 Task: Look for space in Kingstown, Saint Vincent and the Grenadines from 8th August, 2023 to 15th August, 2023 for 9 adults in price range Rs.10000 to Rs.14000. Place can be shared room with 5 bedrooms having 9 beds and 5 bathrooms. Property type can be house, flat, guest house. Amenities needed are: wifi, TV, free parkinig on premises, gym, breakfast. Booking option can be shelf check-in. Required host language is English.
Action: Mouse moved to (589, 151)
Screenshot: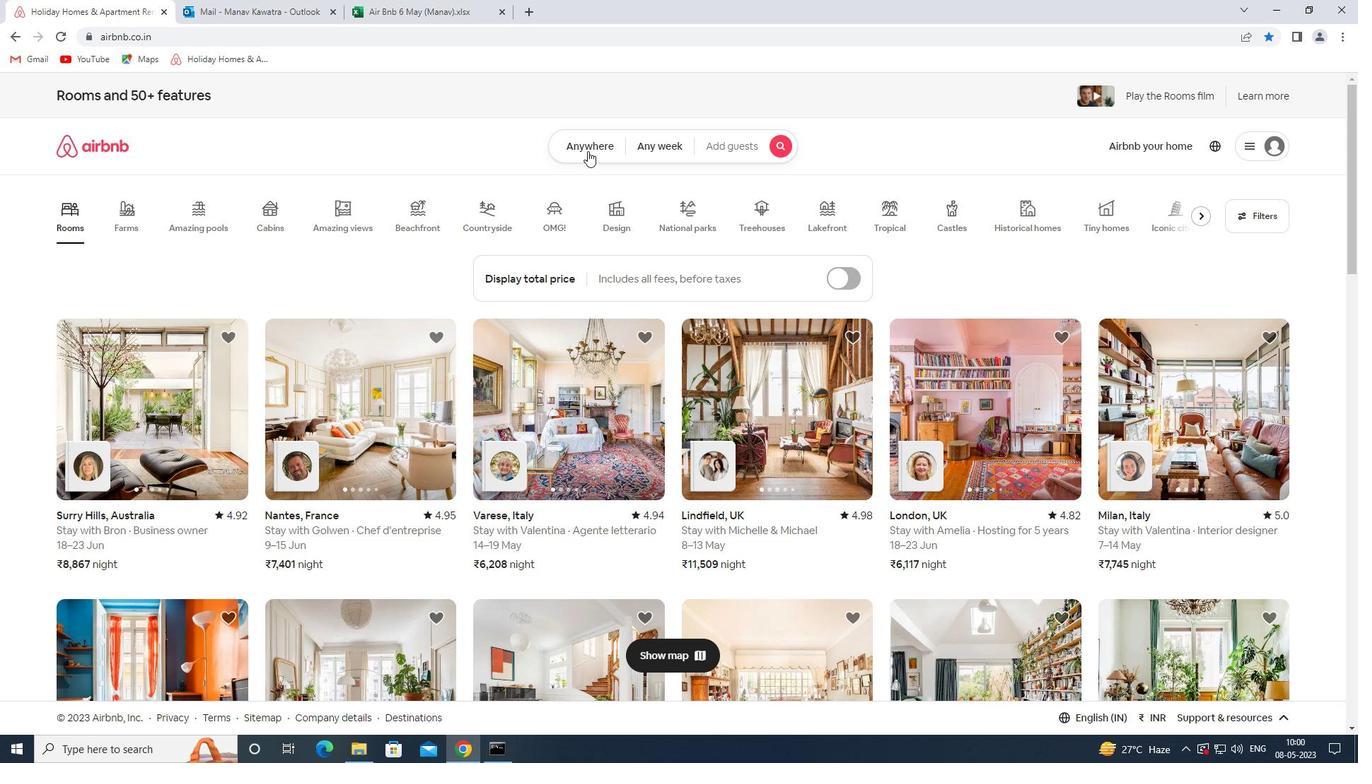 
Action: Mouse pressed left at (589, 151)
Screenshot: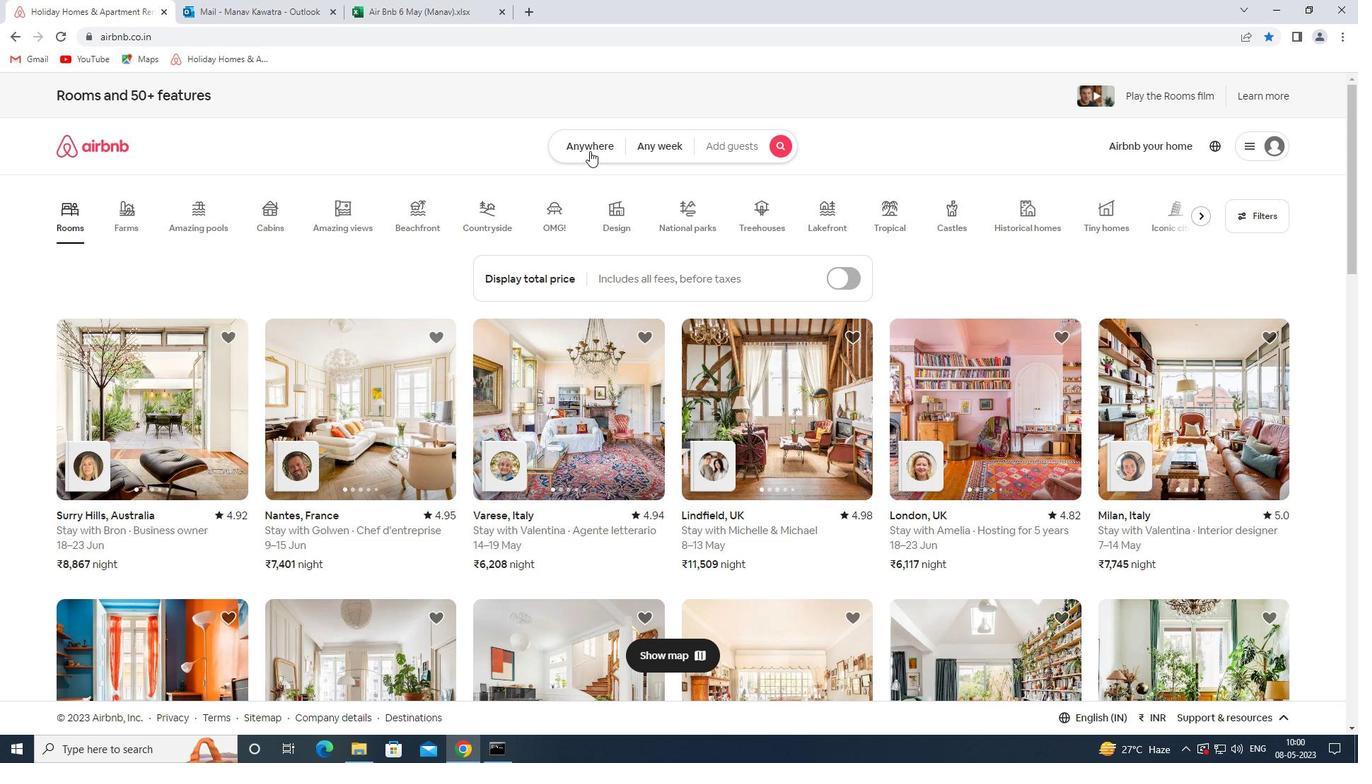 
Action: Mouse moved to (490, 203)
Screenshot: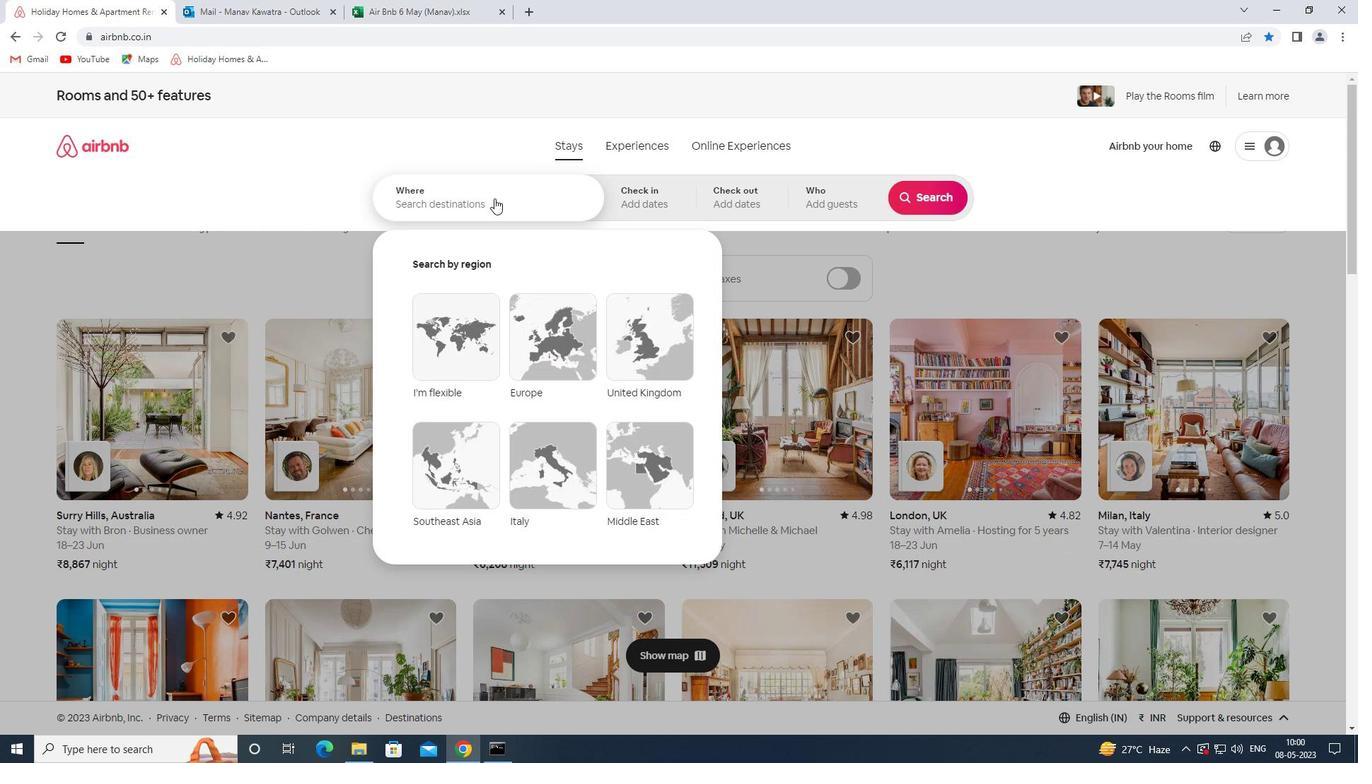 
Action: Mouse pressed left at (490, 203)
Screenshot: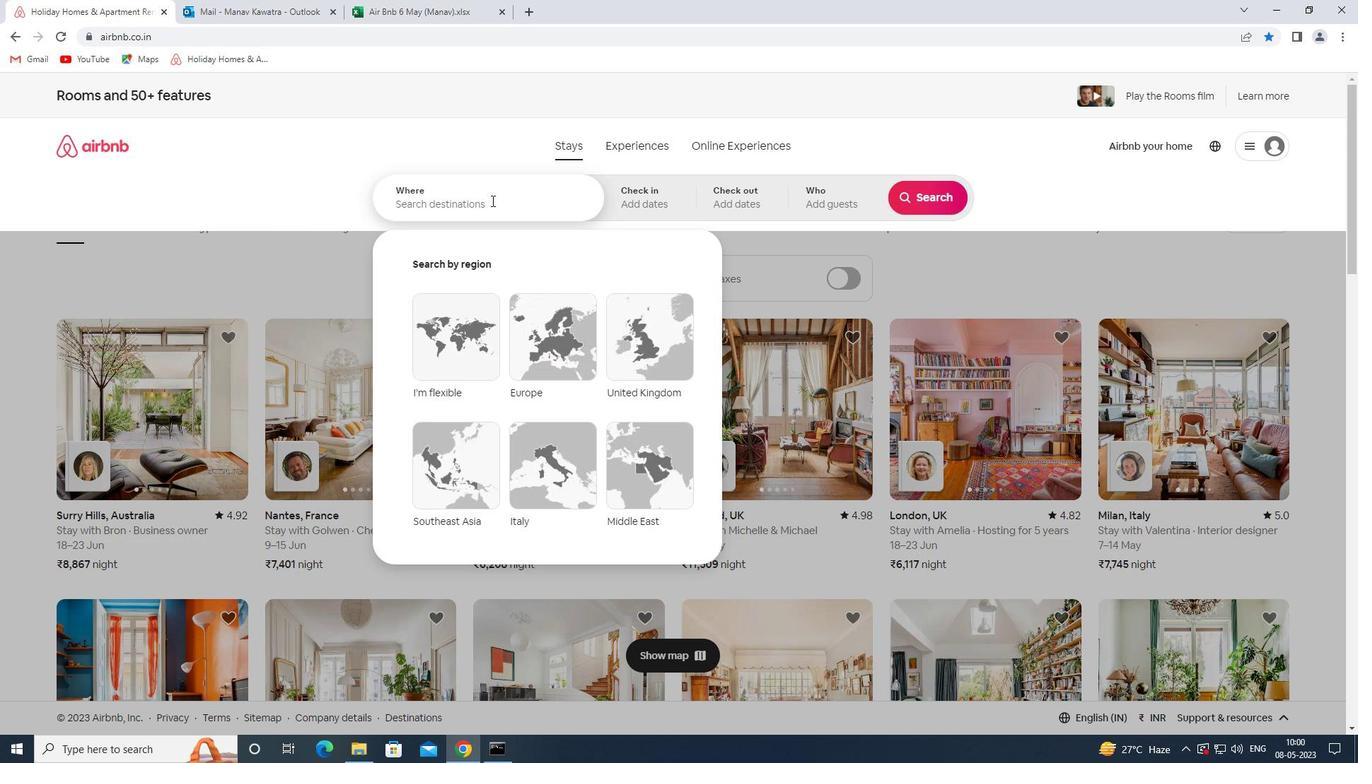 
Action: Key pressed kingstown<Key.space>saint<Key.space>vi
Screenshot: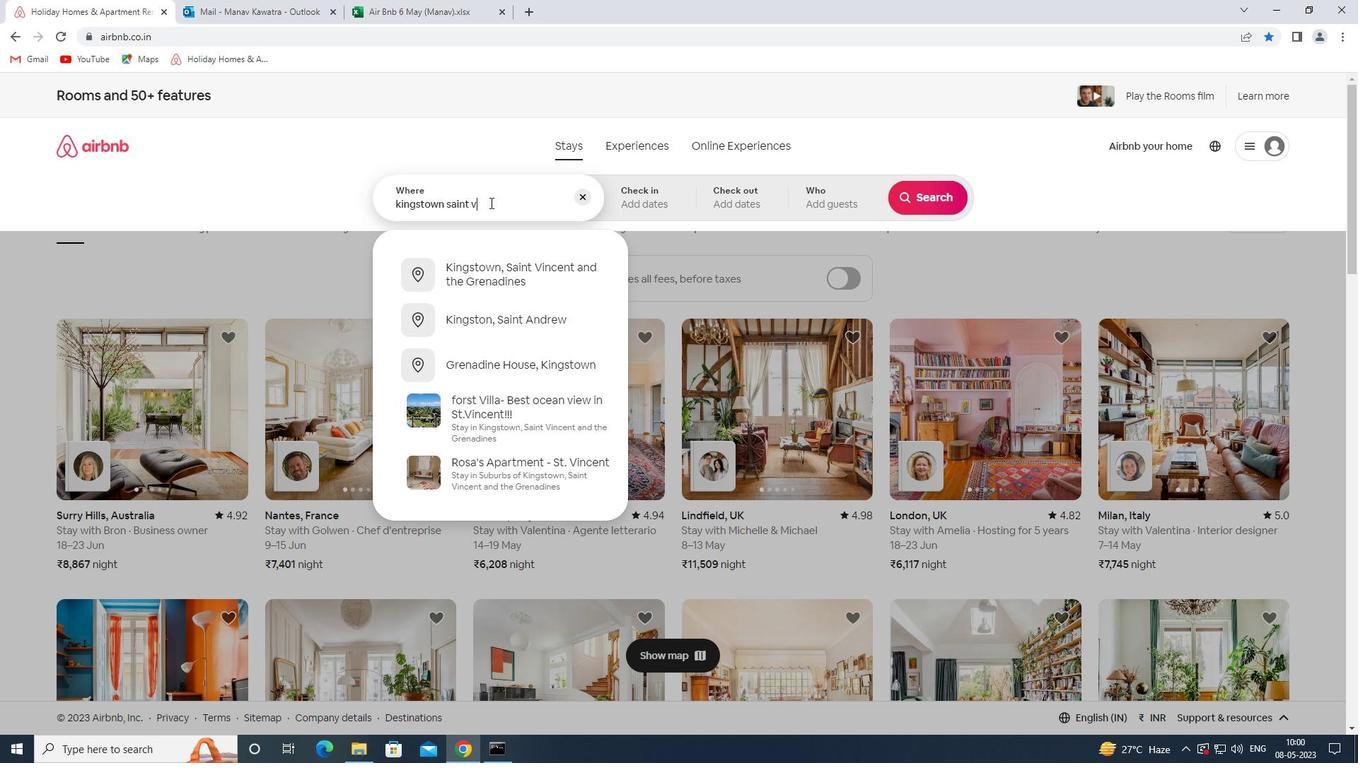 
Action: Mouse moved to (578, 263)
Screenshot: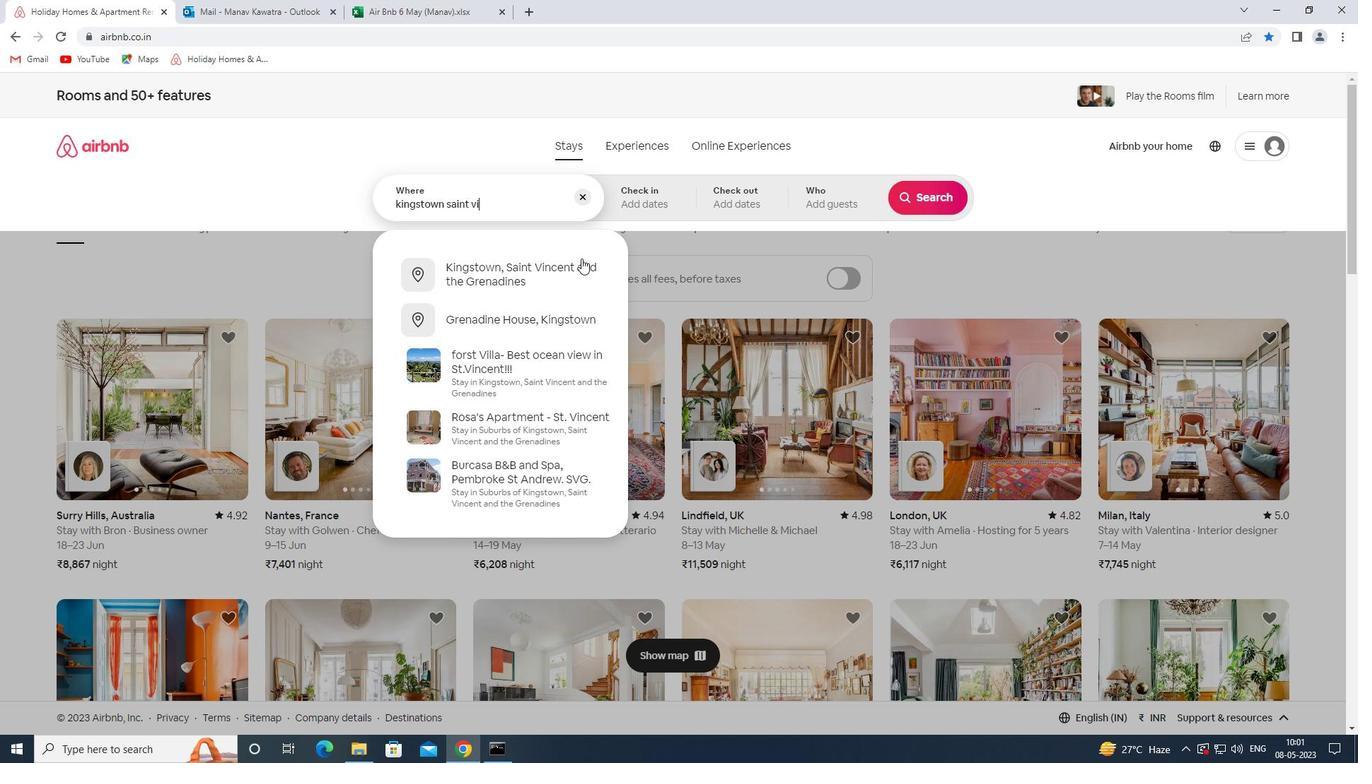 
Action: Mouse pressed left at (578, 263)
Screenshot: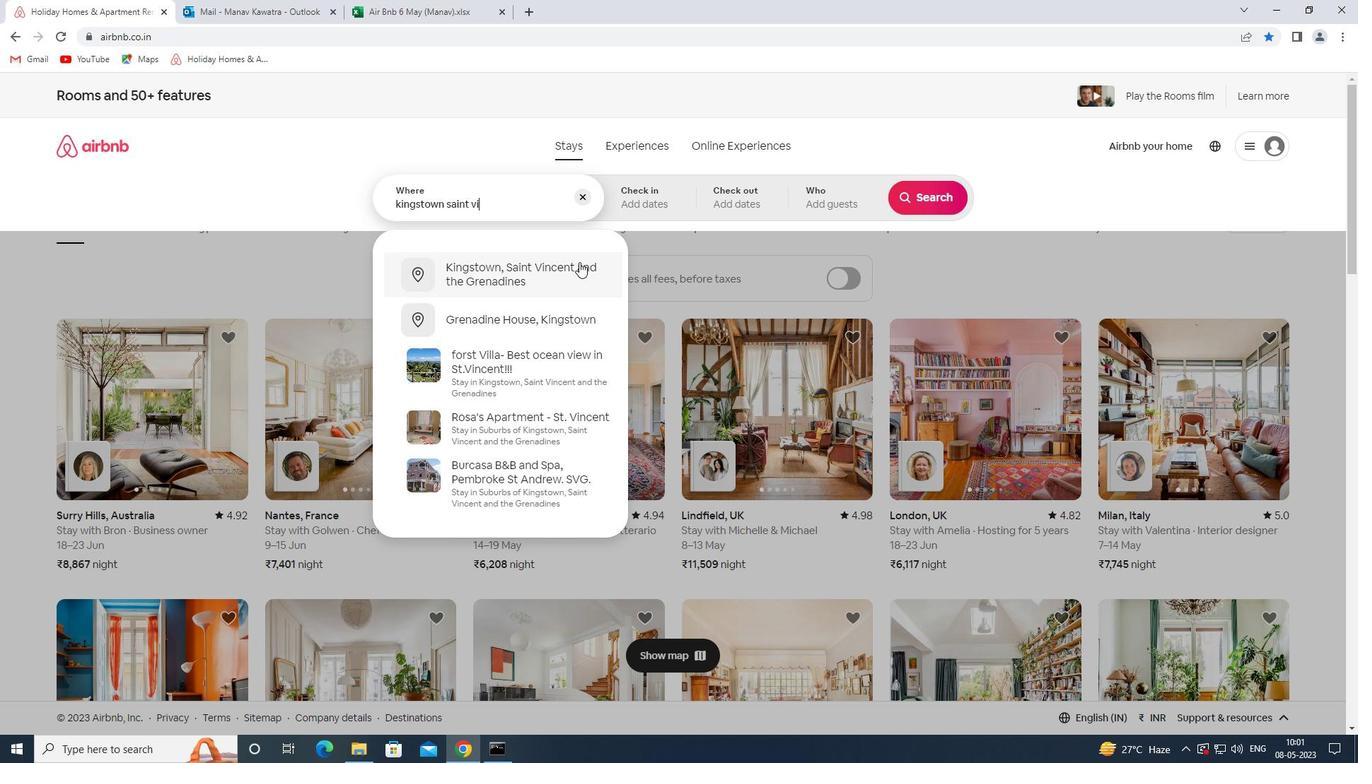 
Action: Mouse moved to (925, 317)
Screenshot: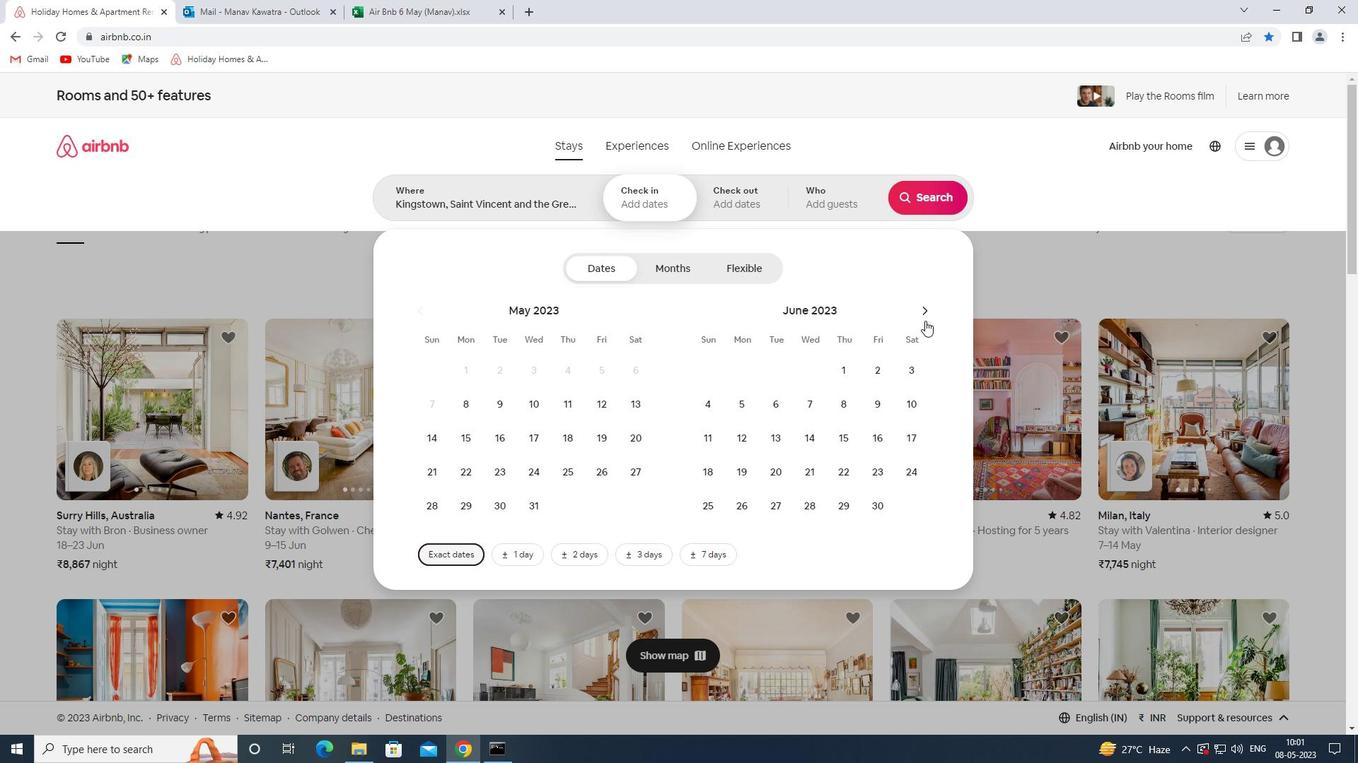 
Action: Mouse pressed left at (925, 317)
Screenshot: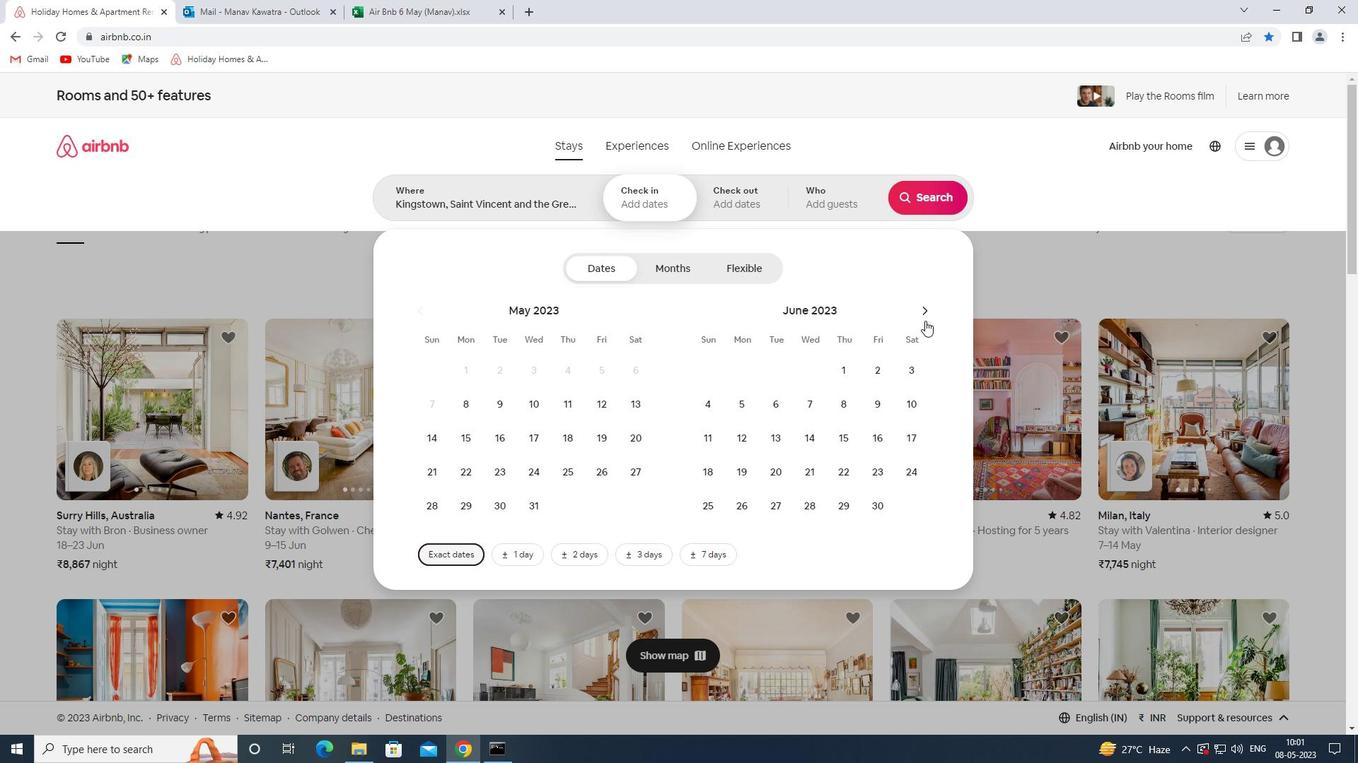 
Action: Mouse pressed left at (925, 317)
Screenshot: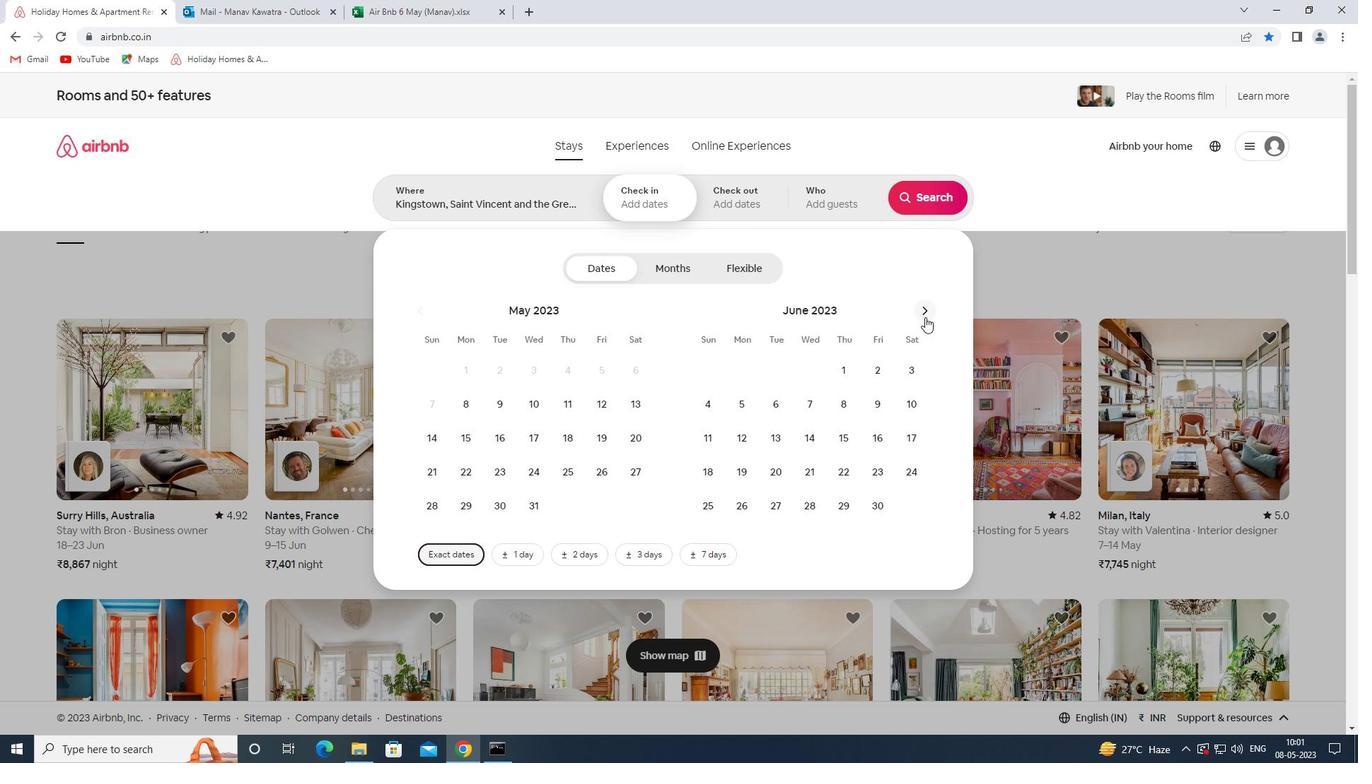
Action: Mouse pressed left at (925, 317)
Screenshot: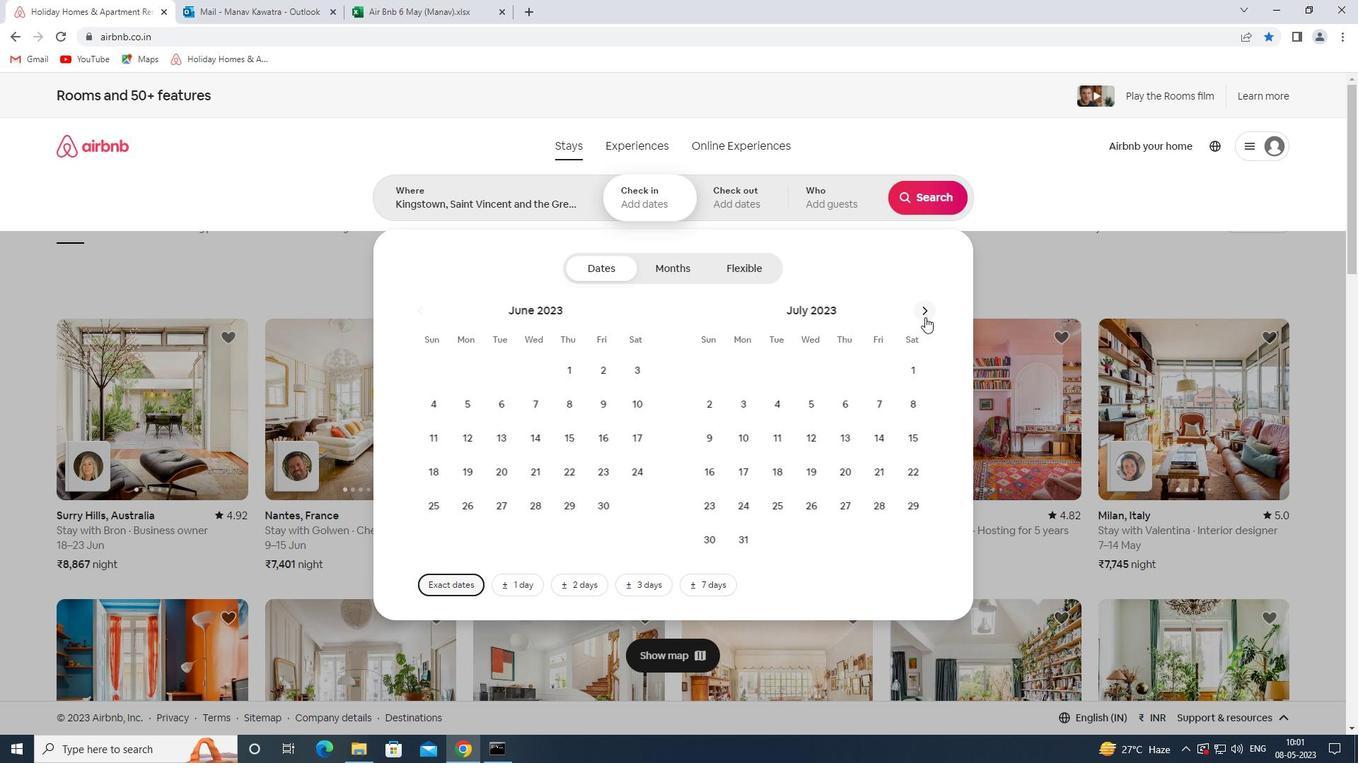
Action: Mouse moved to (773, 406)
Screenshot: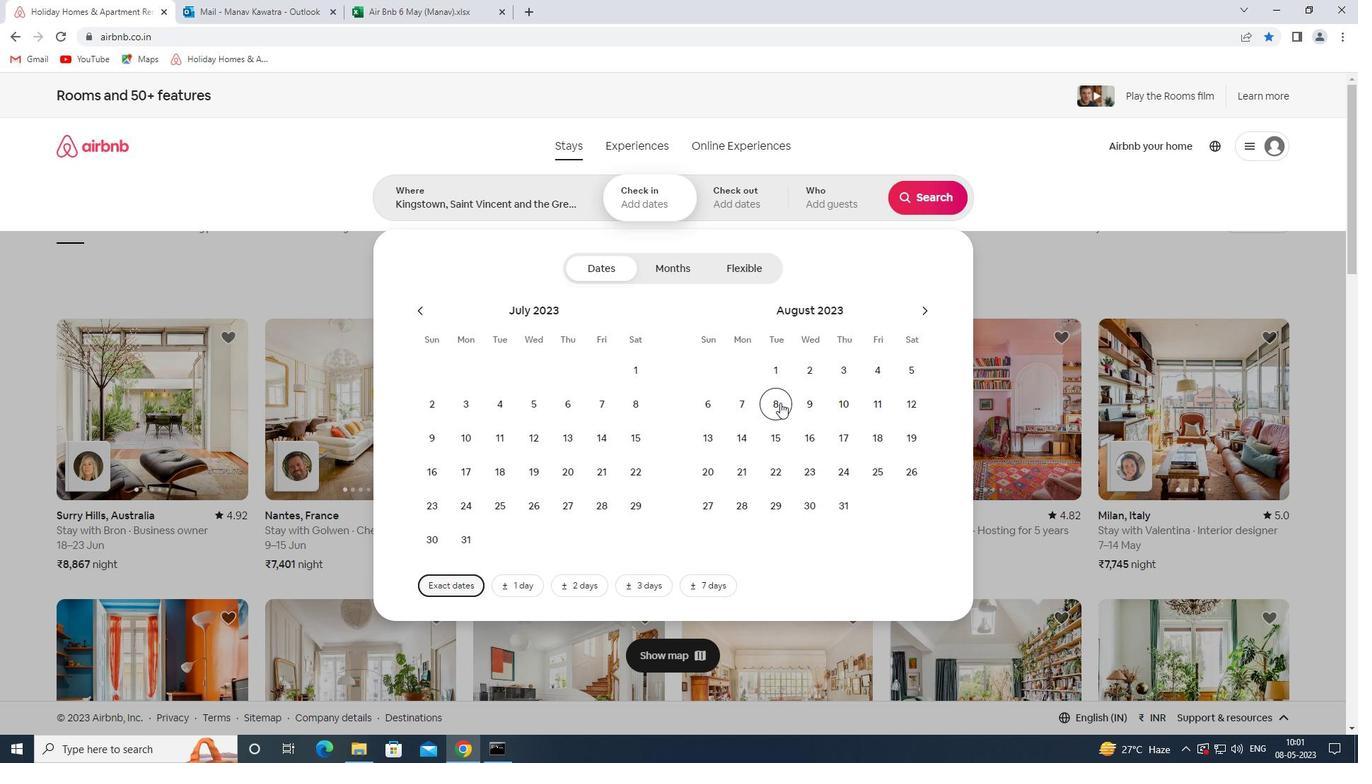 
Action: Mouse pressed left at (773, 406)
Screenshot: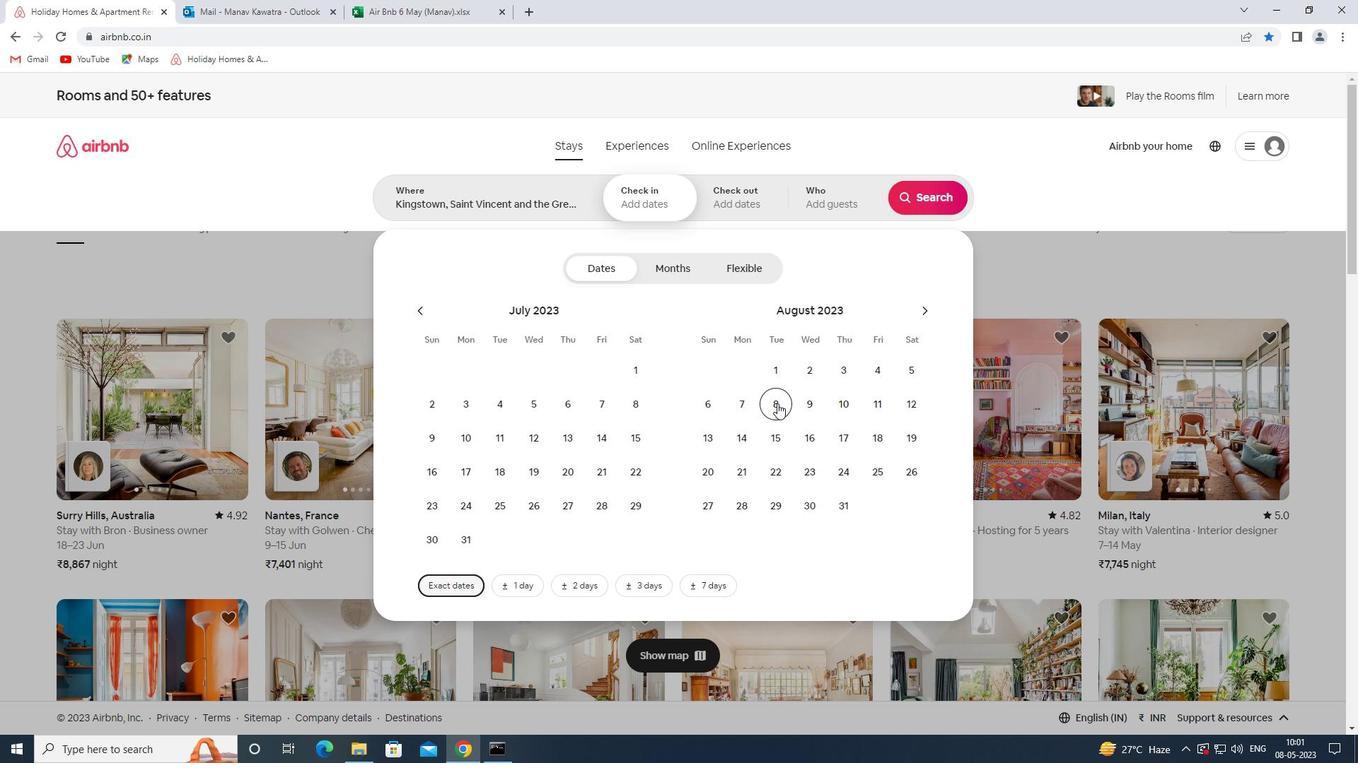 
Action: Mouse moved to (776, 445)
Screenshot: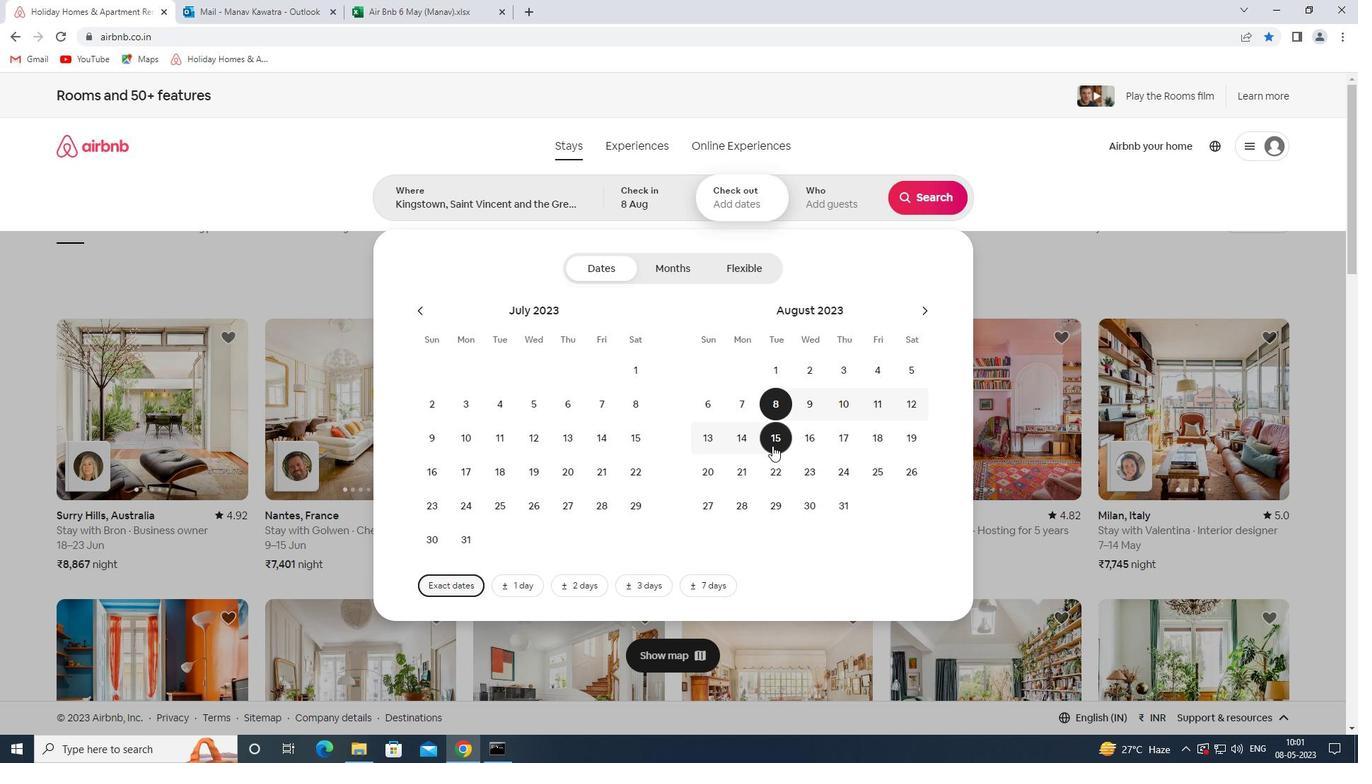 
Action: Mouse pressed left at (776, 445)
Screenshot: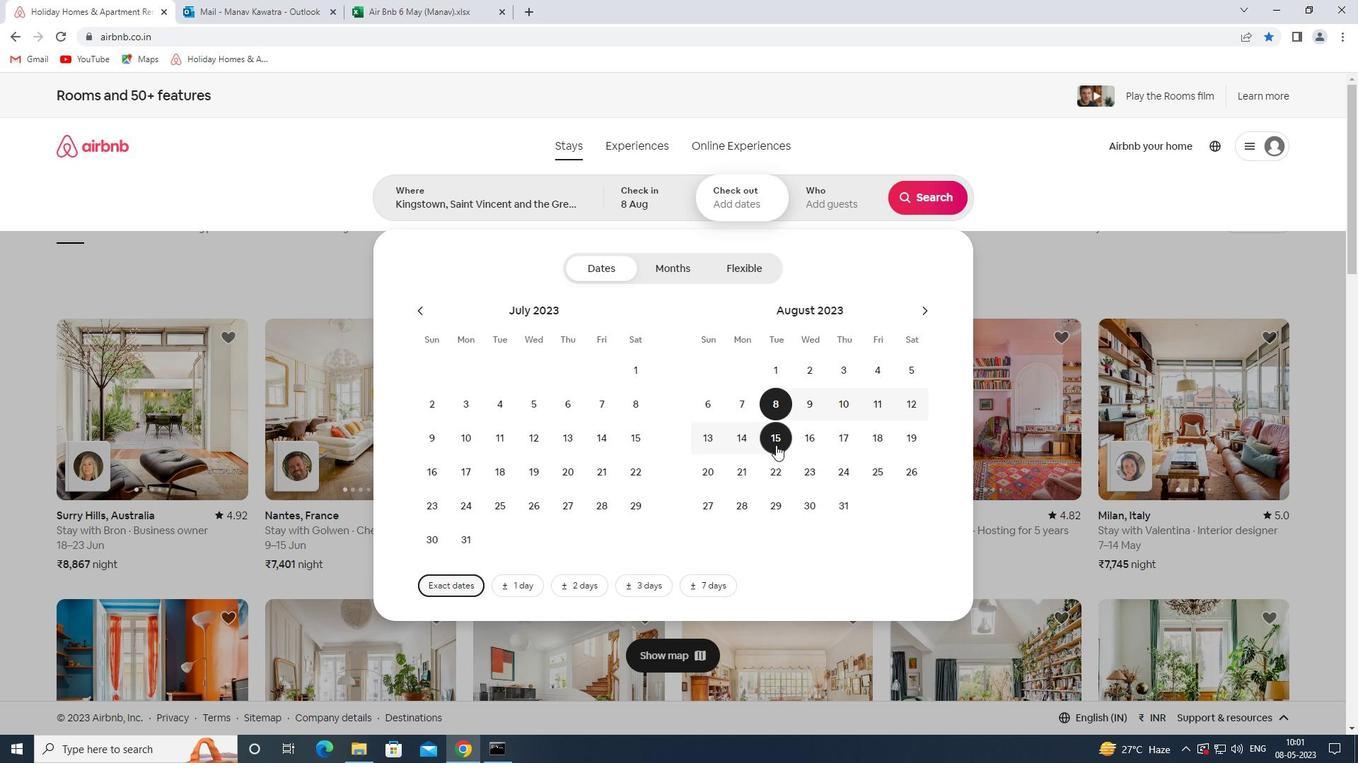 
Action: Mouse moved to (834, 207)
Screenshot: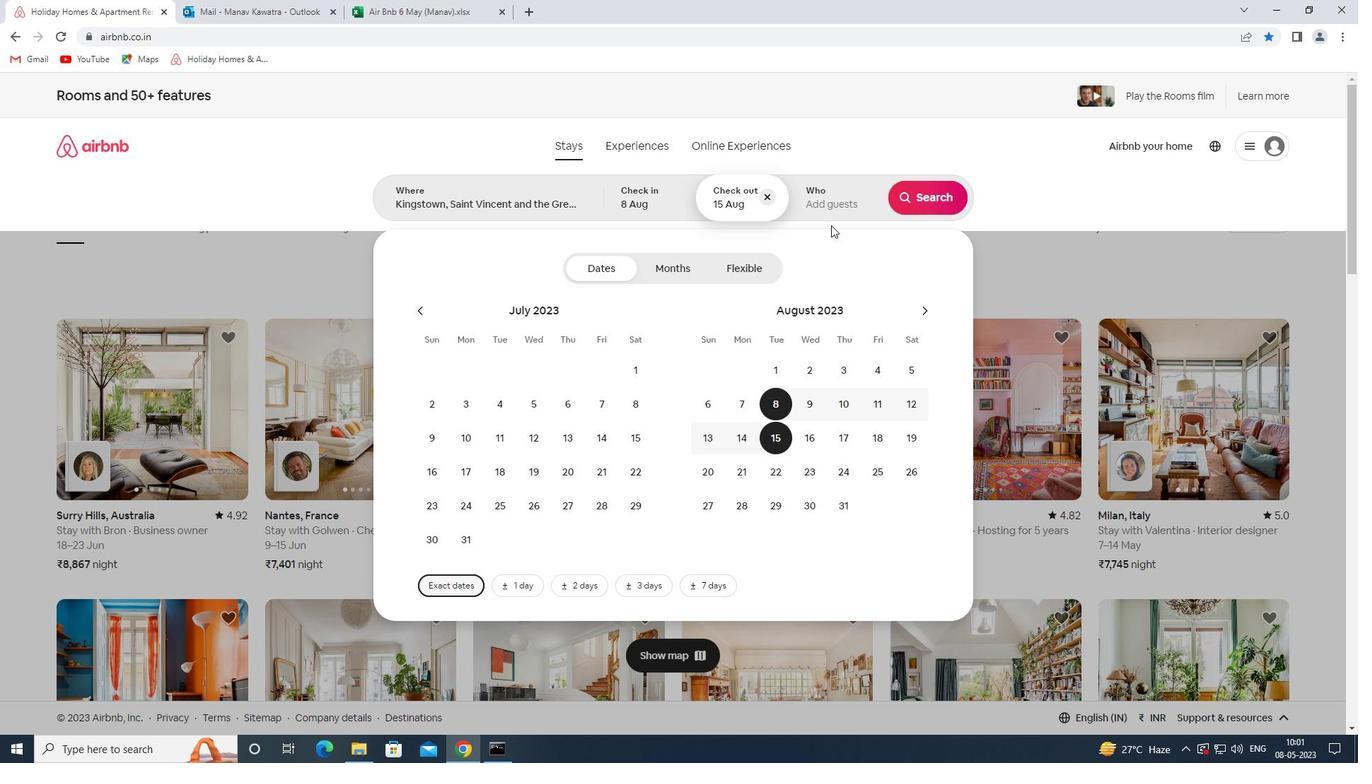 
Action: Mouse pressed left at (834, 207)
Screenshot: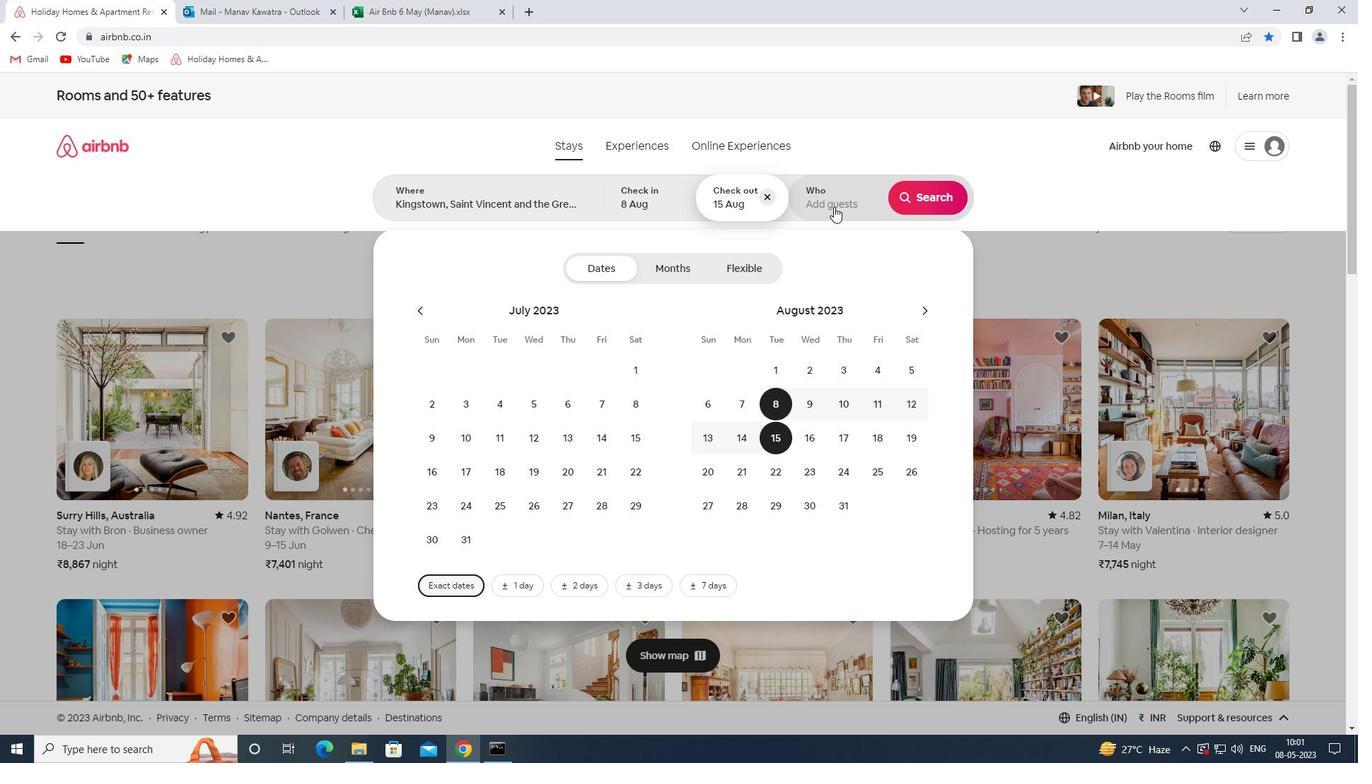 
Action: Mouse moved to (933, 280)
Screenshot: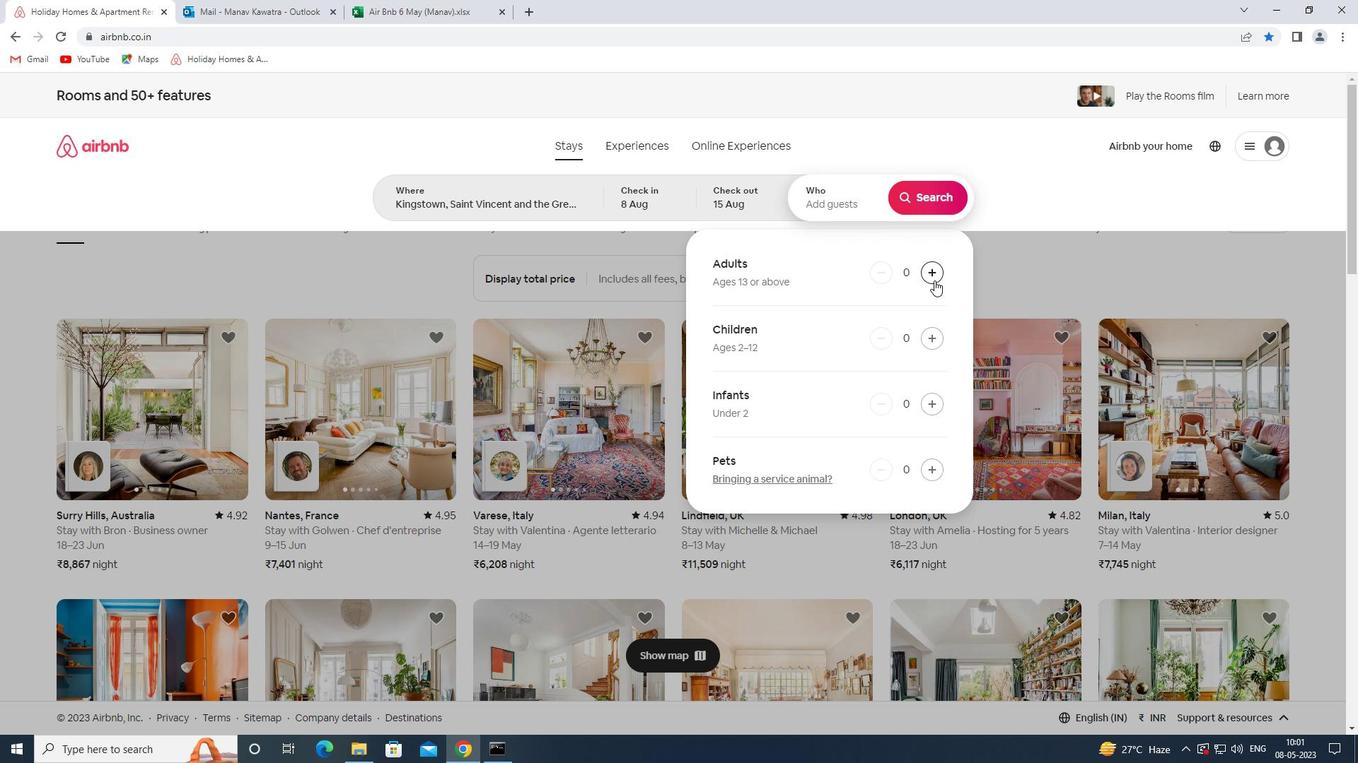 
Action: Mouse pressed left at (933, 280)
Screenshot: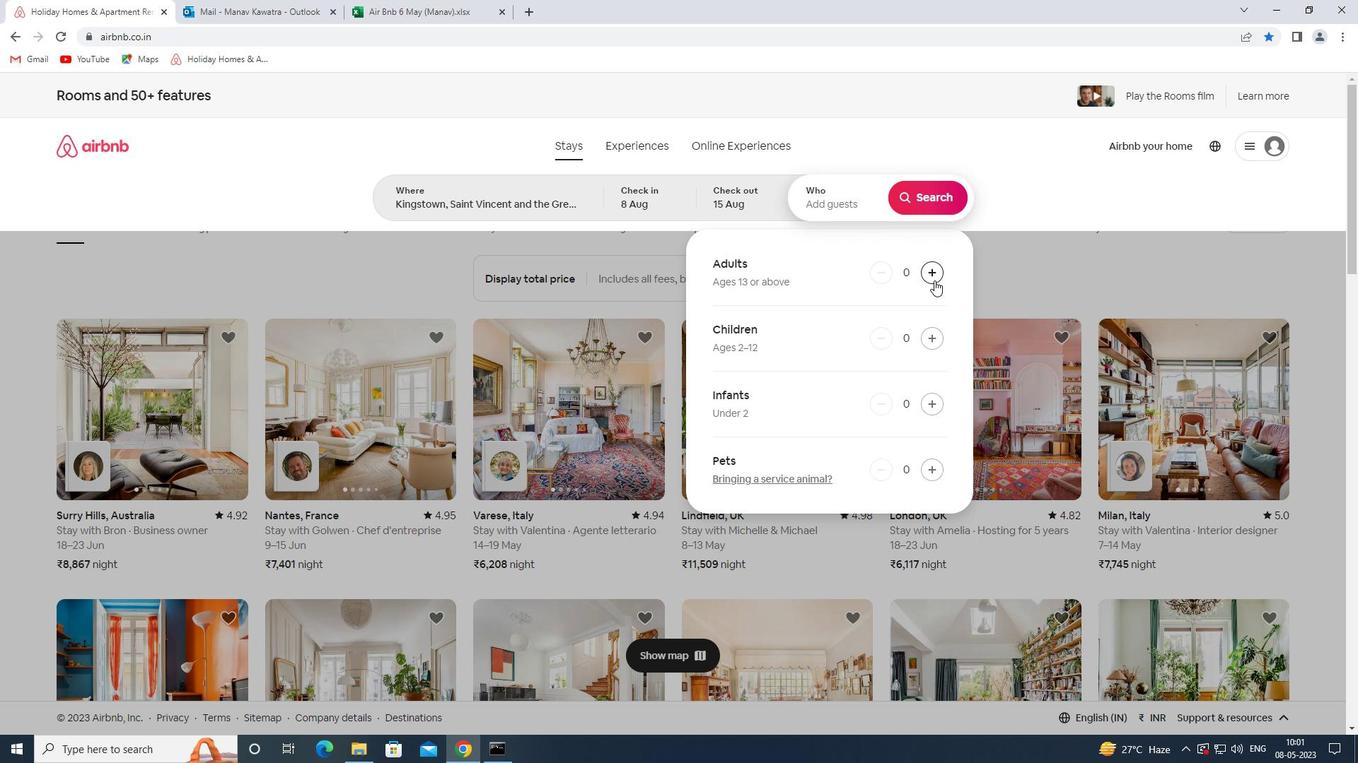 
Action: Mouse pressed left at (933, 280)
Screenshot: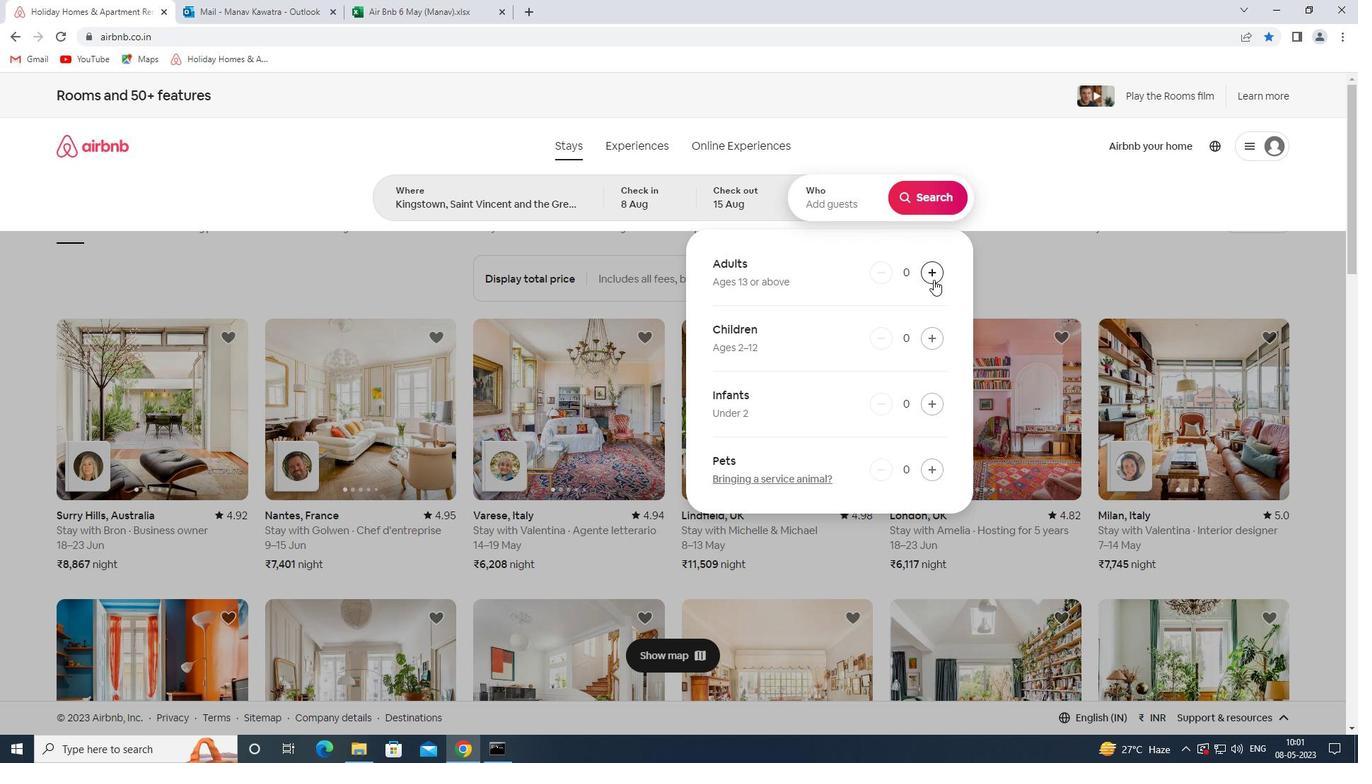 
Action: Mouse pressed left at (933, 280)
Screenshot: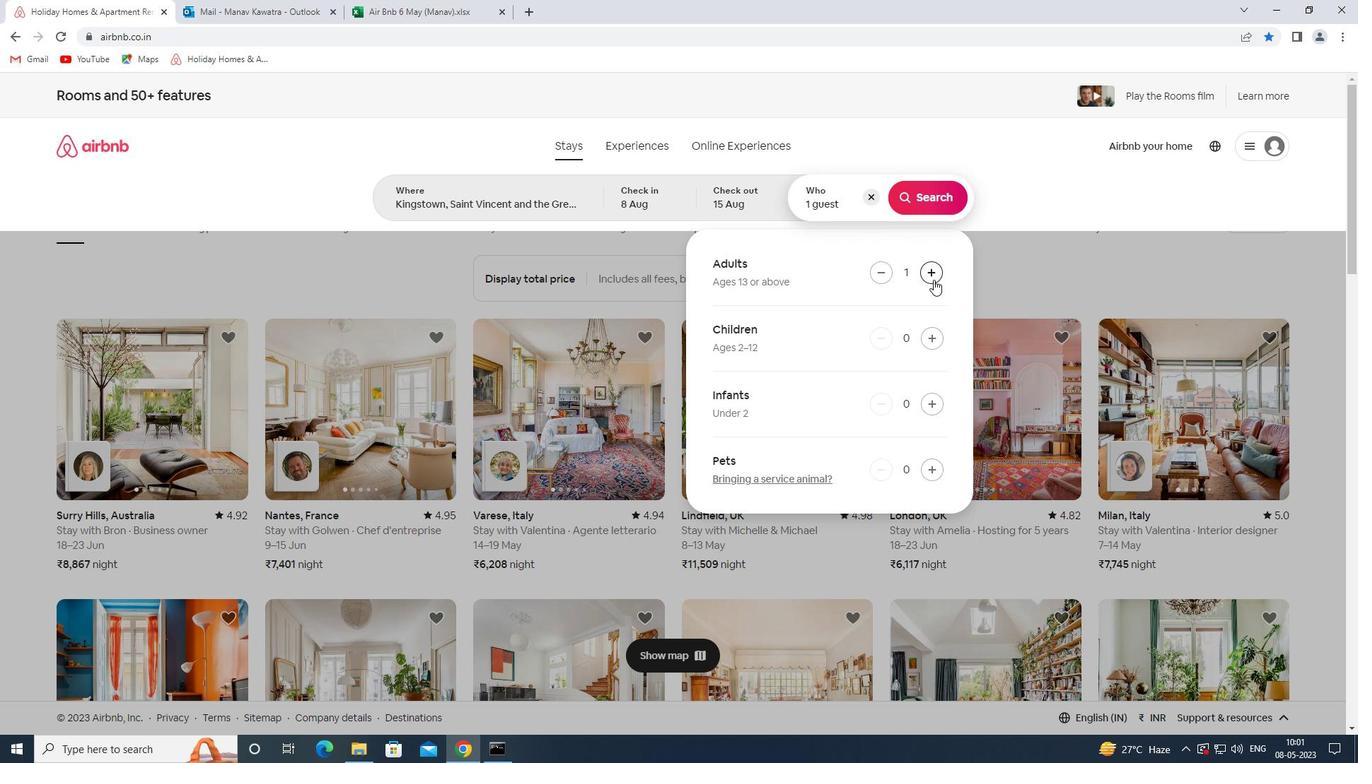 
Action: Mouse pressed left at (933, 280)
Screenshot: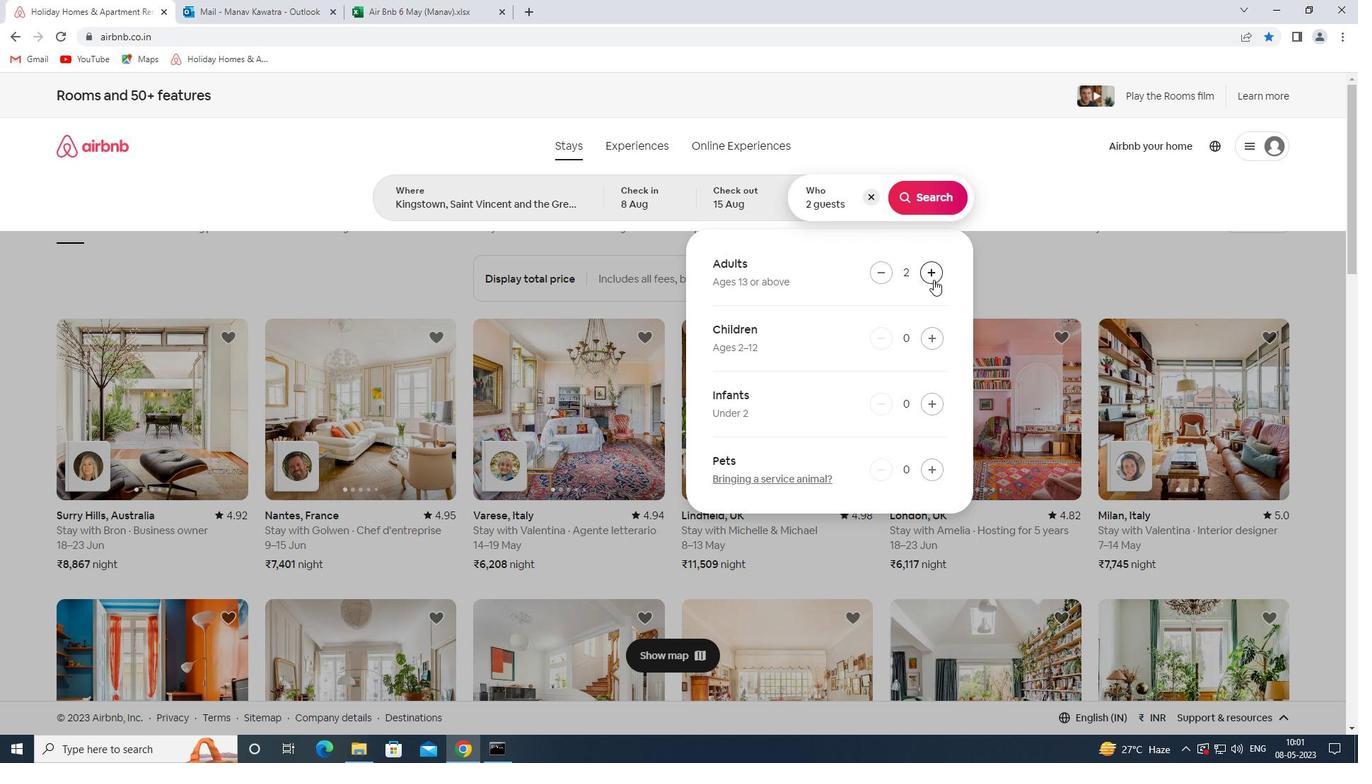
Action: Mouse pressed left at (933, 280)
Screenshot: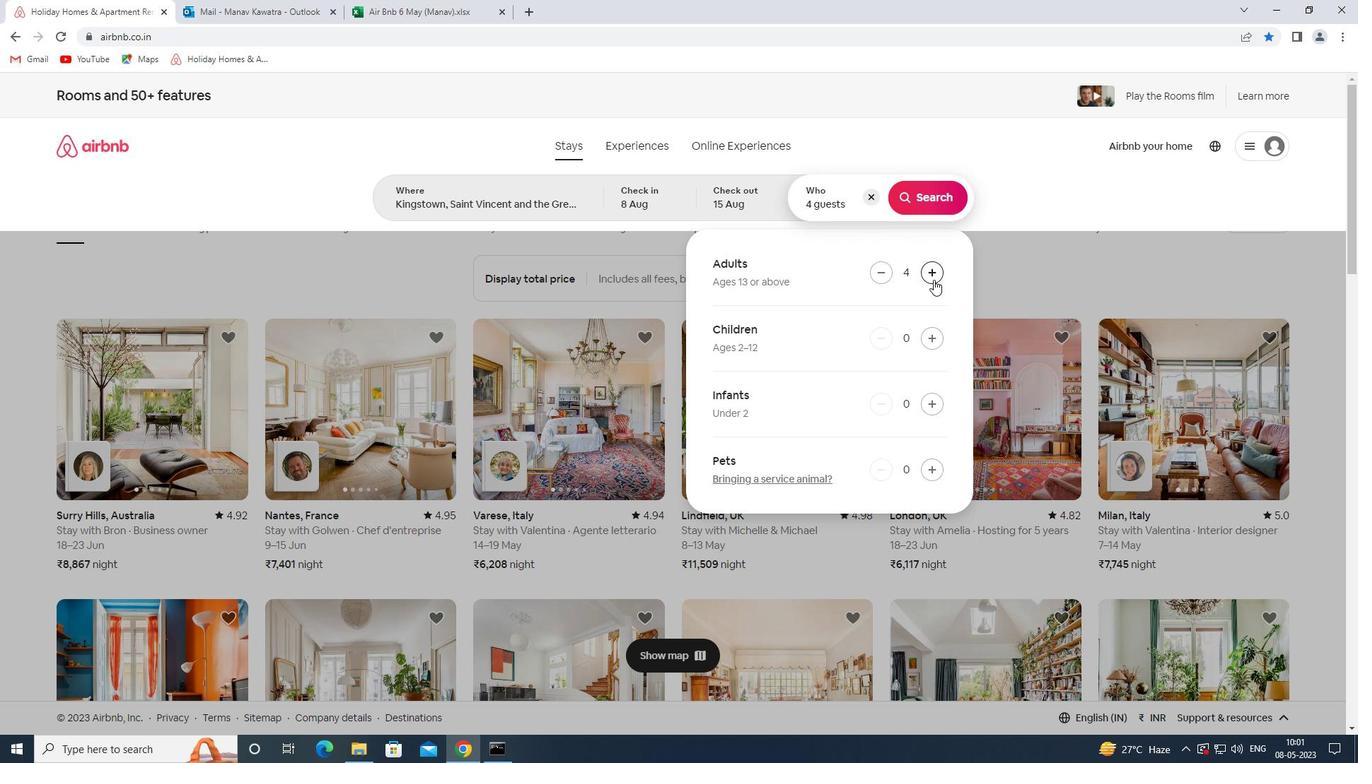 
Action: Mouse pressed left at (933, 280)
Screenshot: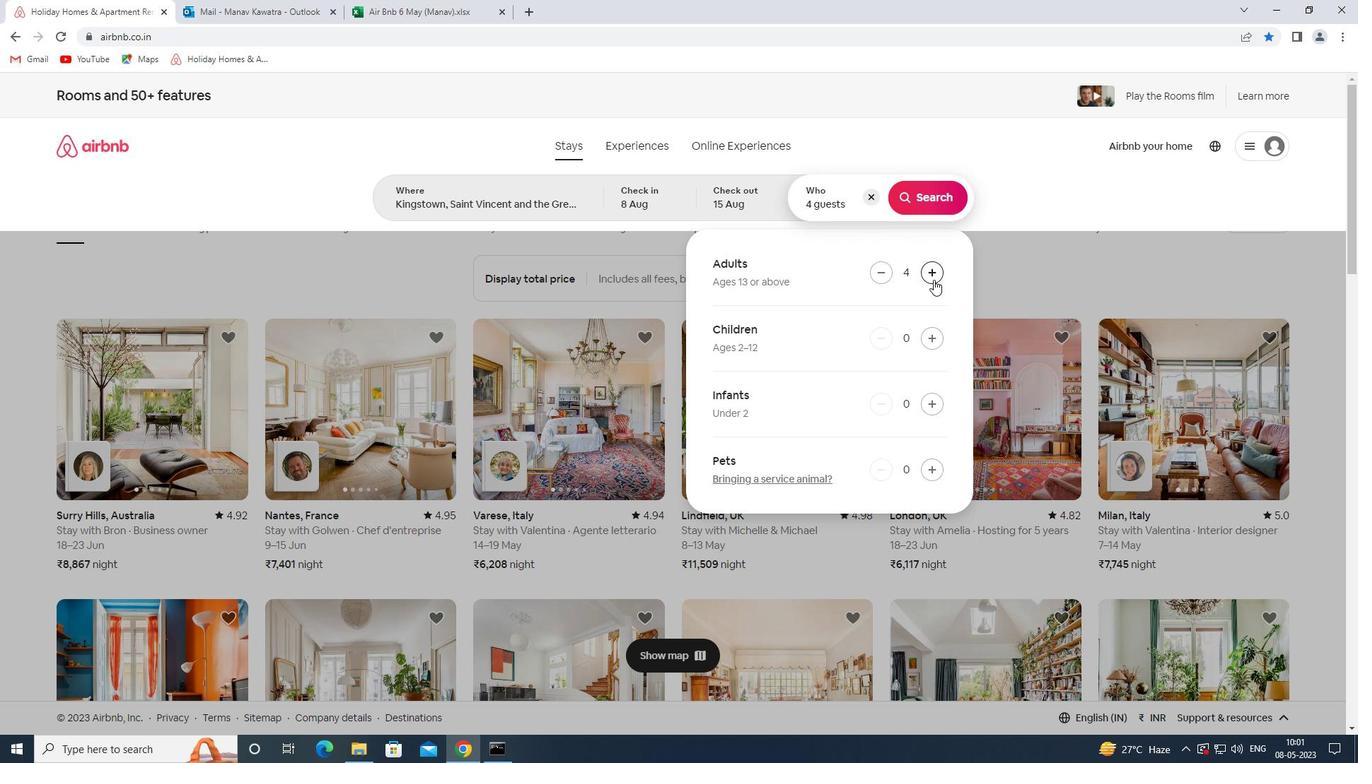 
Action: Mouse pressed left at (933, 280)
Screenshot: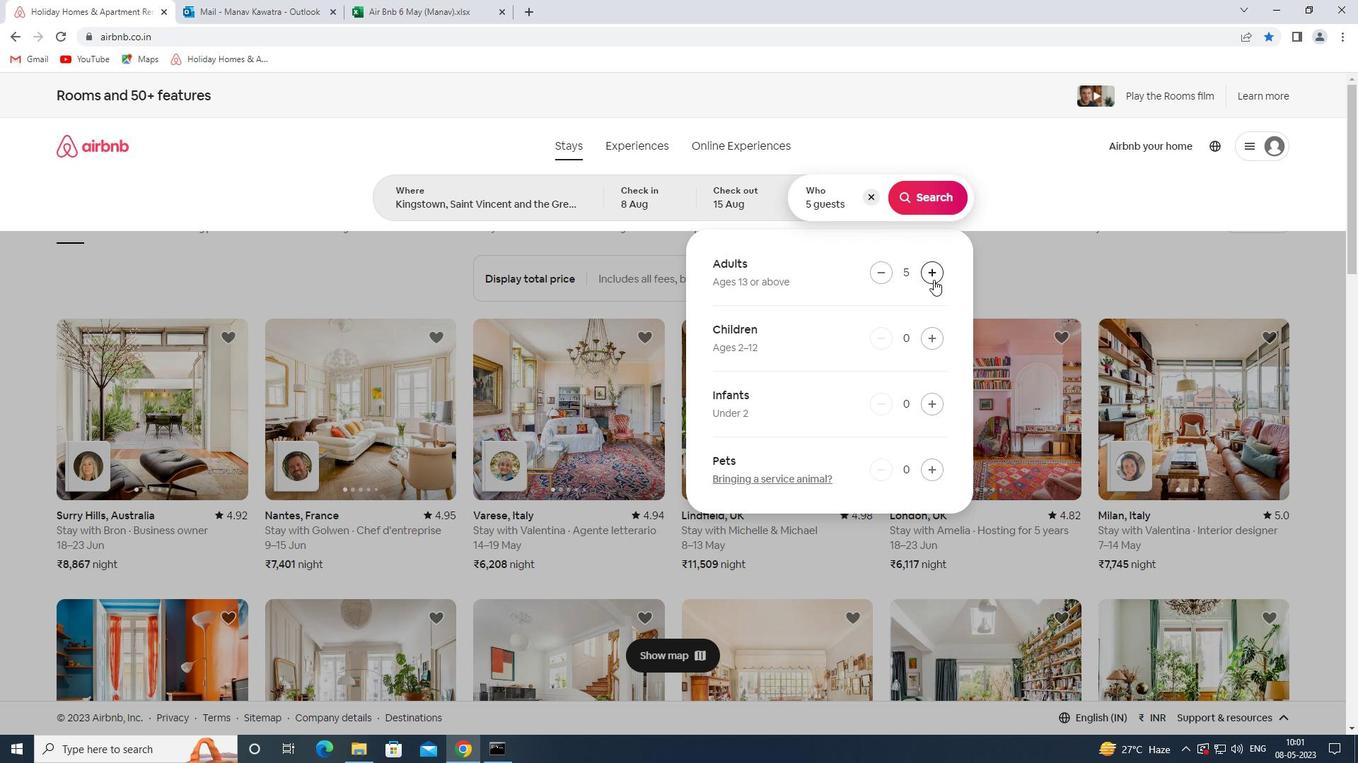 
Action: Mouse pressed left at (933, 280)
Screenshot: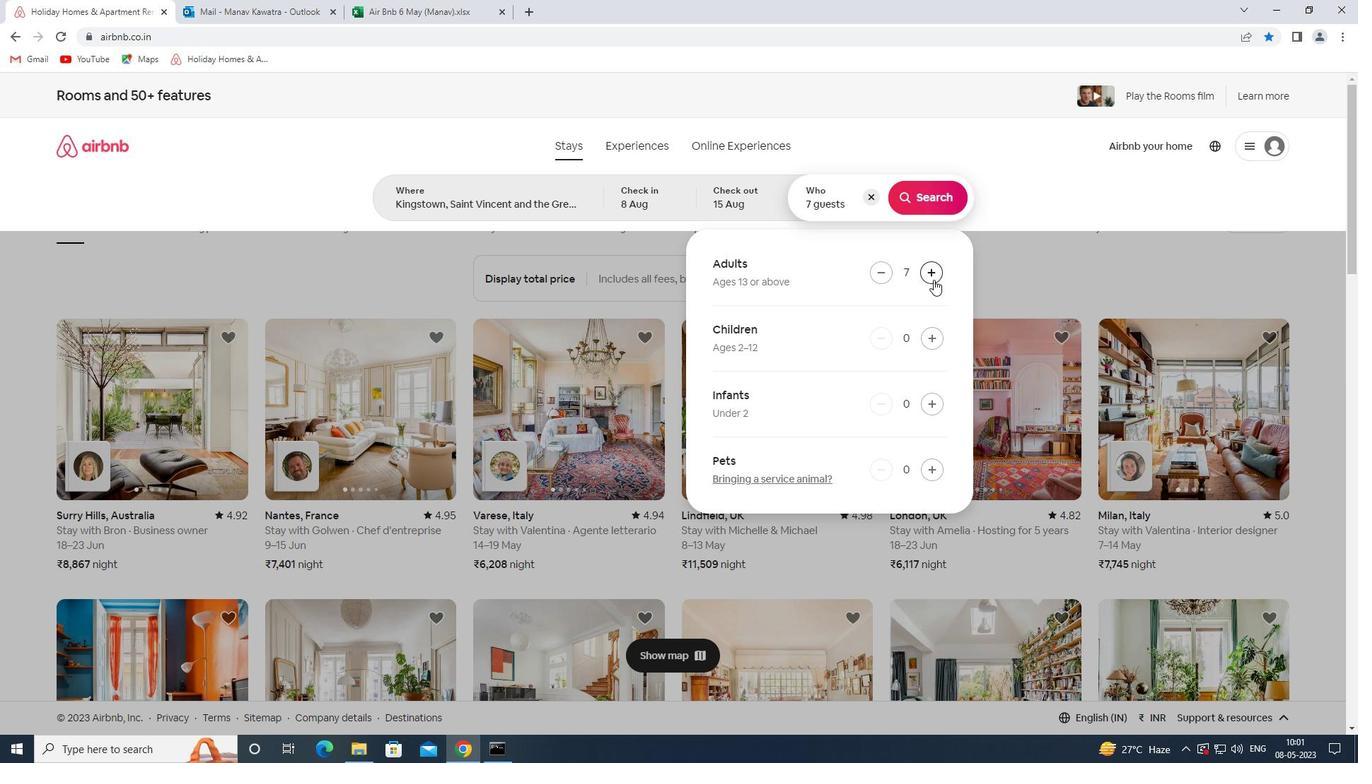 
Action: Mouse pressed left at (933, 280)
Screenshot: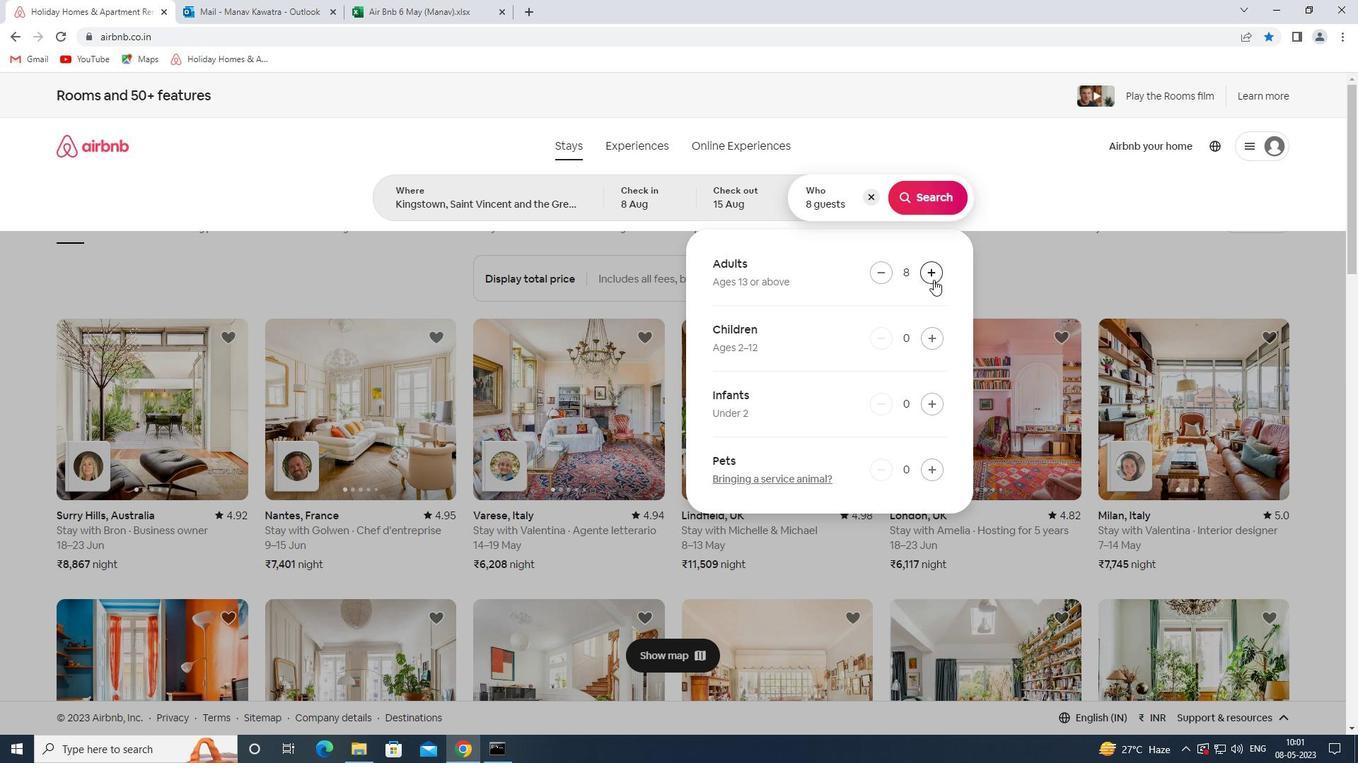
Action: Mouse moved to (915, 196)
Screenshot: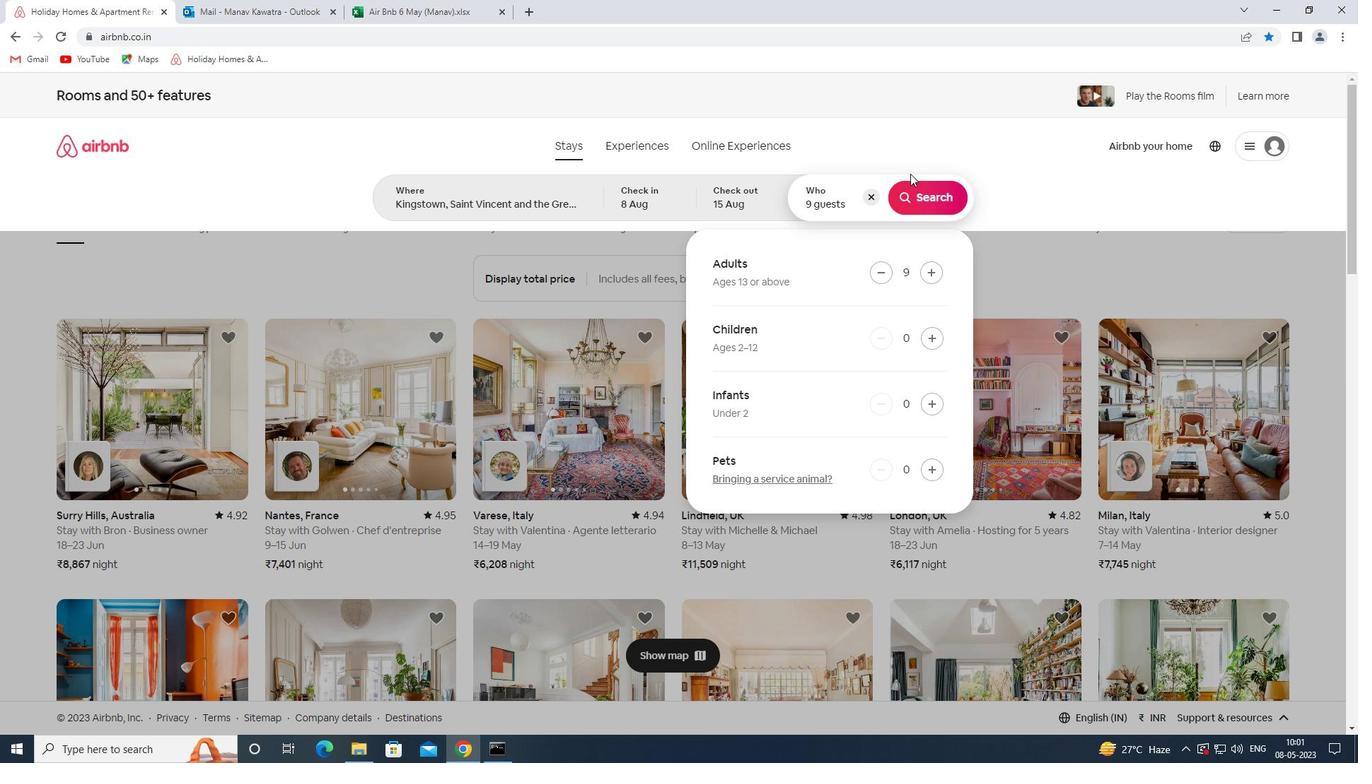 
Action: Mouse pressed left at (915, 196)
Screenshot: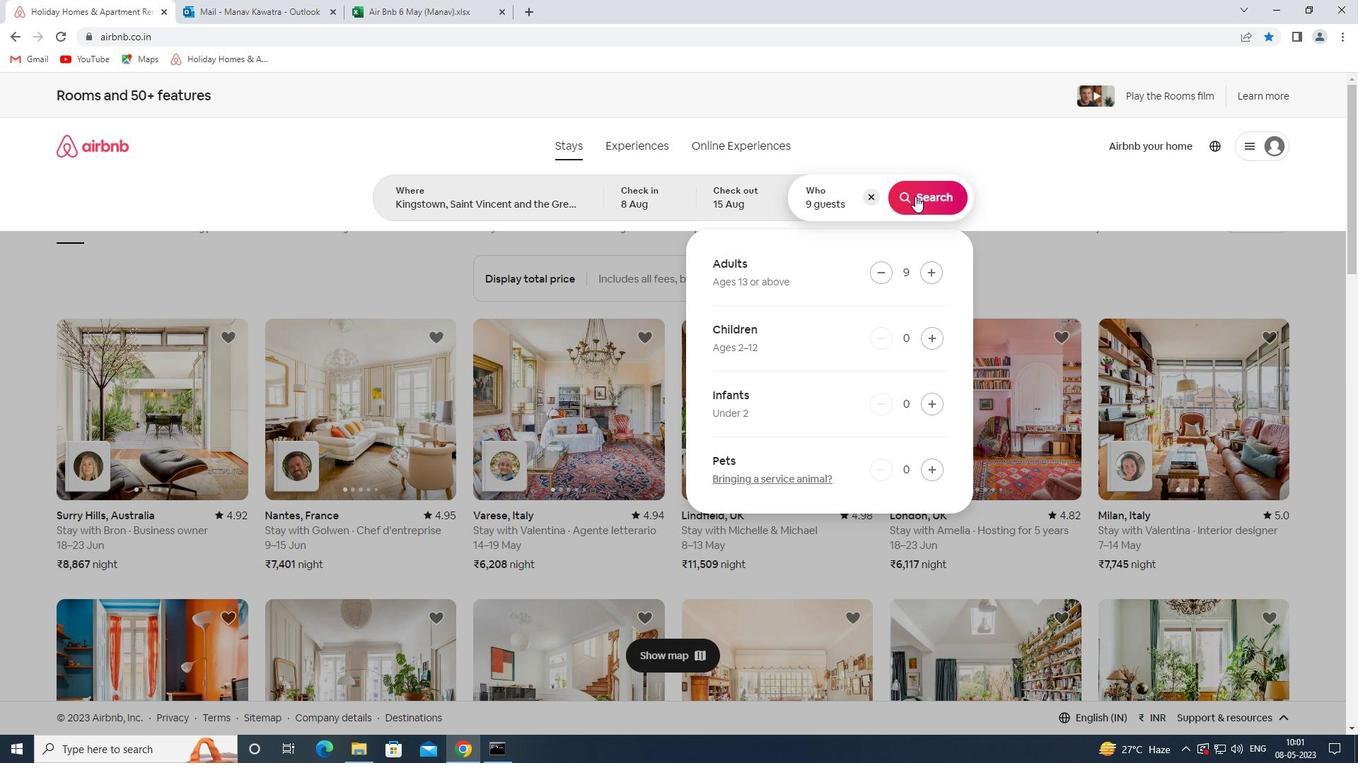 
Action: Mouse moved to (1294, 163)
Screenshot: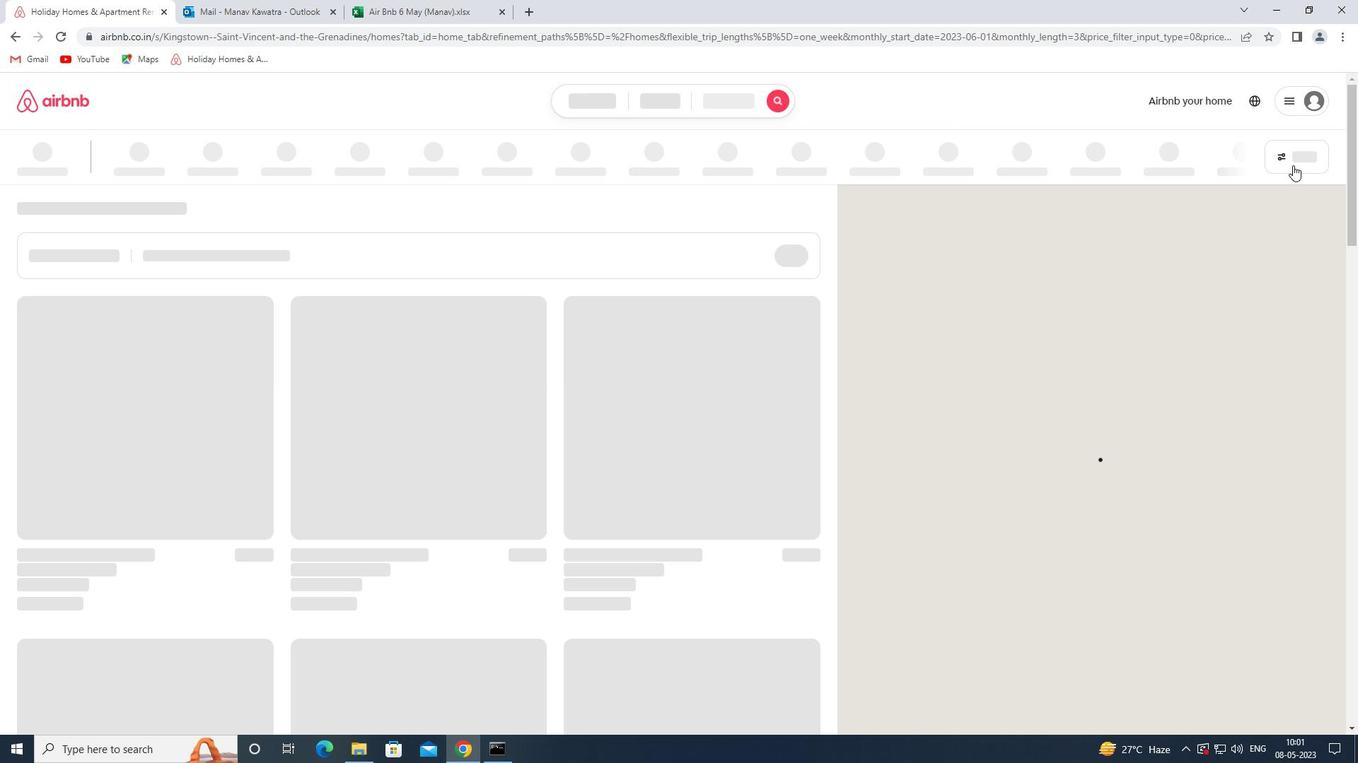 
Action: Mouse pressed left at (1294, 163)
Screenshot: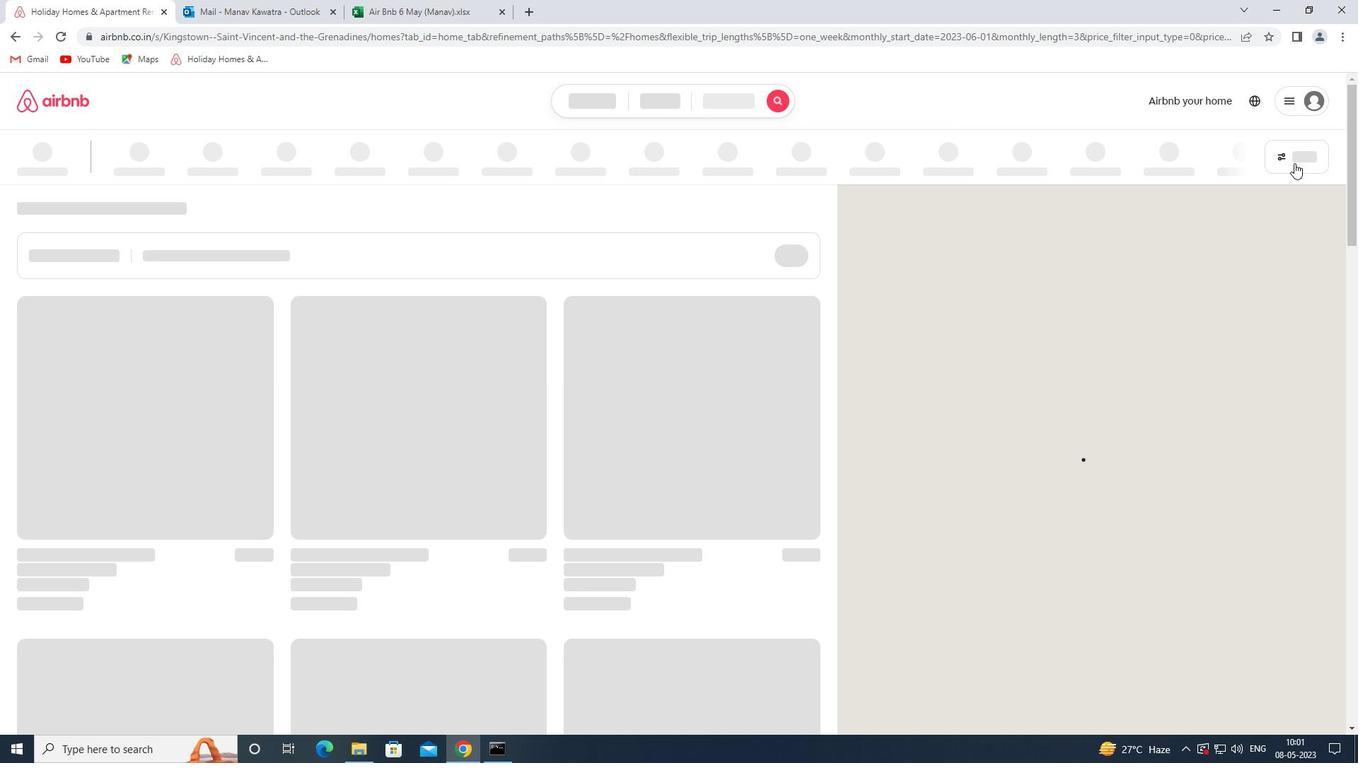 
Action: Mouse moved to (500, 503)
Screenshot: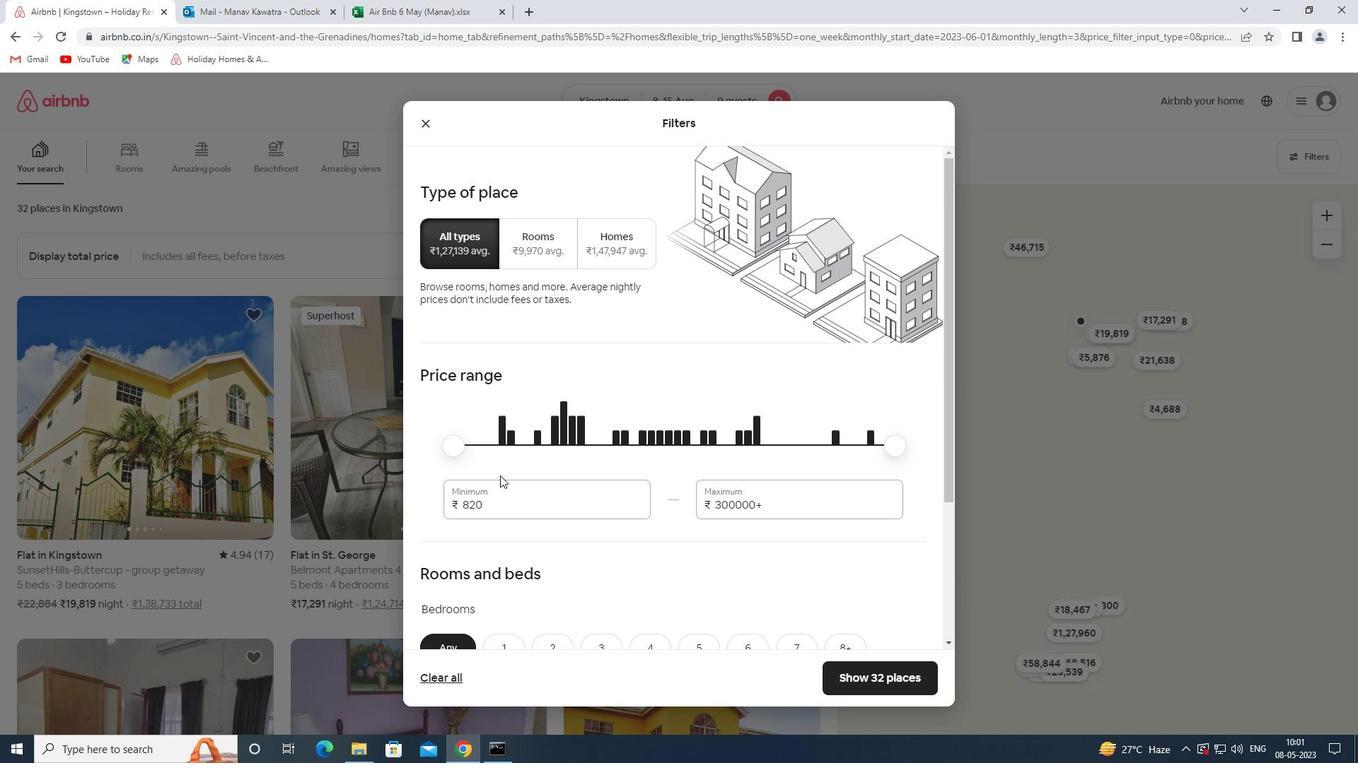 
Action: Mouse pressed left at (500, 503)
Screenshot: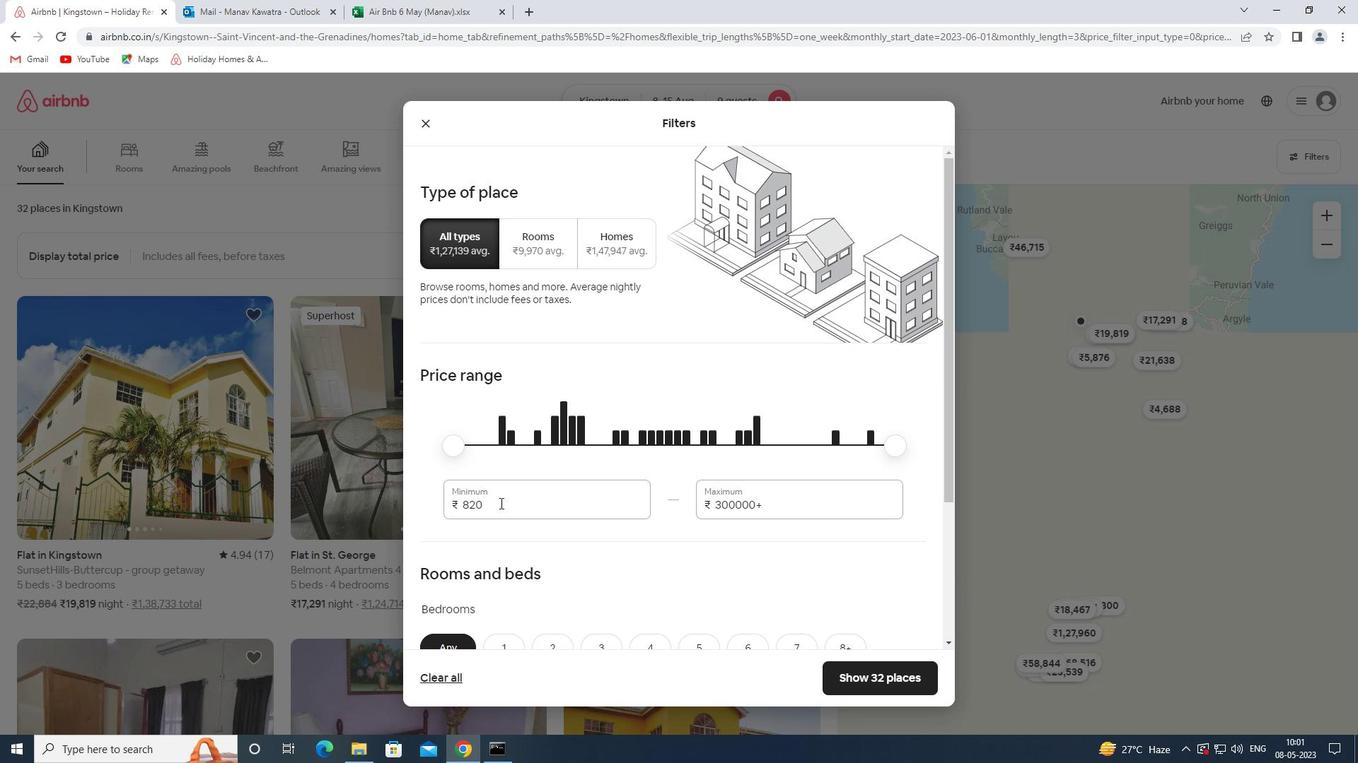 
Action: Mouse pressed left at (500, 503)
Screenshot: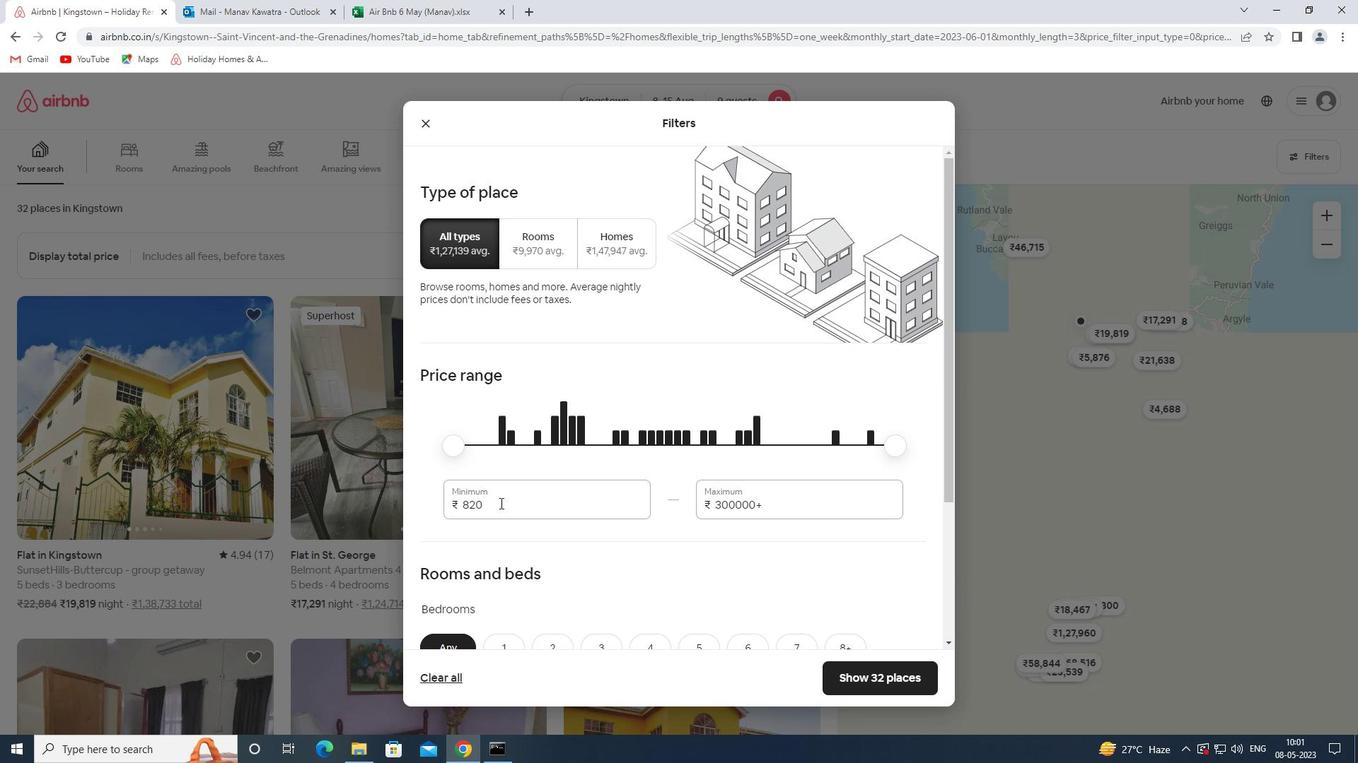 
Action: Key pressed 10000<Key.tab>14000
Screenshot: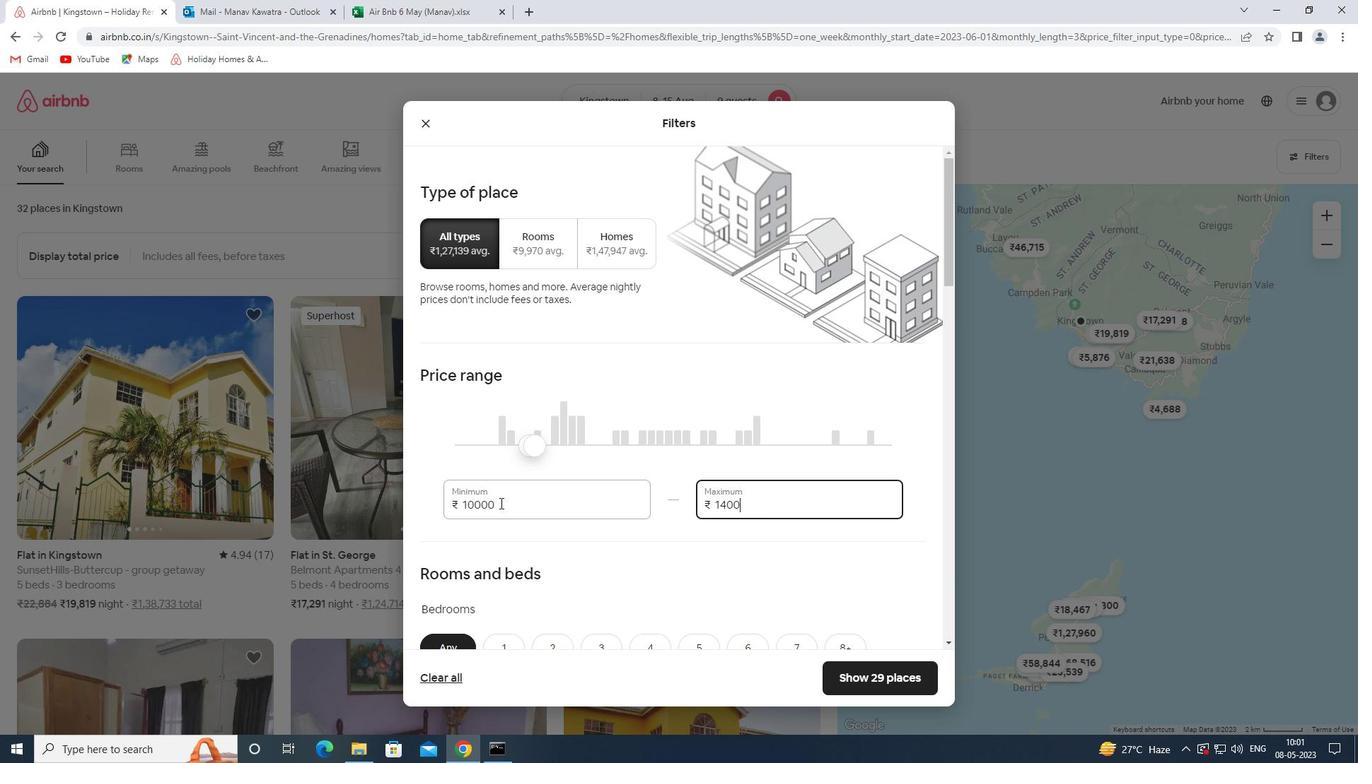 
Action: Mouse moved to (538, 533)
Screenshot: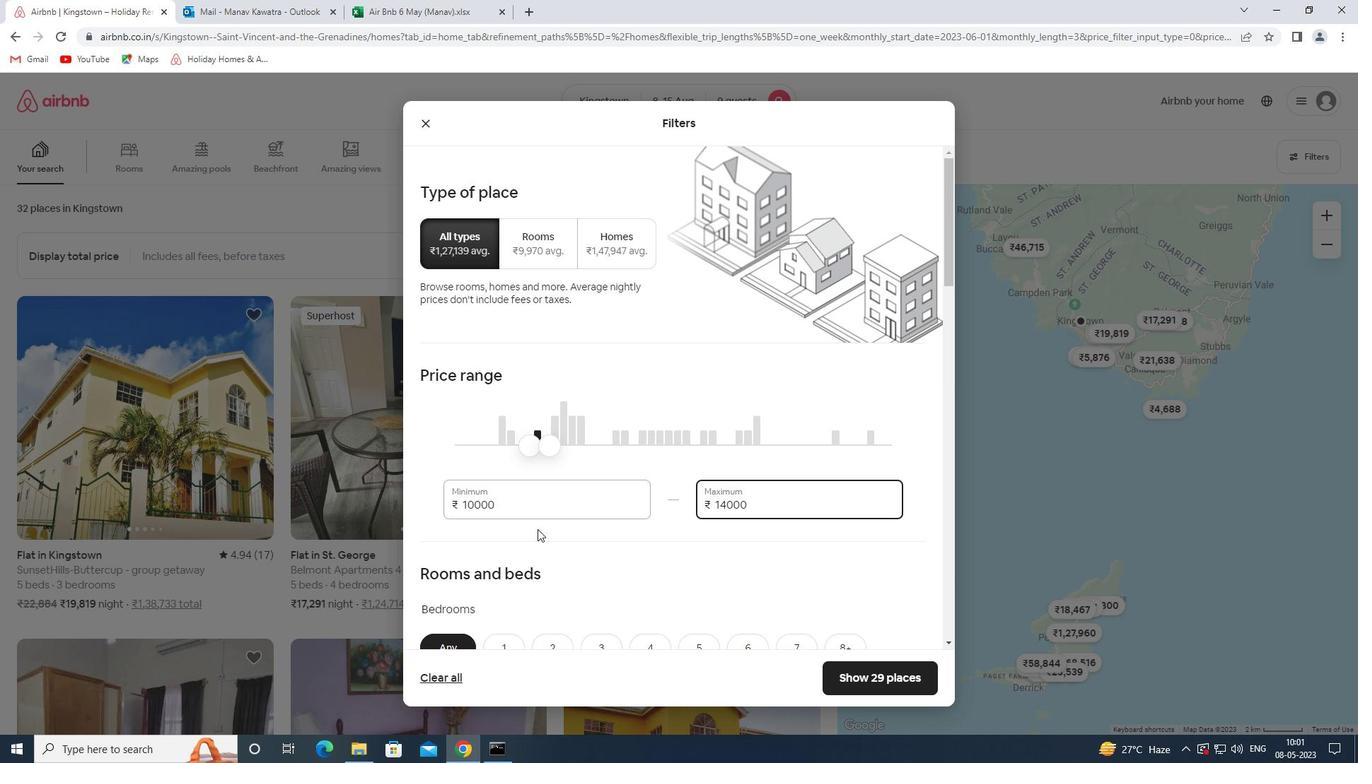
Action: Mouse scrolled (538, 532) with delta (0, 0)
Screenshot: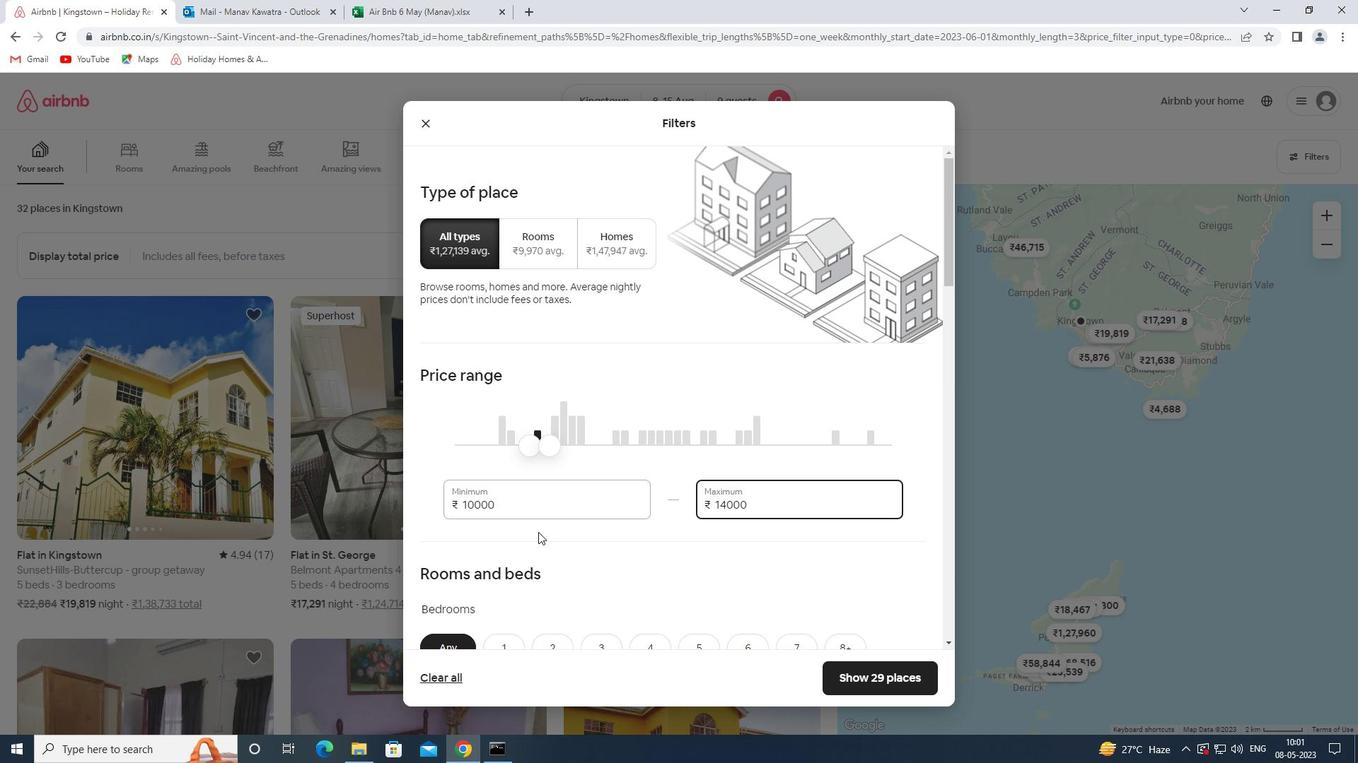 
Action: Mouse scrolled (538, 532) with delta (0, 0)
Screenshot: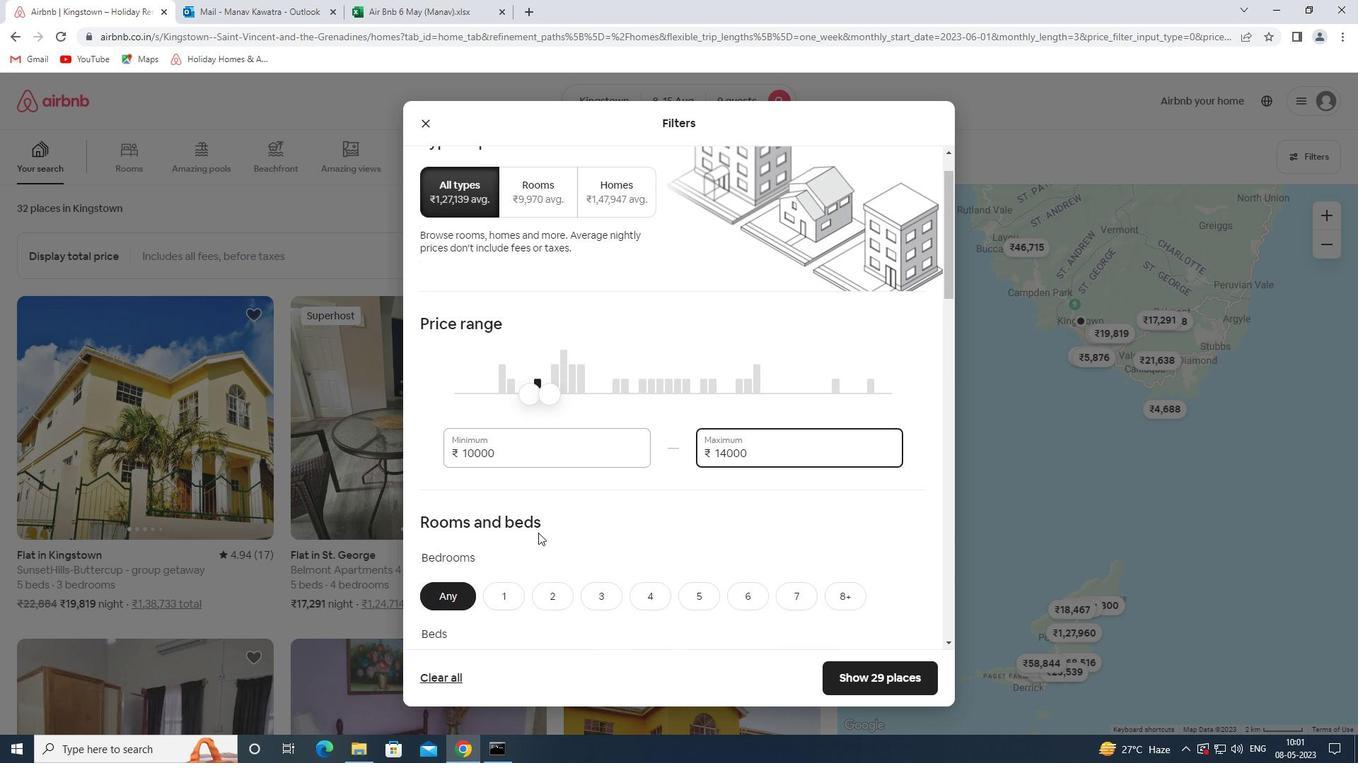 
Action: Mouse moved to (538, 534)
Screenshot: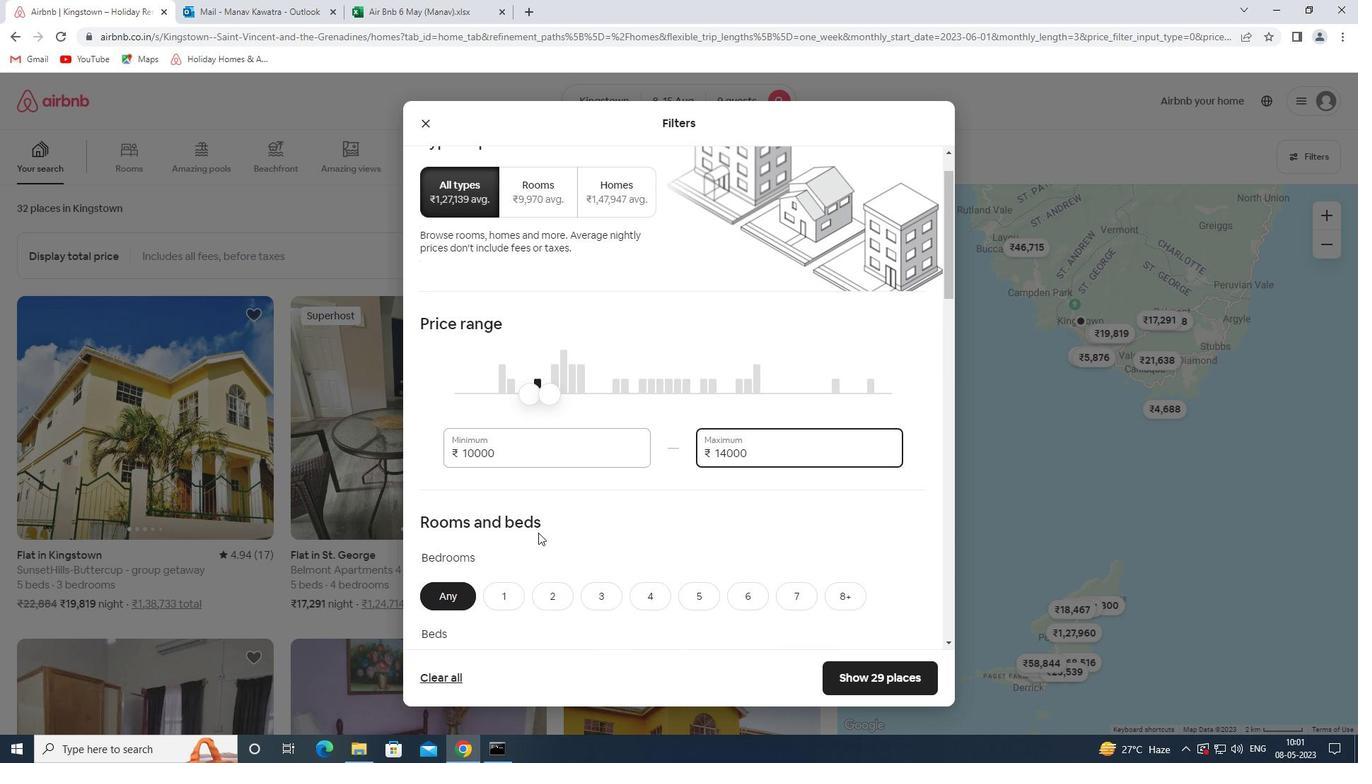 
Action: Mouse scrolled (538, 533) with delta (0, 0)
Screenshot: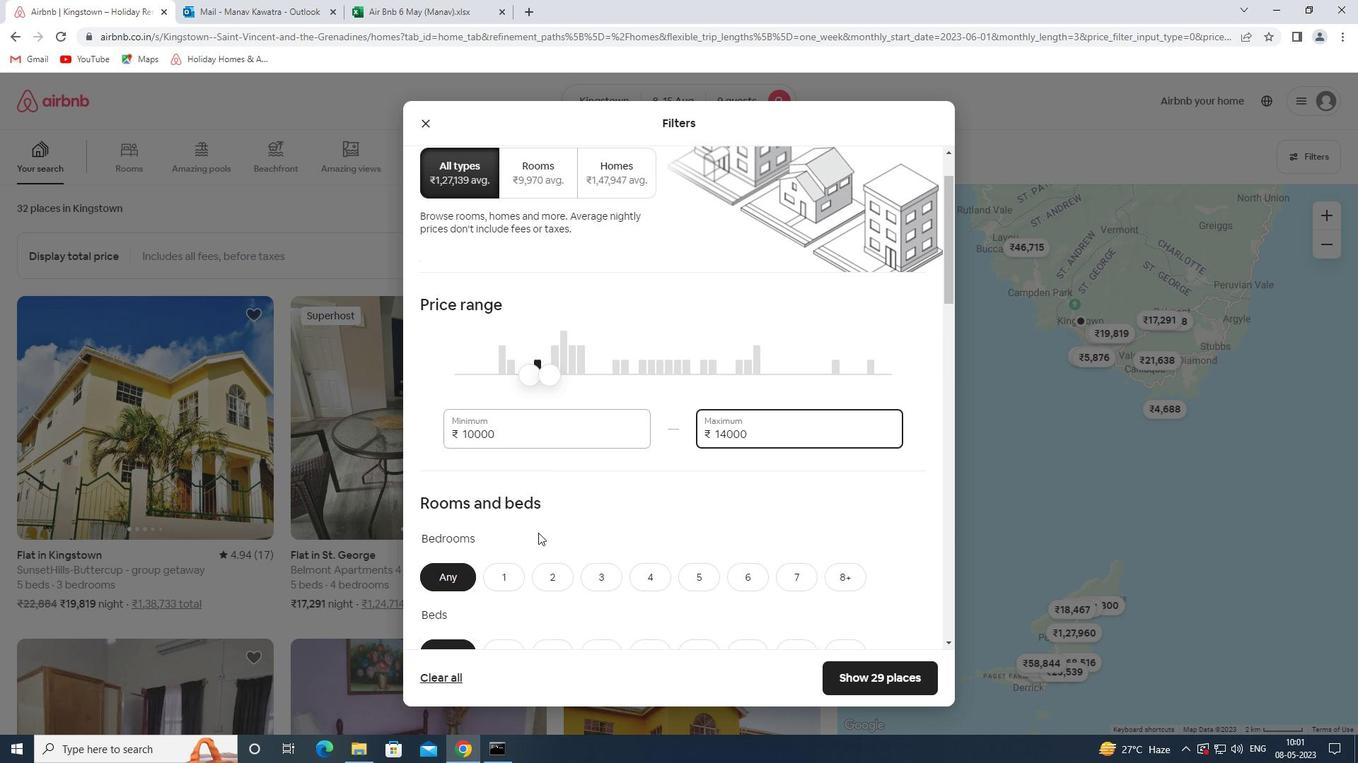 
Action: Mouse moved to (708, 435)
Screenshot: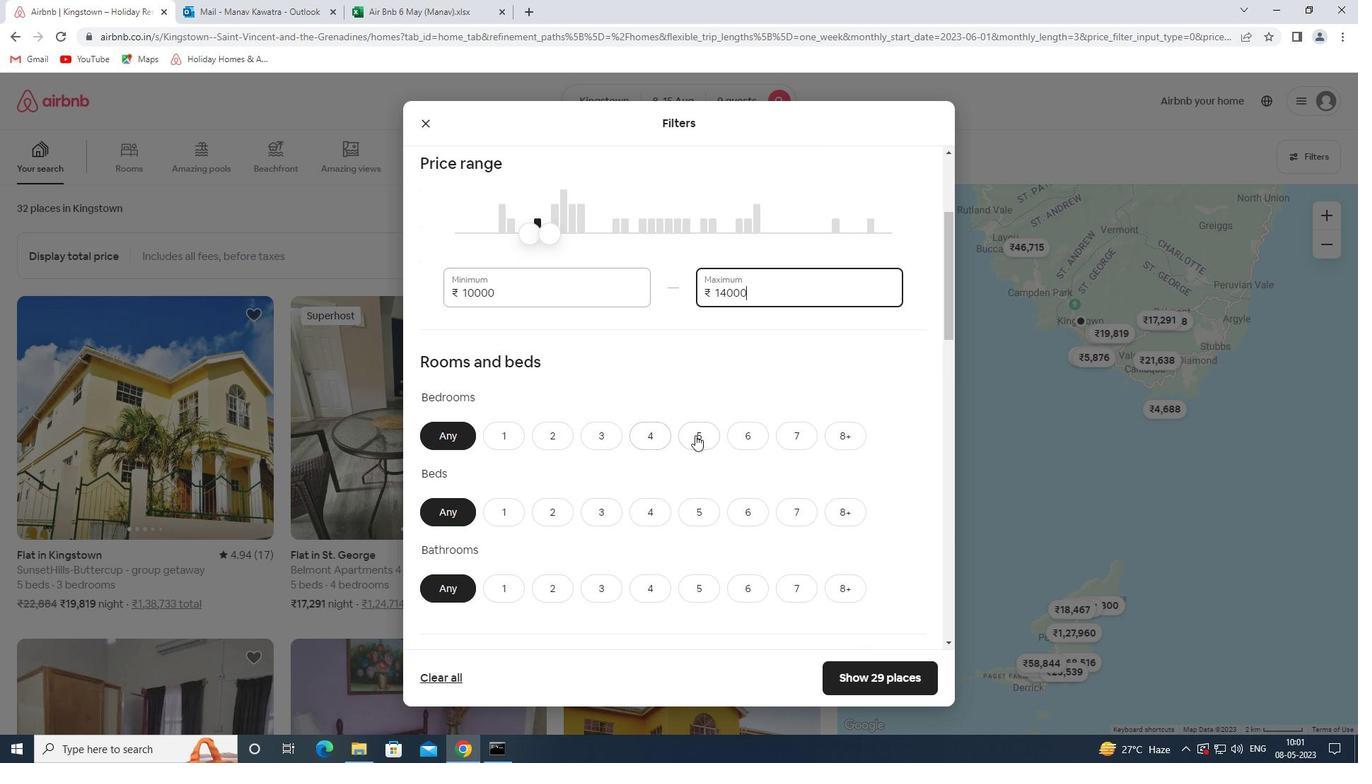 
Action: Mouse pressed left at (708, 435)
Screenshot: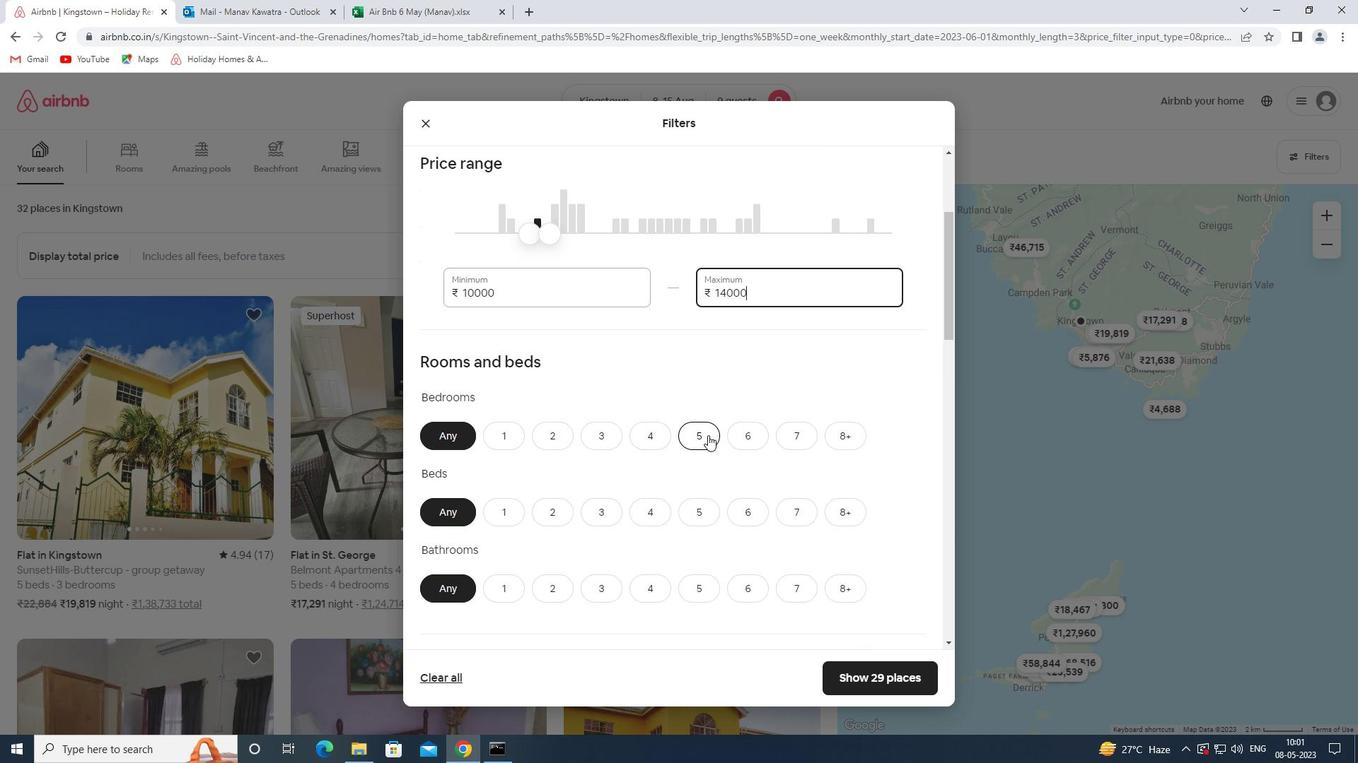 
Action: Mouse moved to (855, 512)
Screenshot: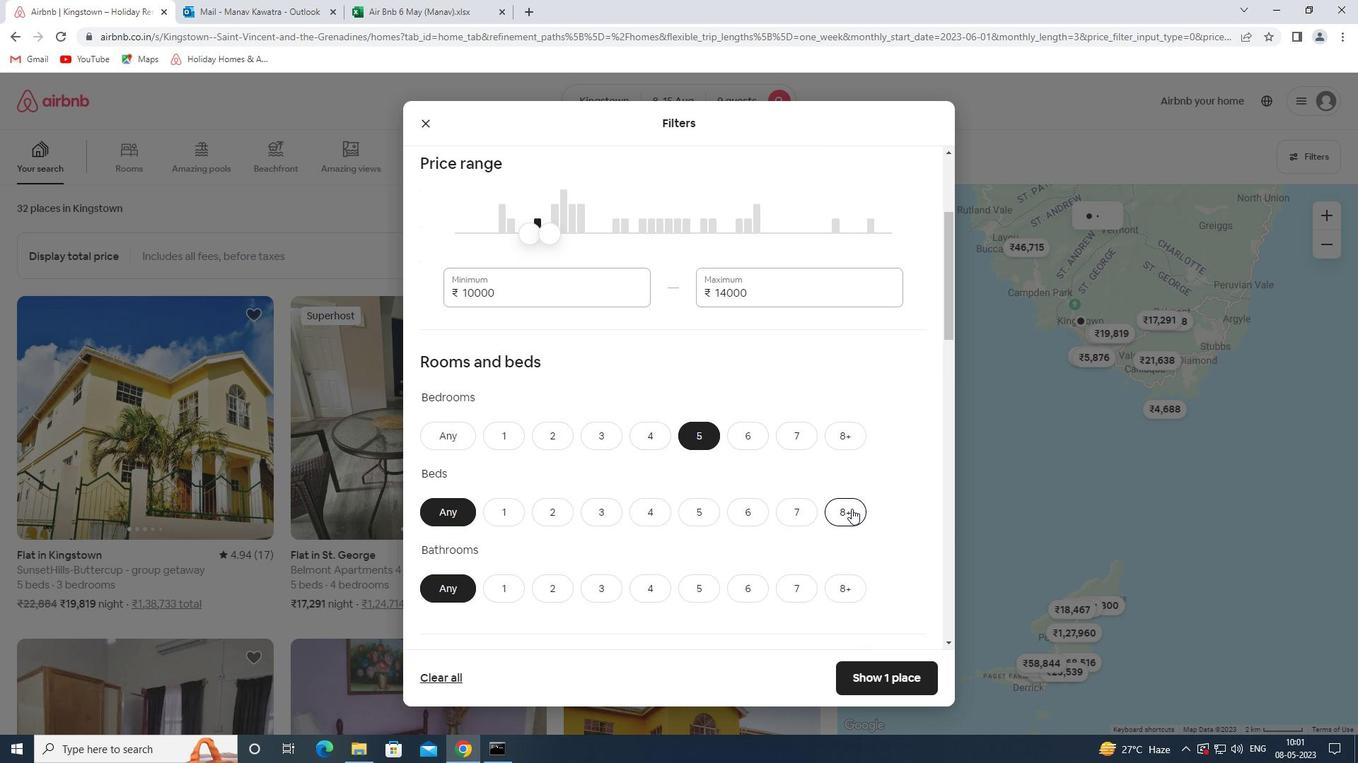 
Action: Mouse pressed left at (855, 512)
Screenshot: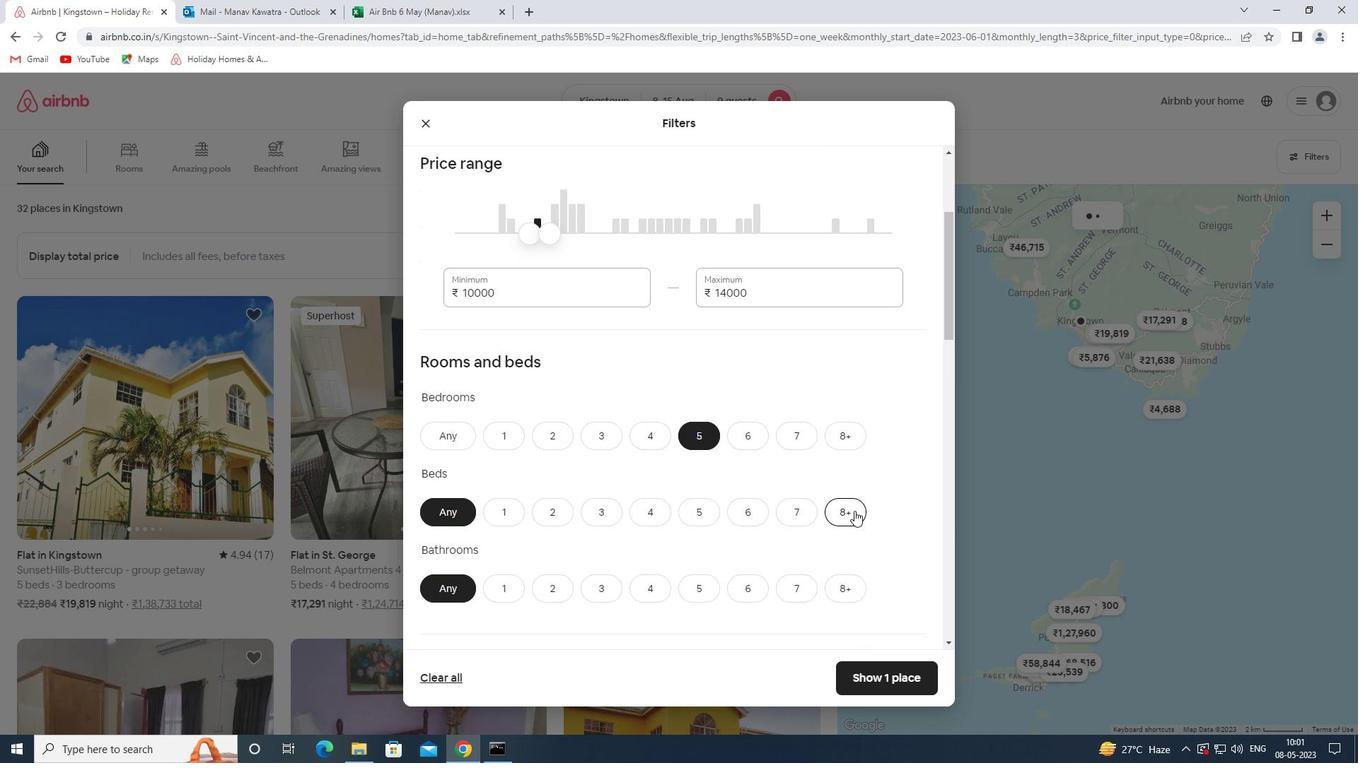 
Action: Mouse moved to (707, 589)
Screenshot: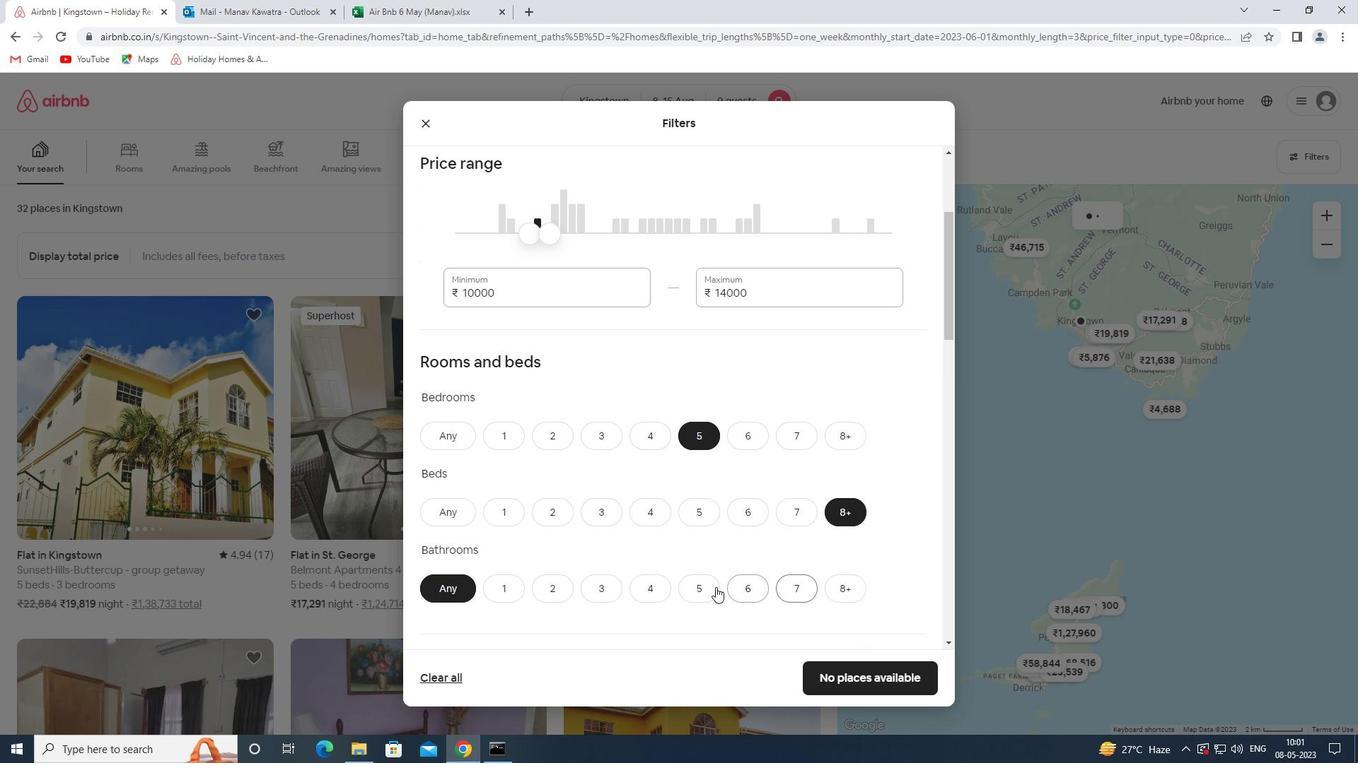 
Action: Mouse pressed left at (707, 589)
Screenshot: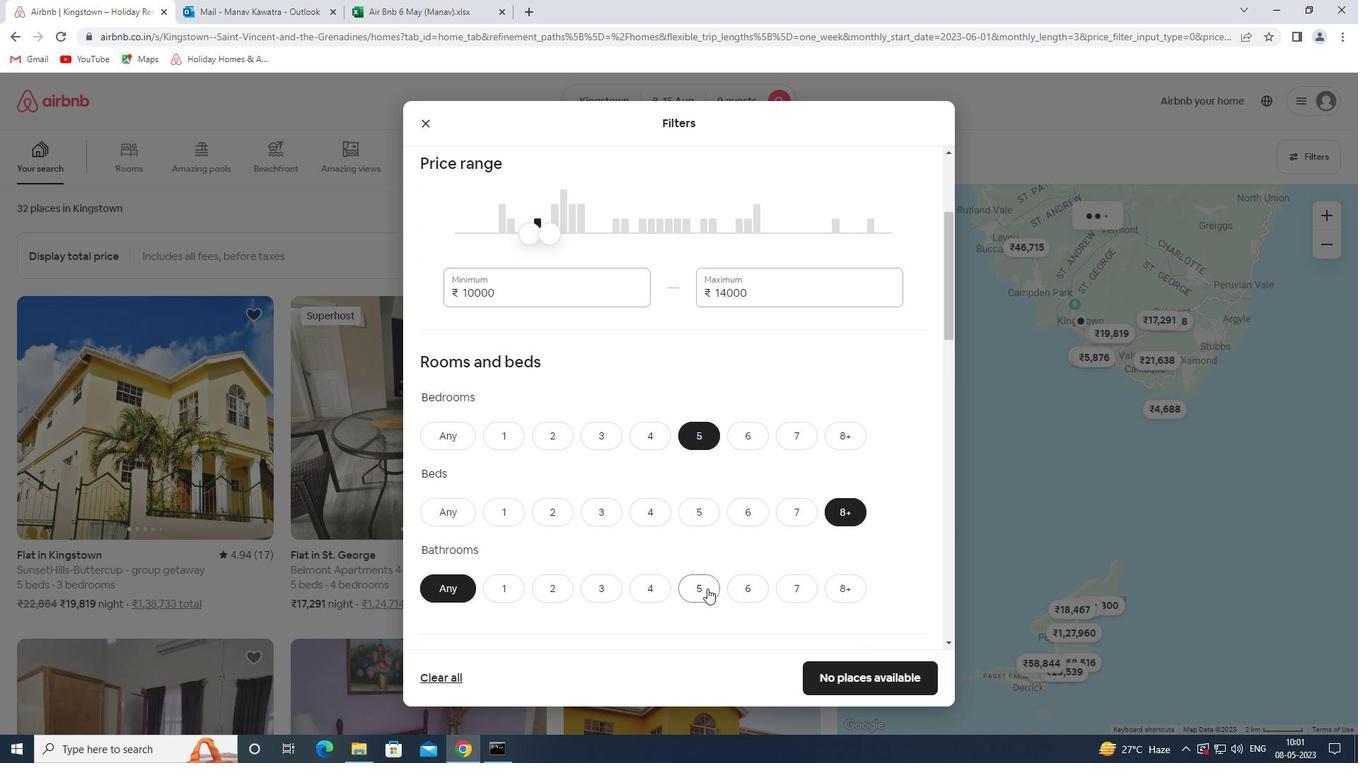 
Action: Mouse moved to (727, 532)
Screenshot: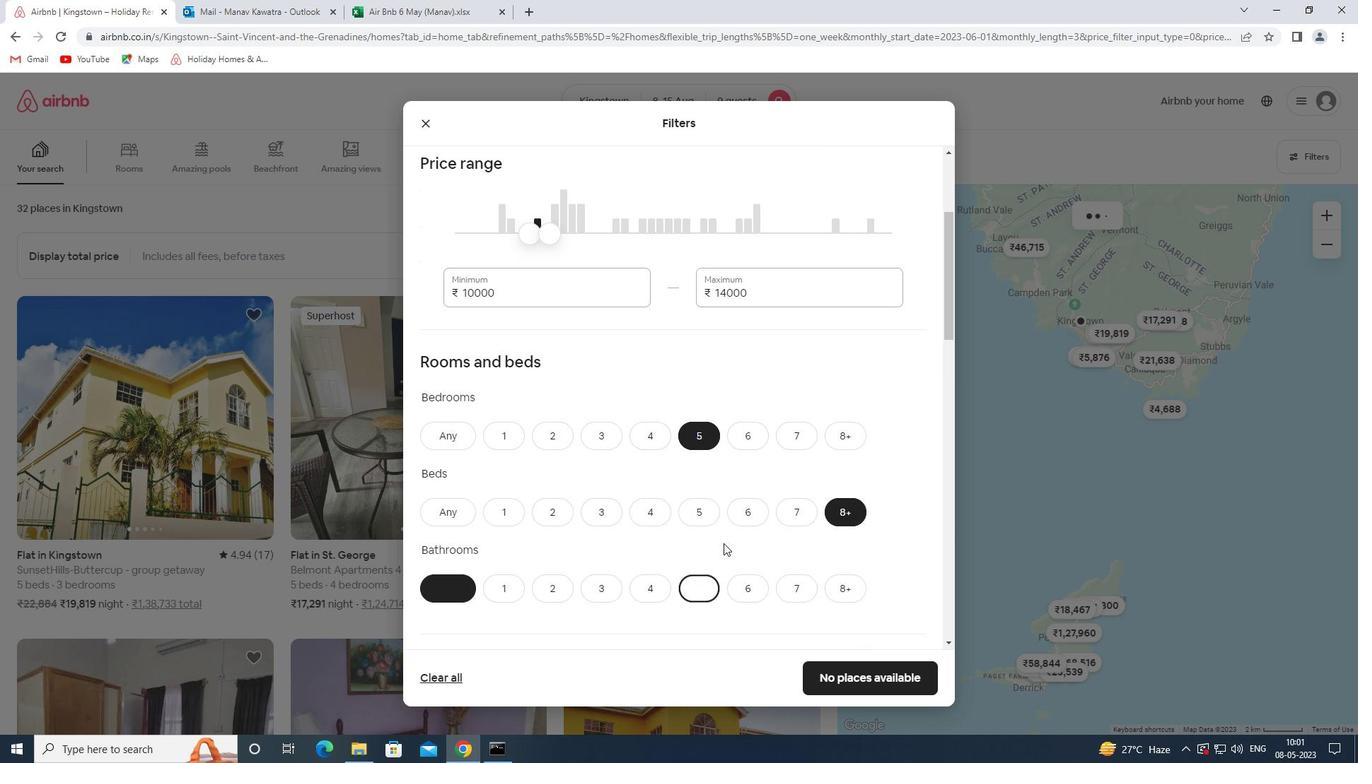 
Action: Mouse scrolled (727, 531) with delta (0, 0)
Screenshot: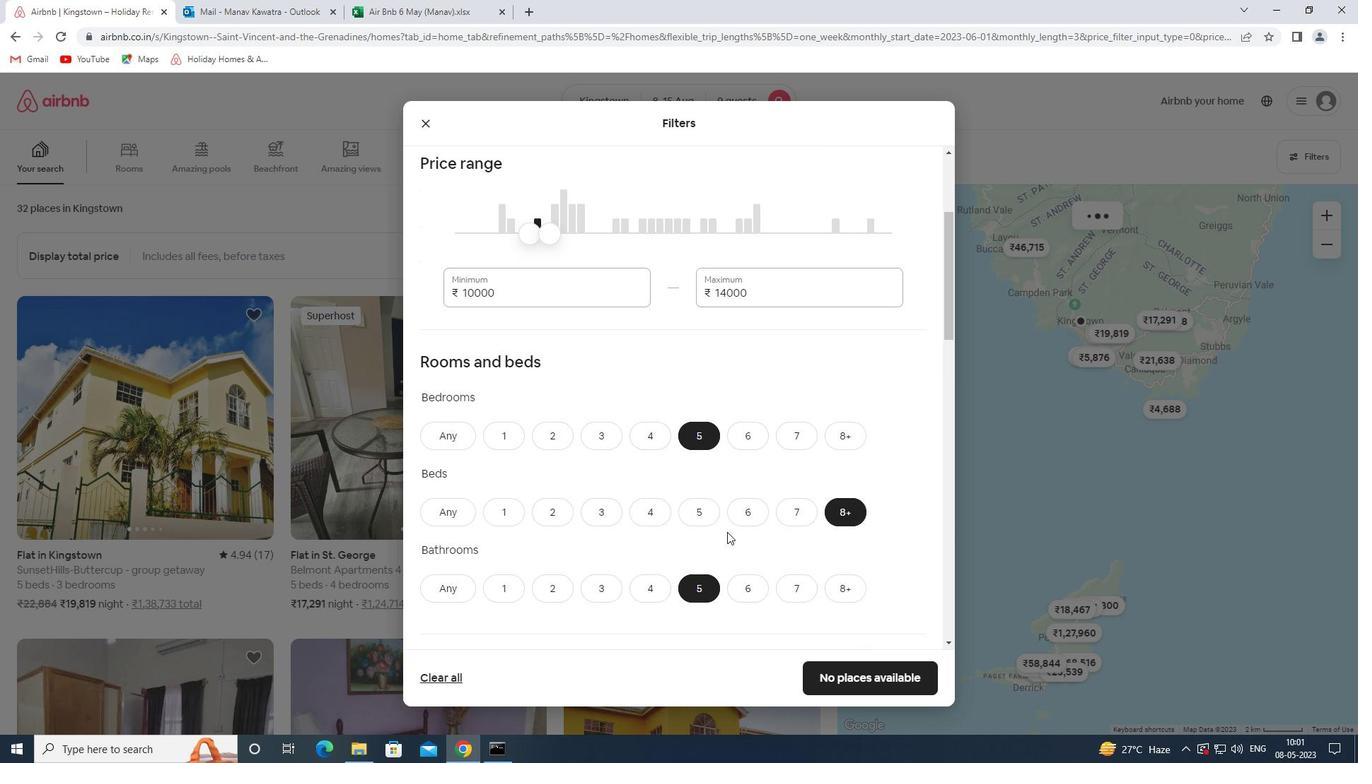 
Action: Mouse scrolled (727, 531) with delta (0, 0)
Screenshot: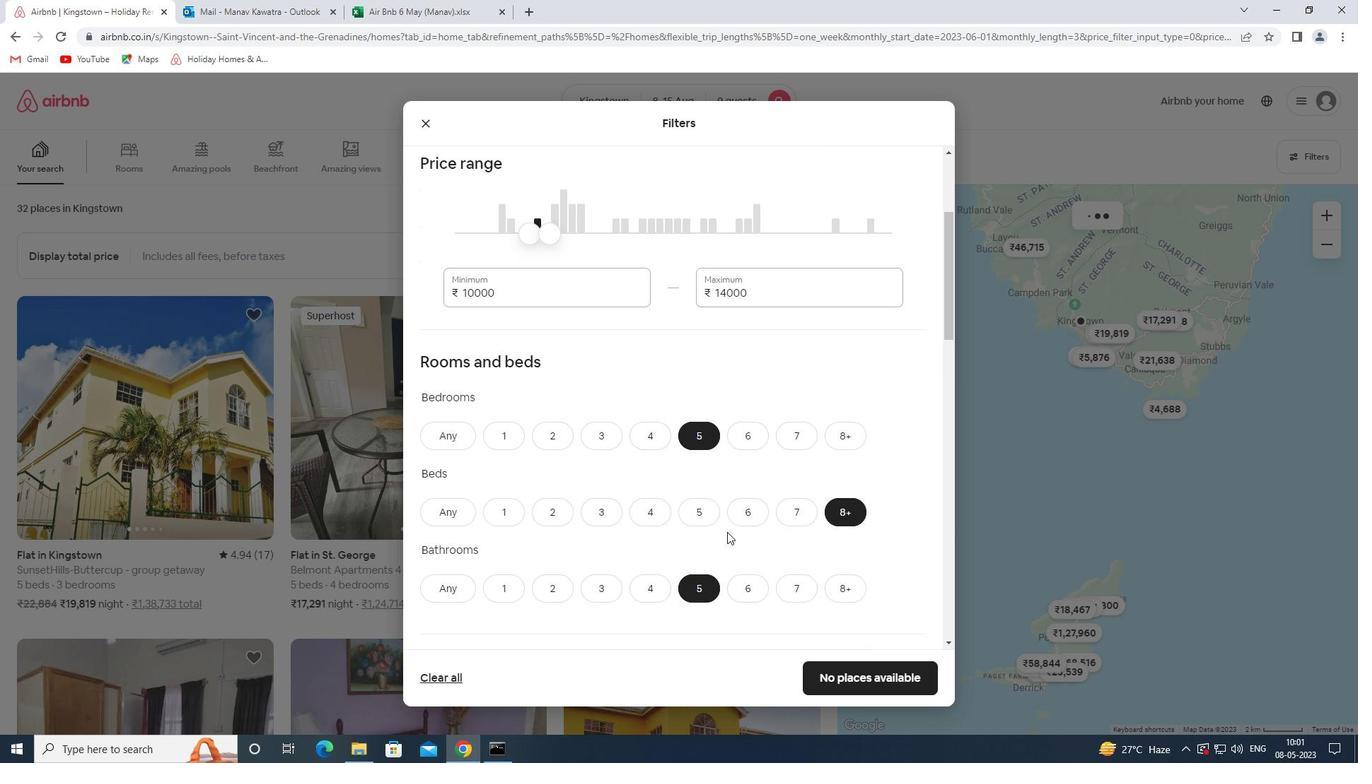
Action: Mouse scrolled (727, 531) with delta (0, 0)
Screenshot: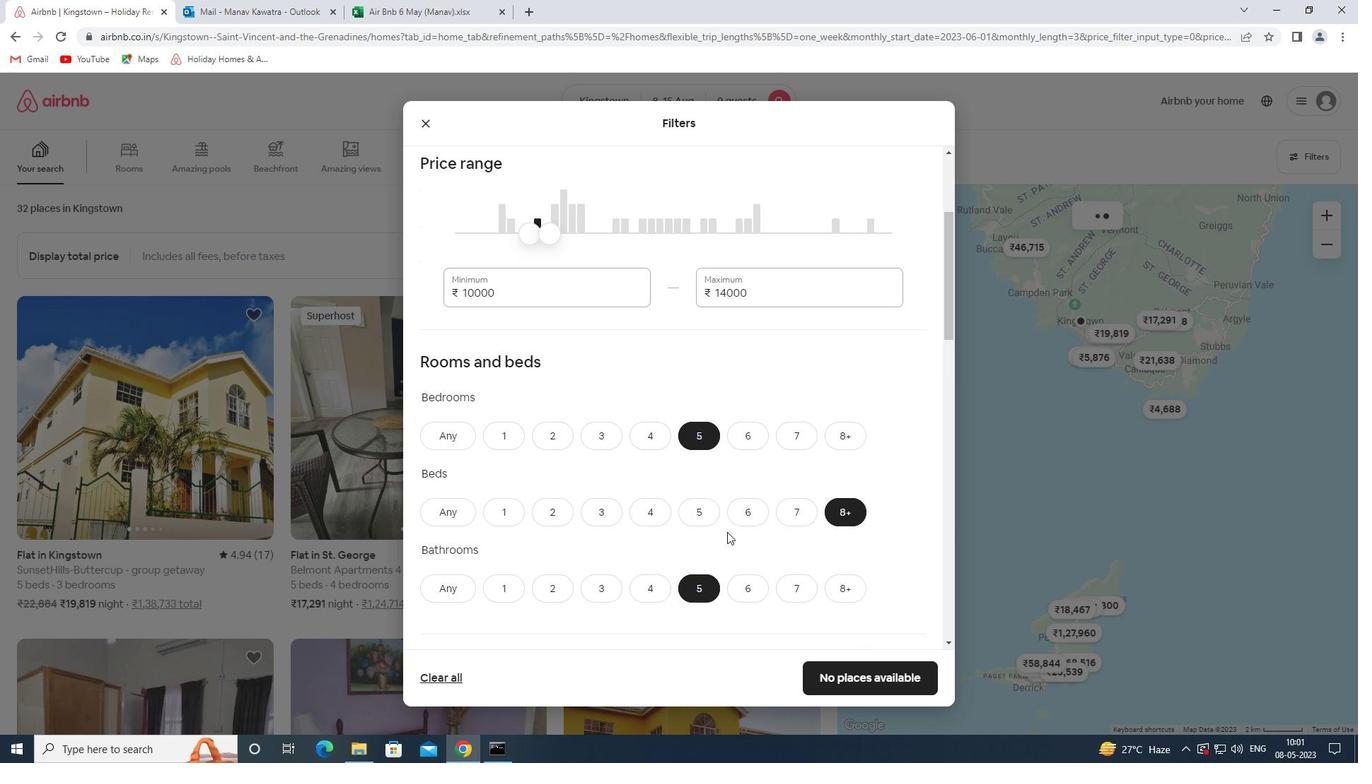 
Action: Mouse scrolled (727, 531) with delta (0, 0)
Screenshot: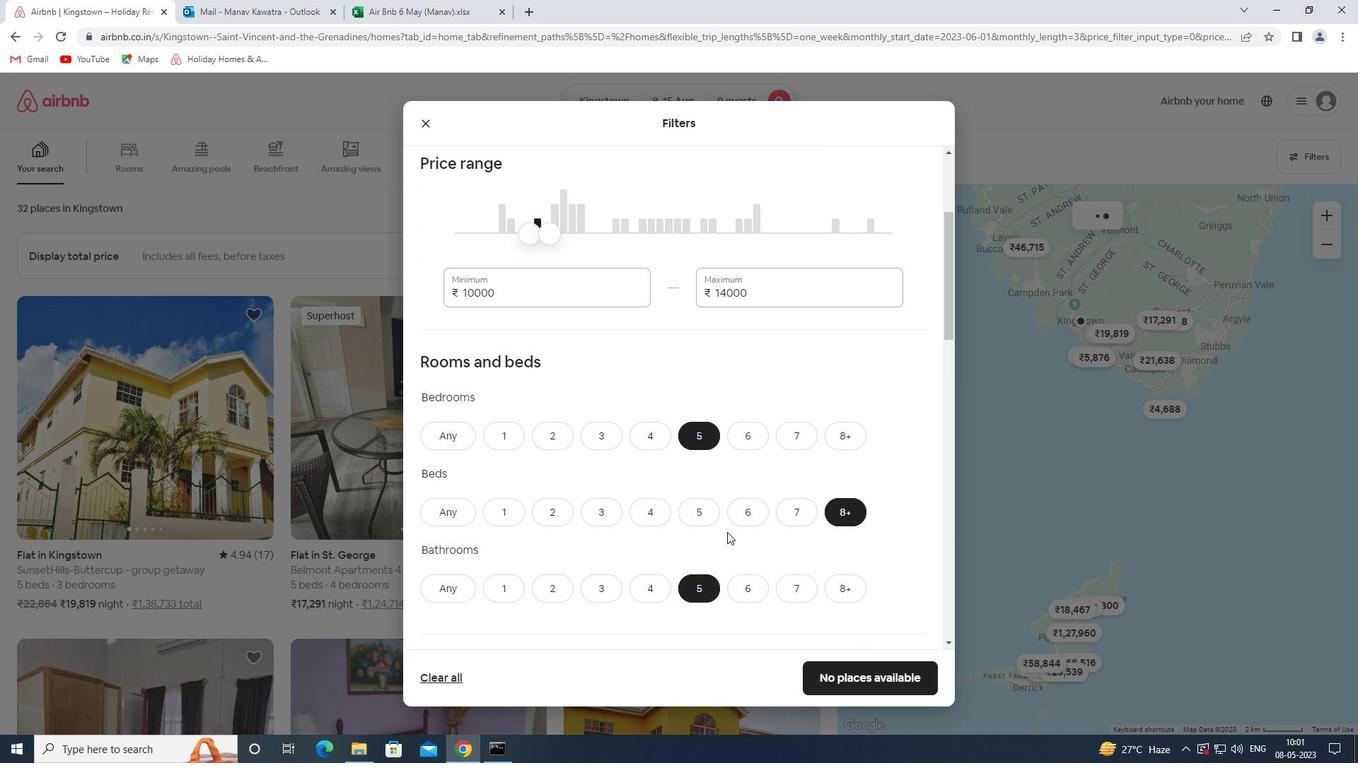 
Action: Mouse moved to (512, 475)
Screenshot: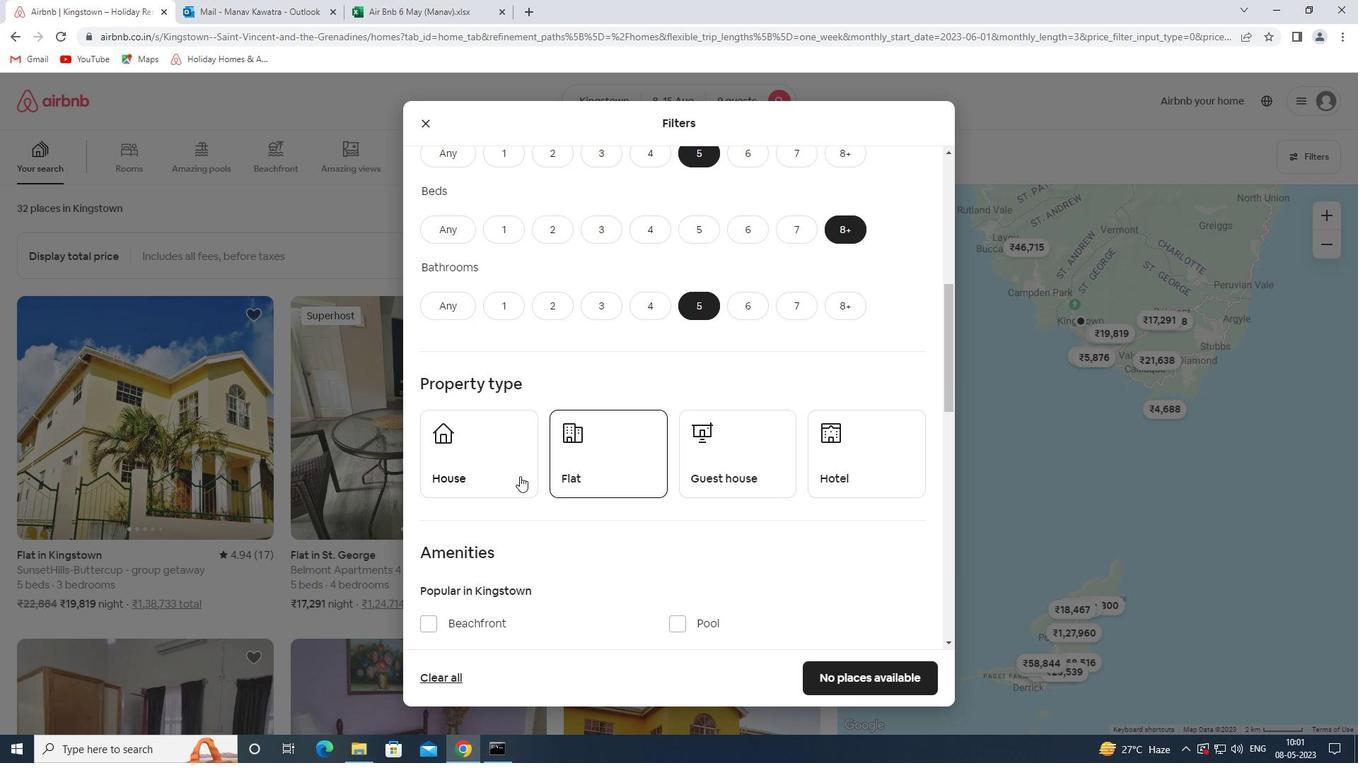 
Action: Mouse pressed left at (512, 475)
Screenshot: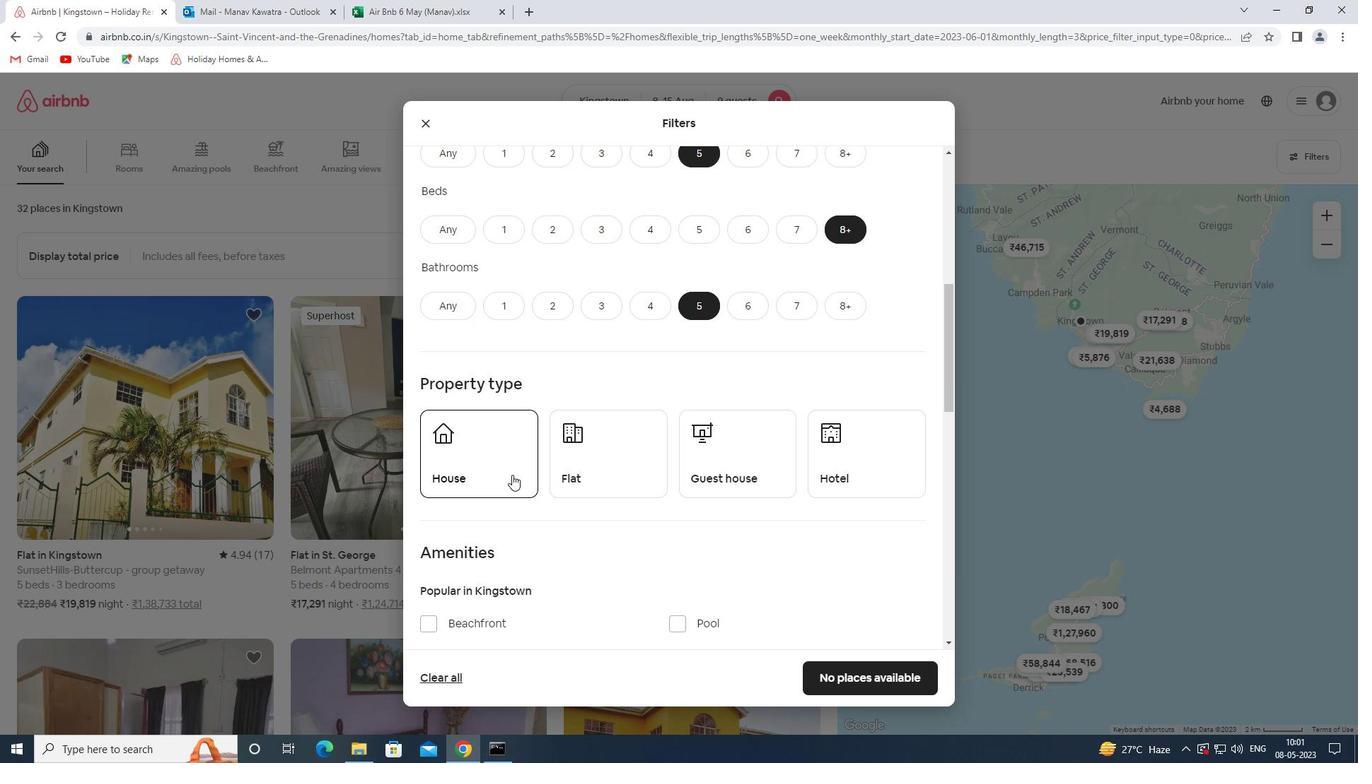 
Action: Mouse moved to (599, 471)
Screenshot: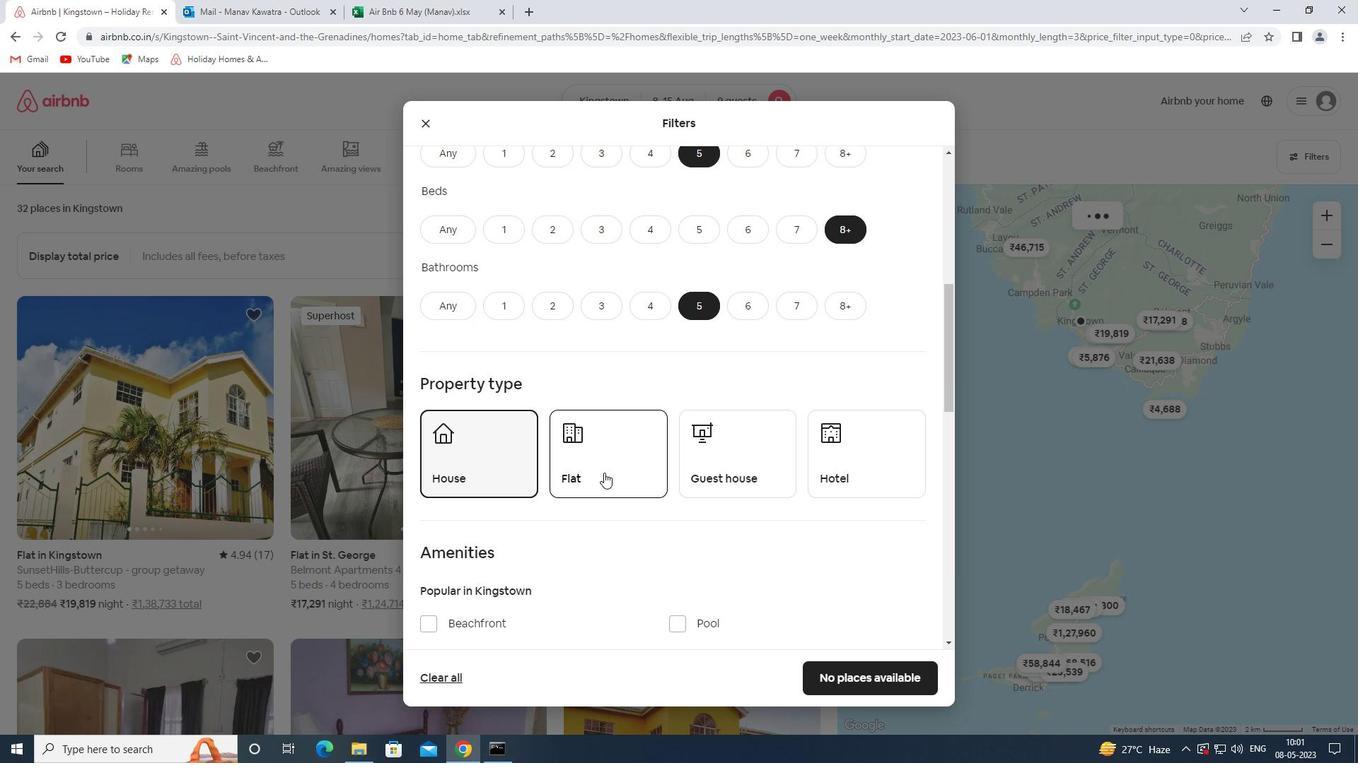 
Action: Mouse pressed left at (599, 471)
Screenshot: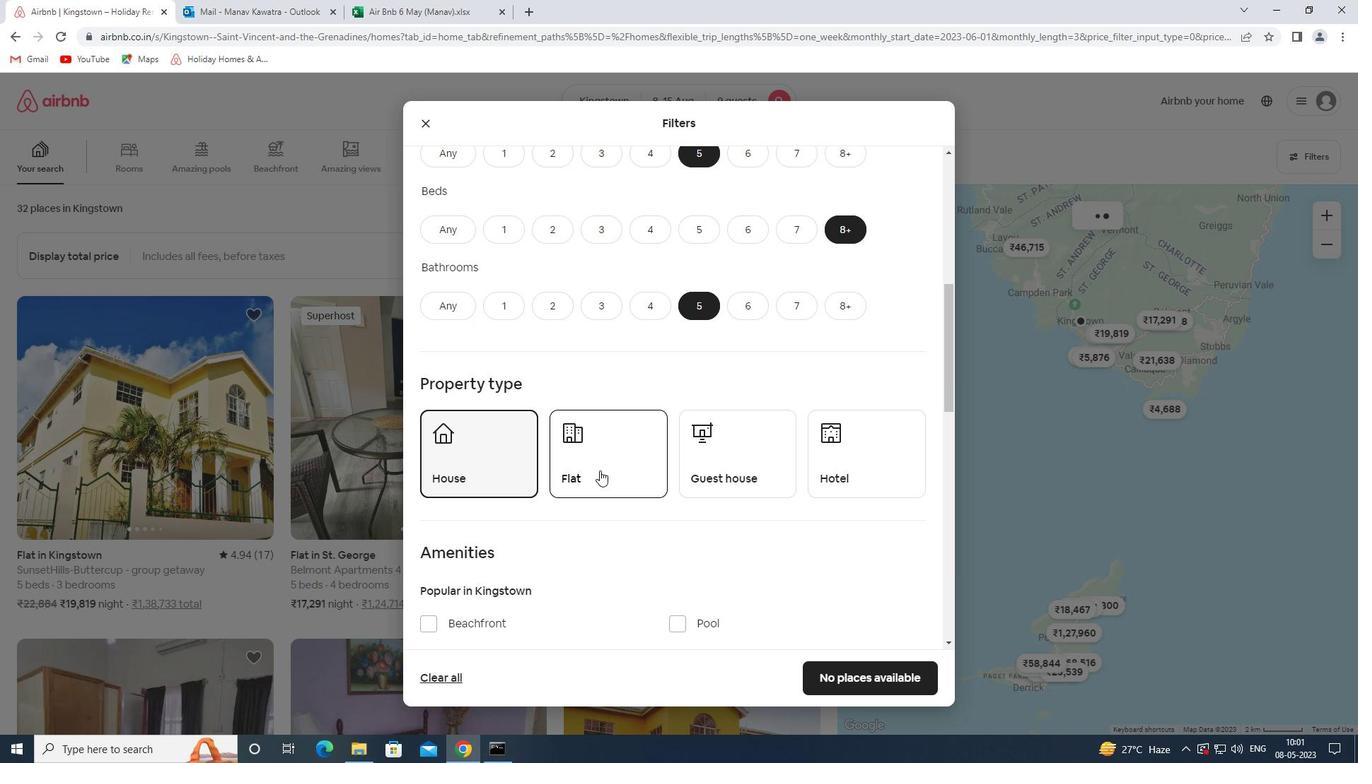 
Action: Mouse moved to (711, 464)
Screenshot: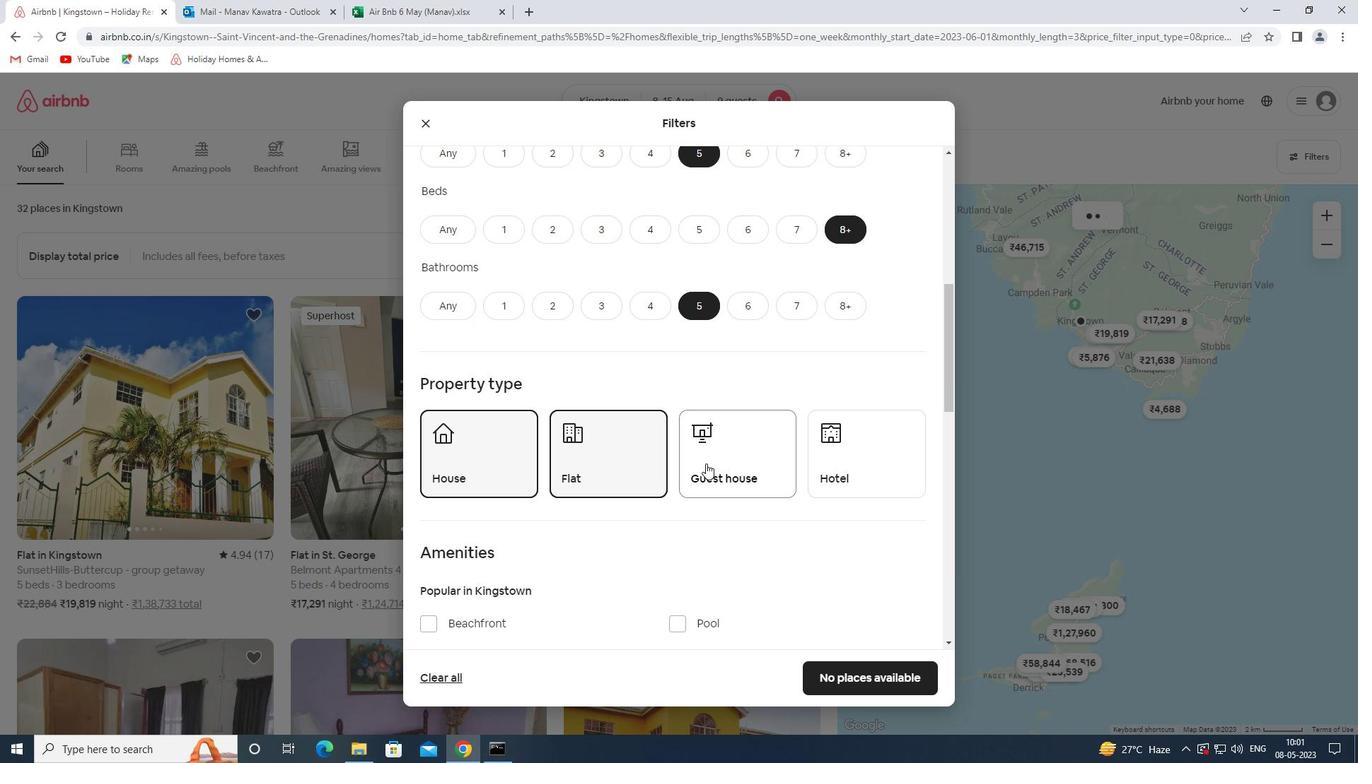 
Action: Mouse pressed left at (711, 464)
Screenshot: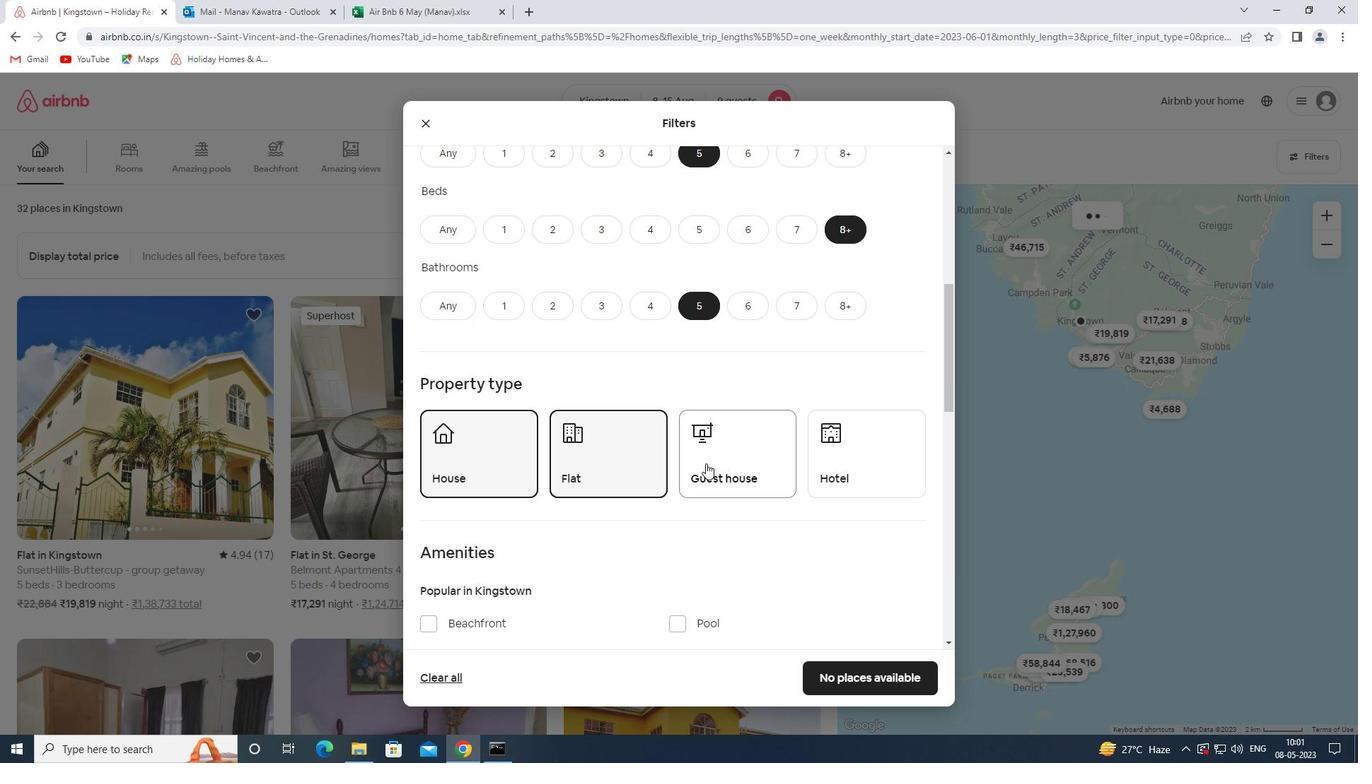 
Action: Mouse moved to (730, 522)
Screenshot: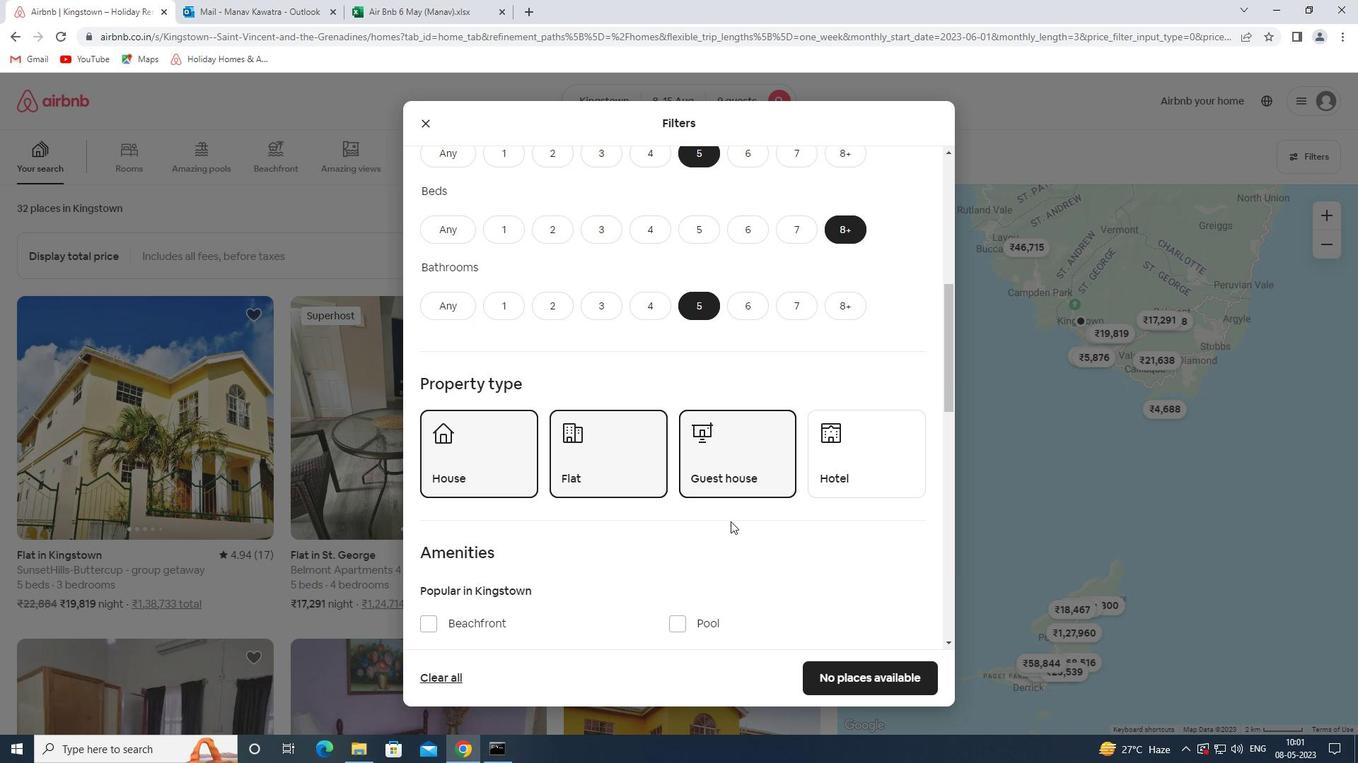 
Action: Mouse scrolled (730, 521) with delta (0, 0)
Screenshot: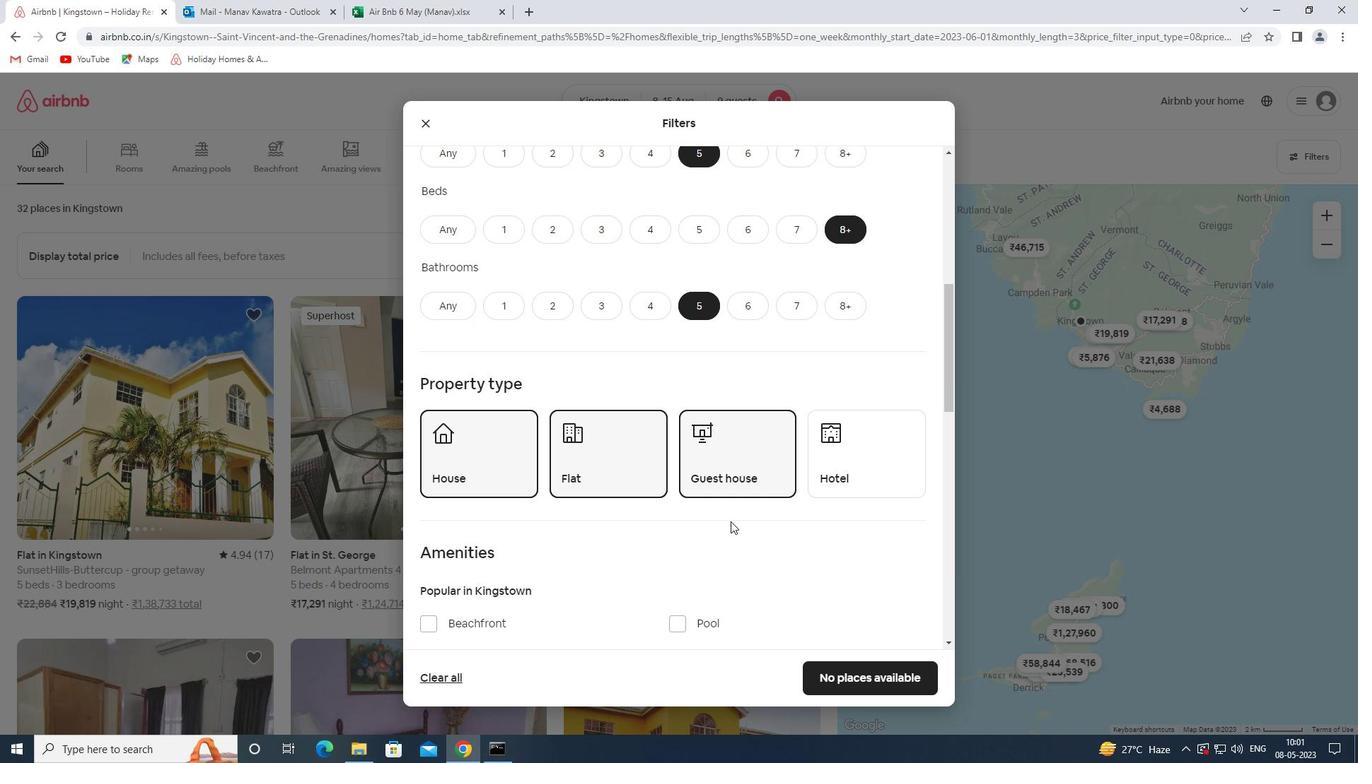 
Action: Mouse scrolled (730, 521) with delta (0, 0)
Screenshot: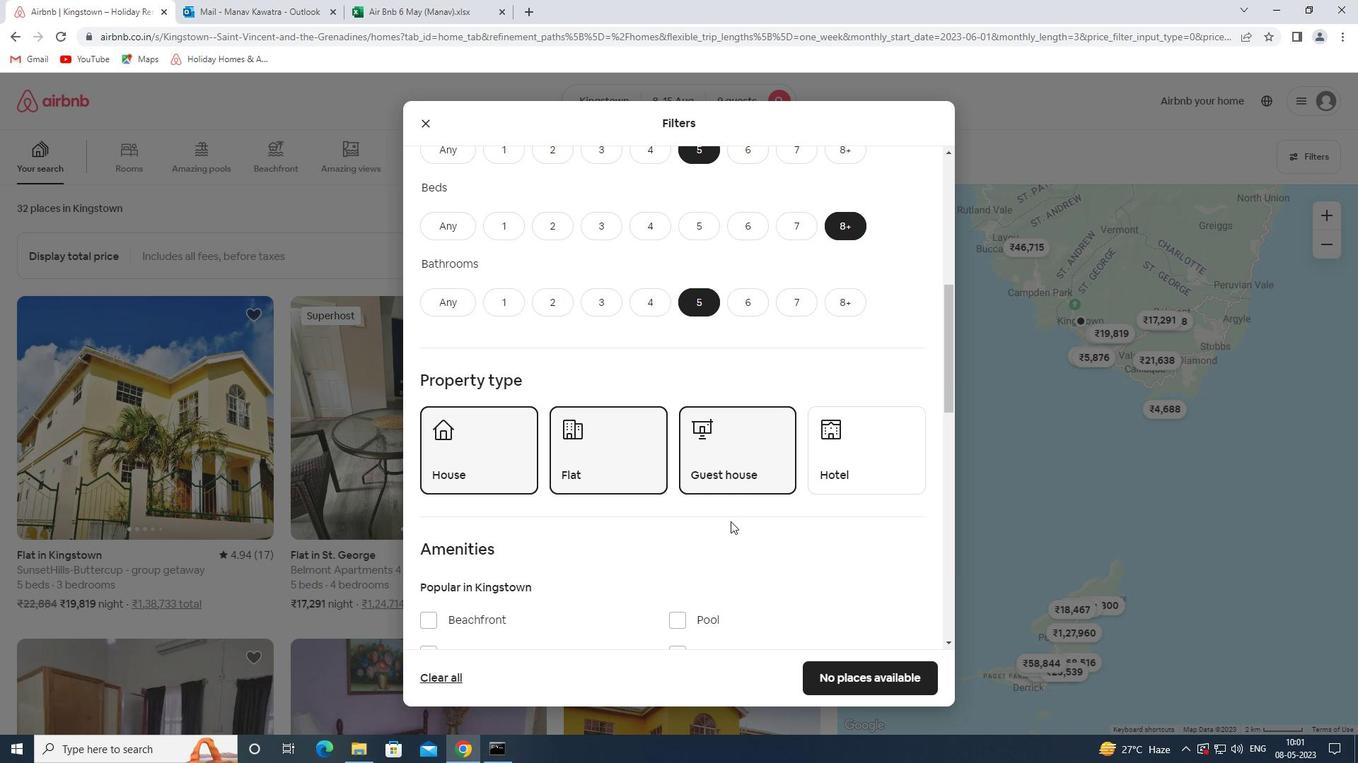 
Action: Mouse moved to (586, 512)
Screenshot: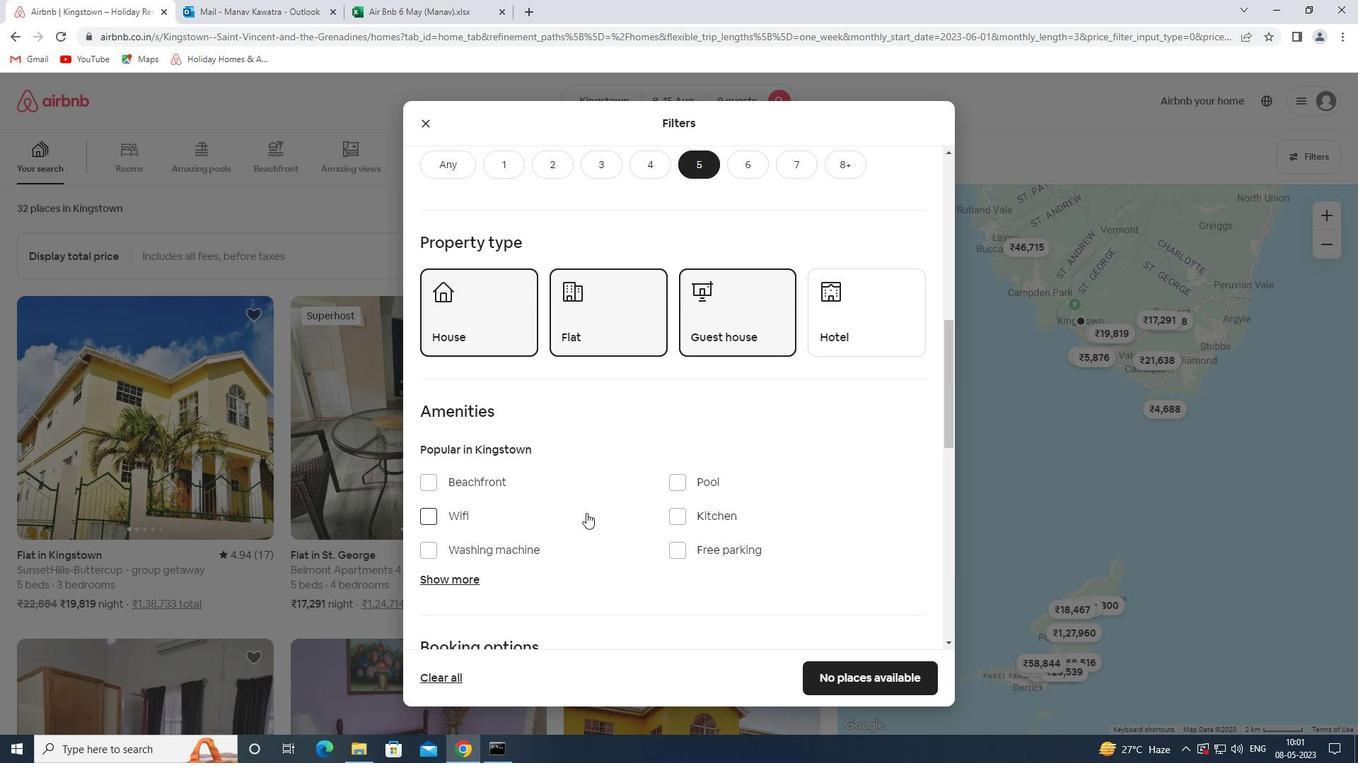 
Action: Mouse scrolled (586, 511) with delta (0, 0)
Screenshot: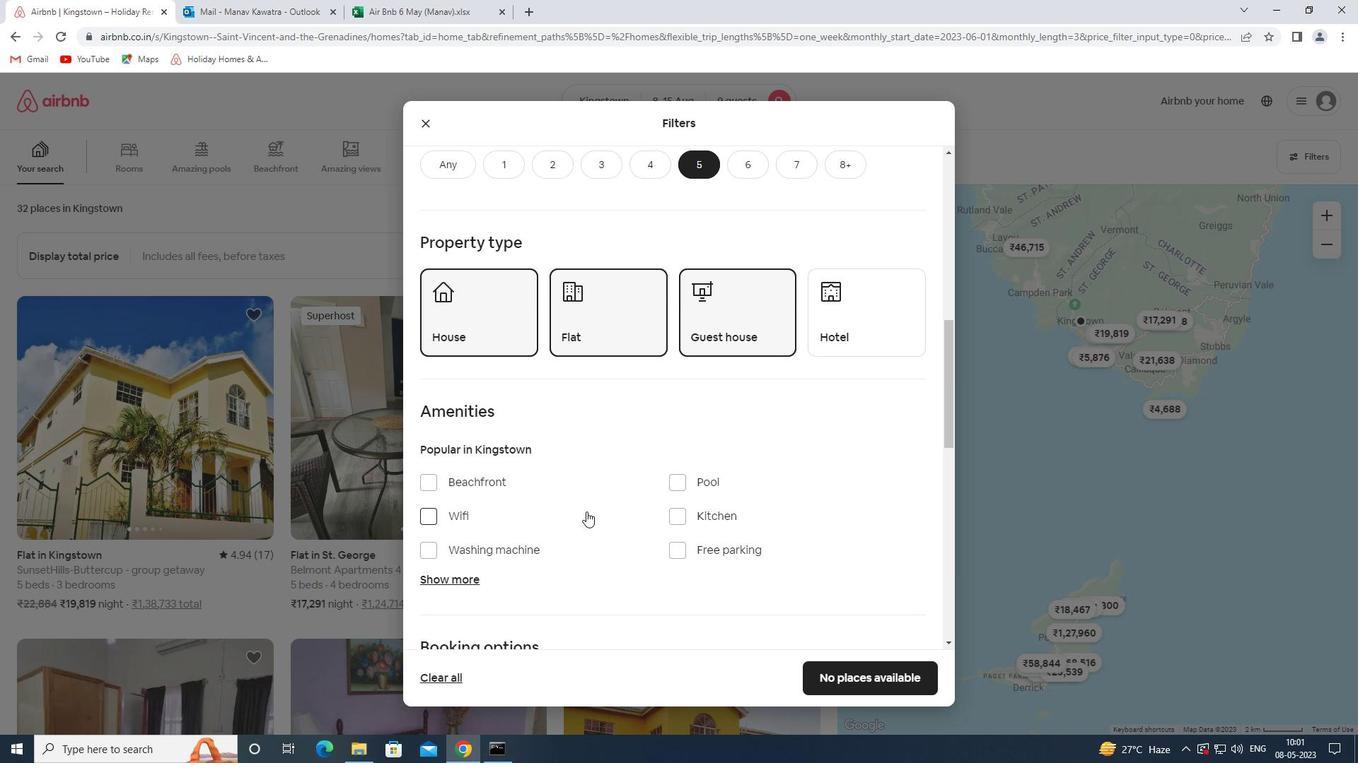 
Action: Mouse moved to (450, 449)
Screenshot: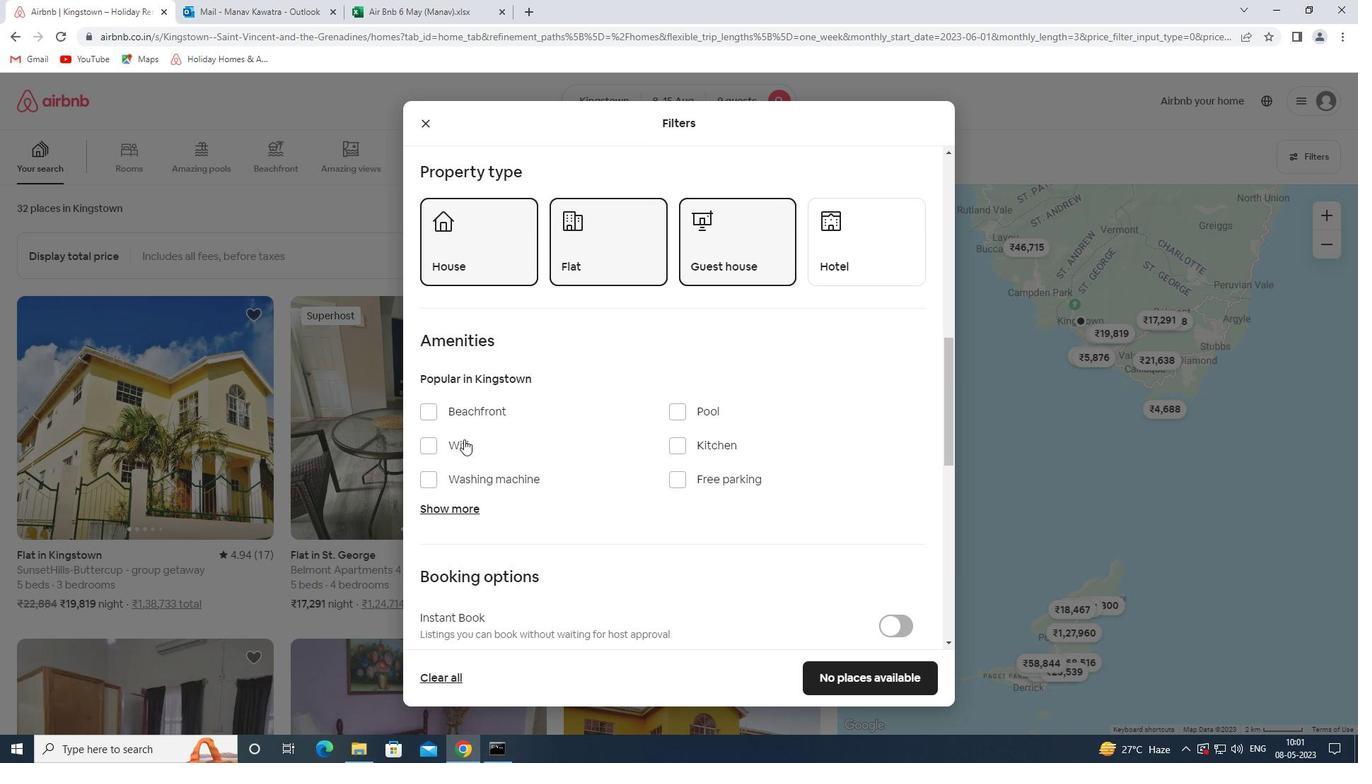 
Action: Mouse pressed left at (450, 449)
Screenshot: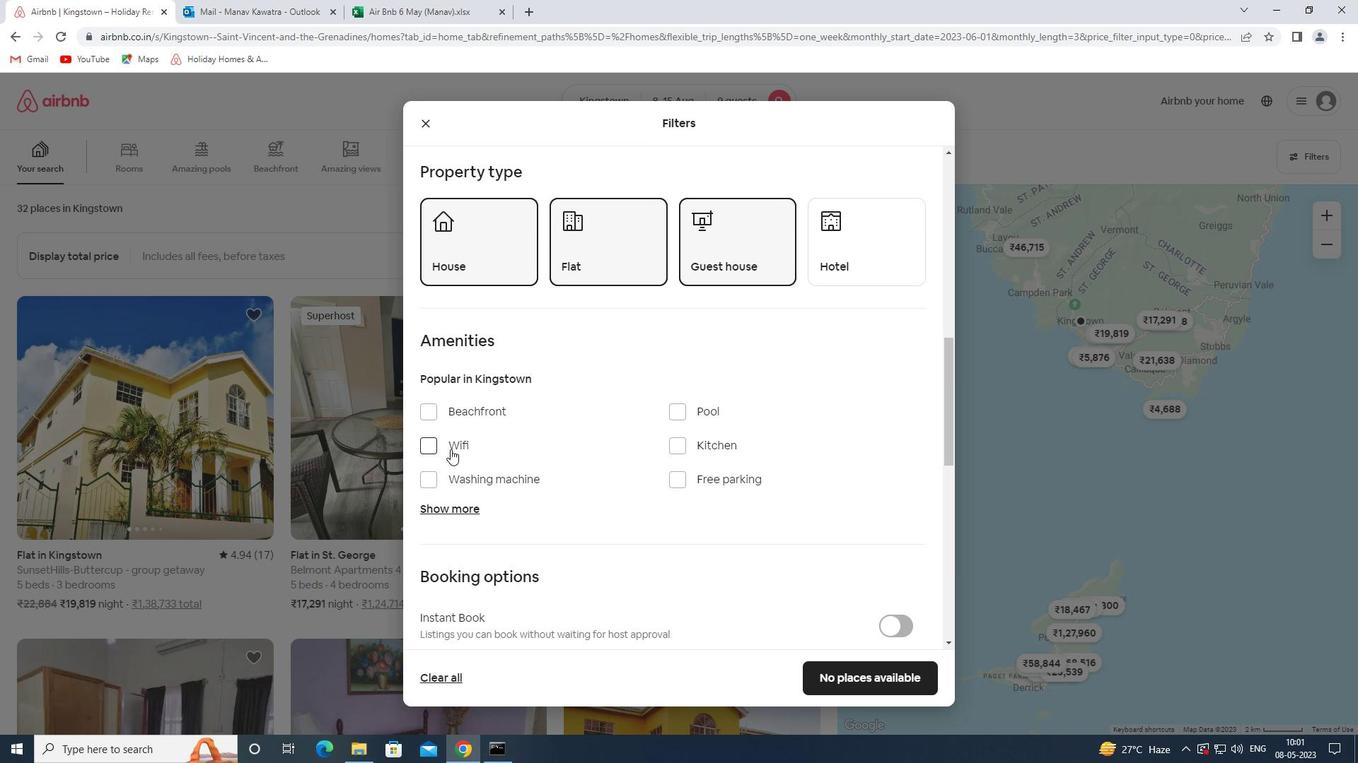 
Action: Mouse moved to (725, 476)
Screenshot: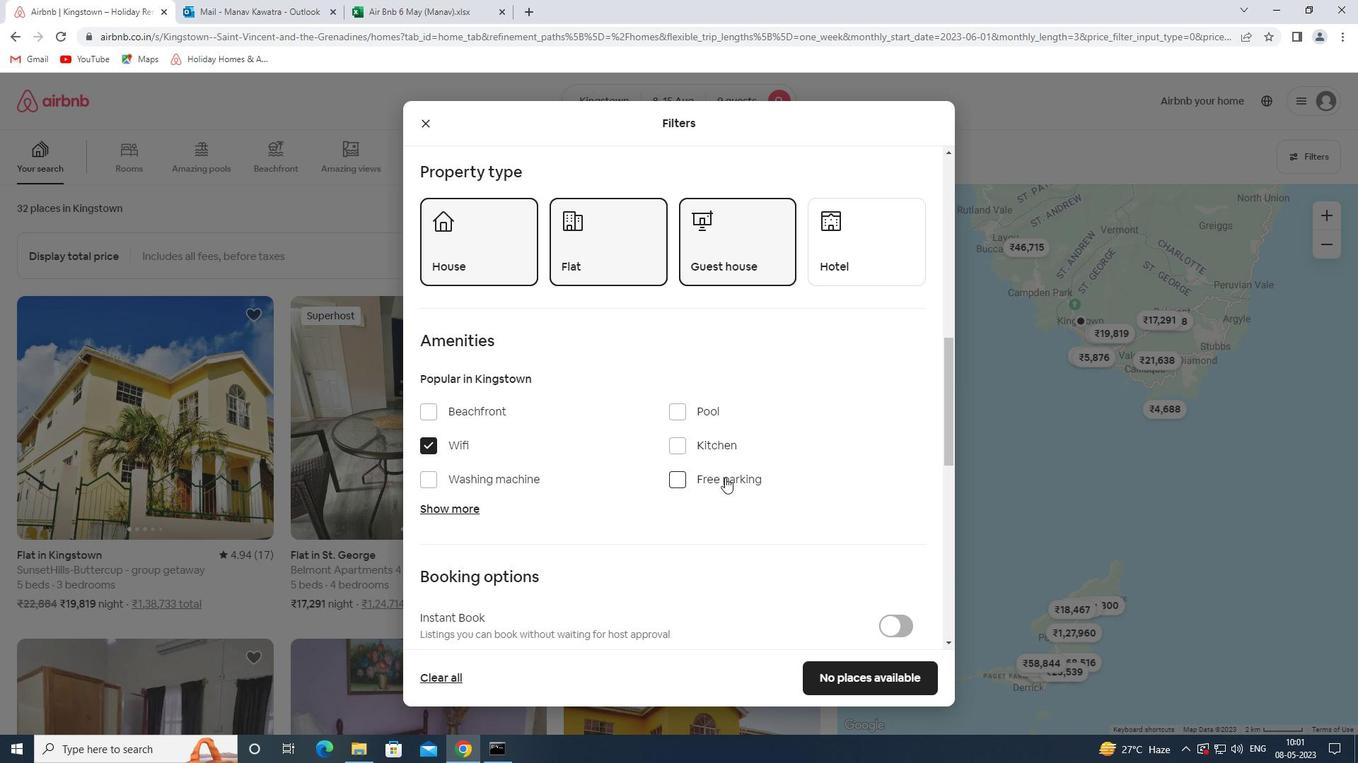 
Action: Mouse pressed left at (725, 476)
Screenshot: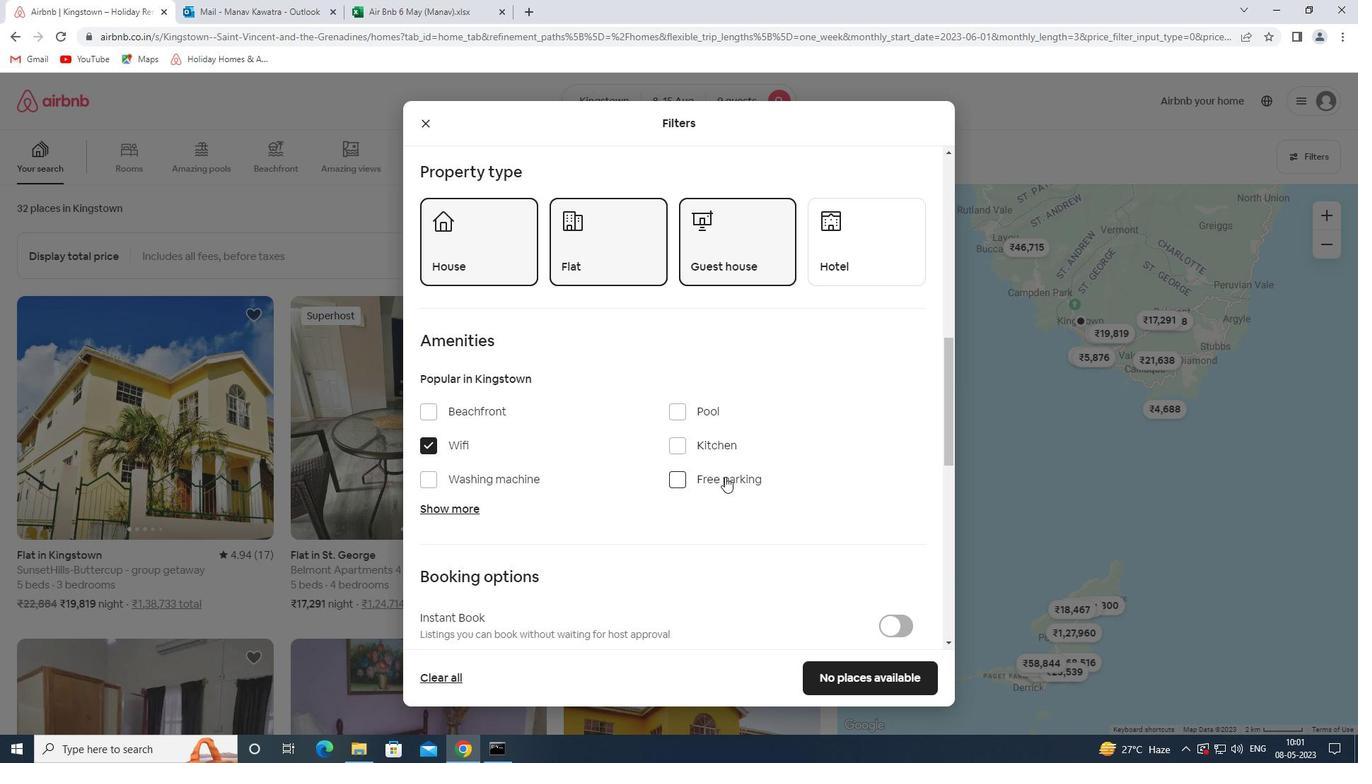
Action: Mouse moved to (471, 482)
Screenshot: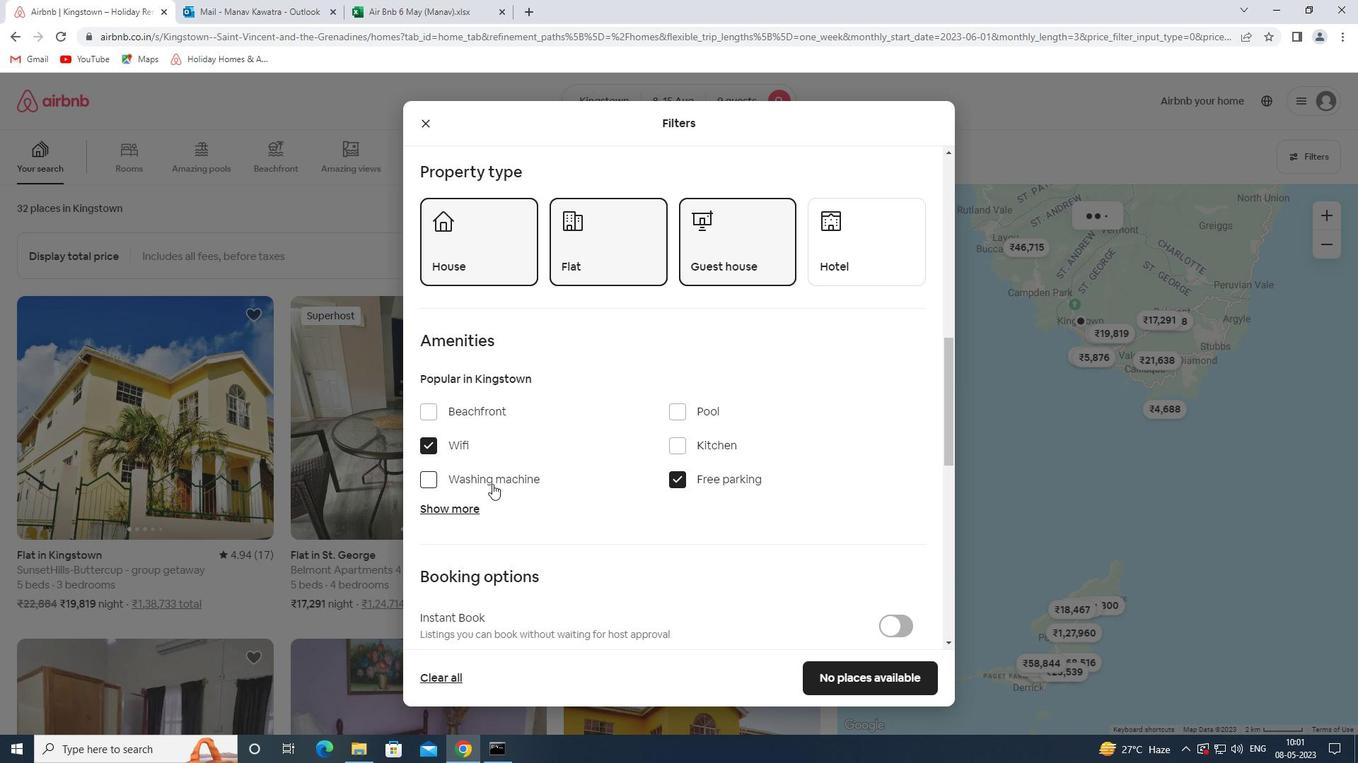
Action: Mouse pressed left at (471, 482)
Screenshot: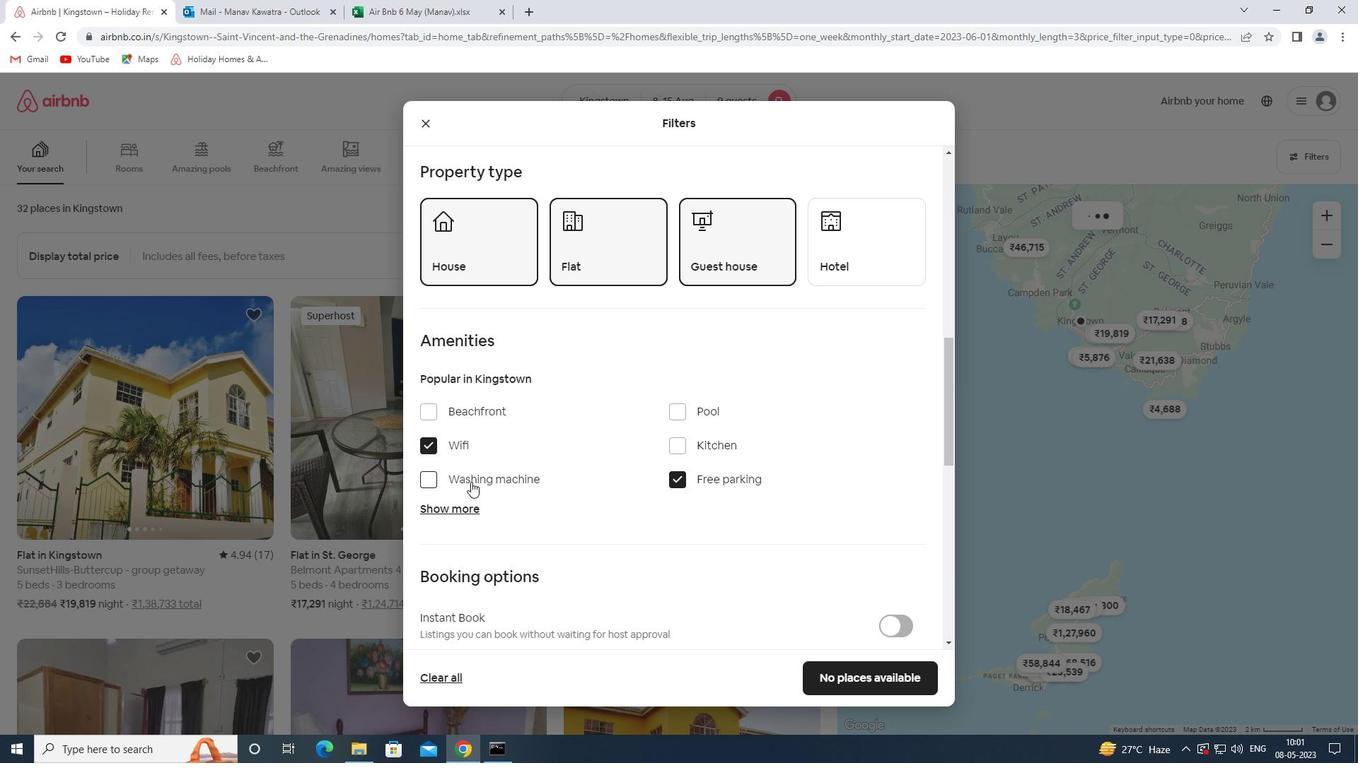 
Action: Mouse moved to (472, 507)
Screenshot: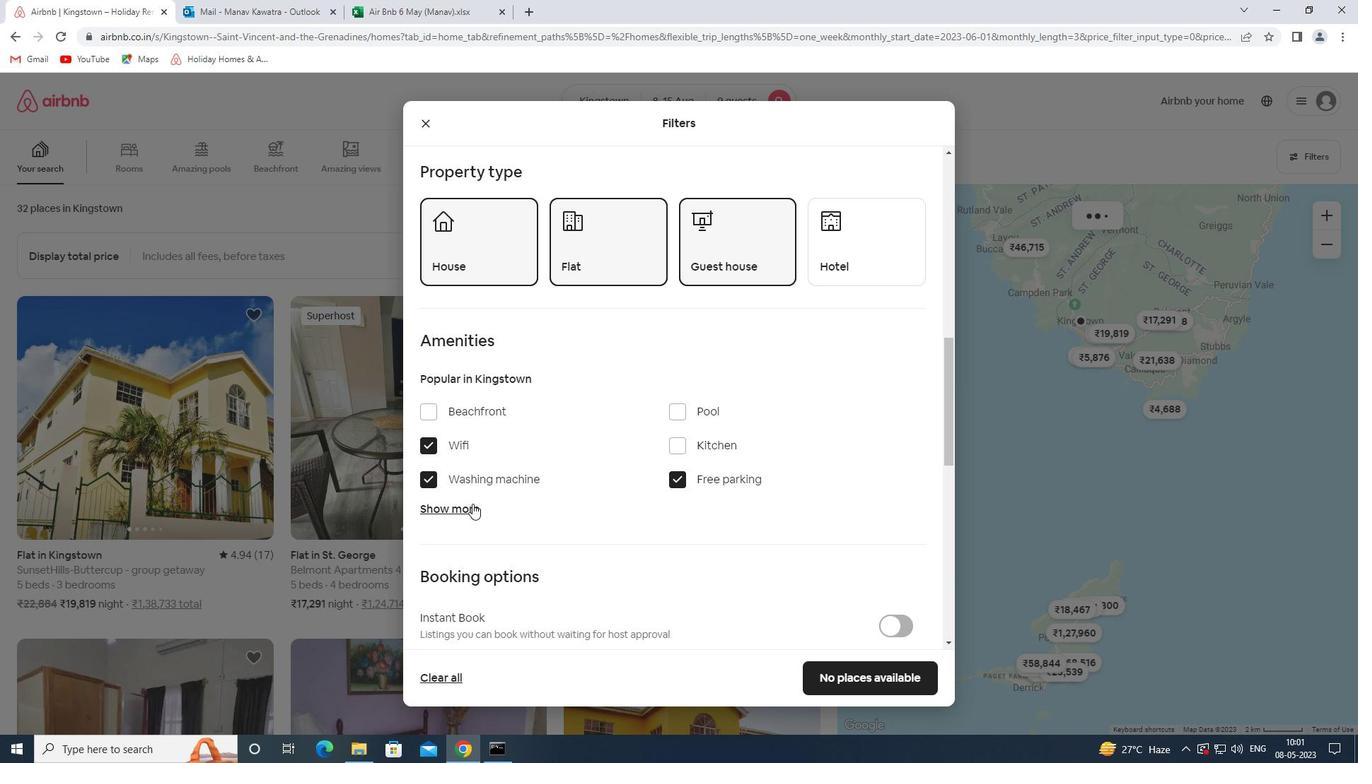 
Action: Mouse pressed left at (472, 507)
Screenshot: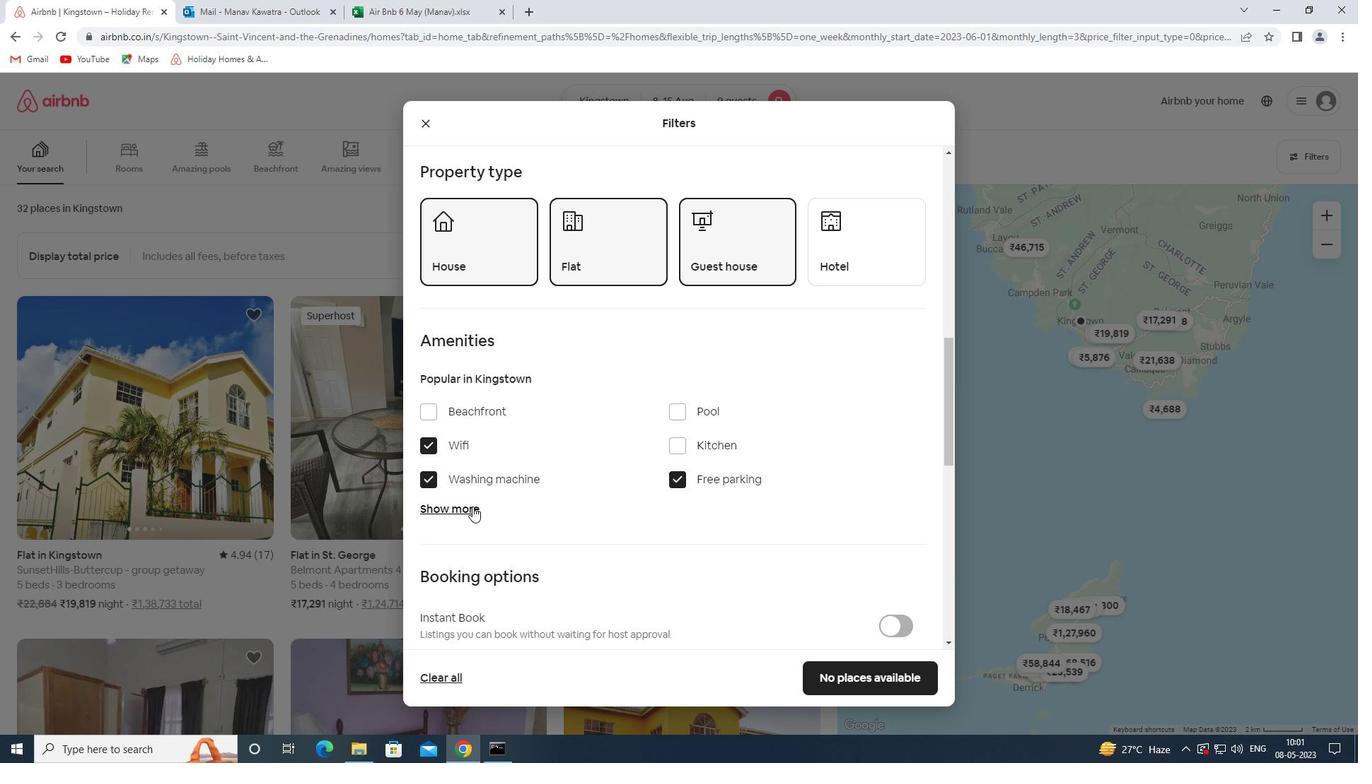 
Action: Mouse moved to (593, 506)
Screenshot: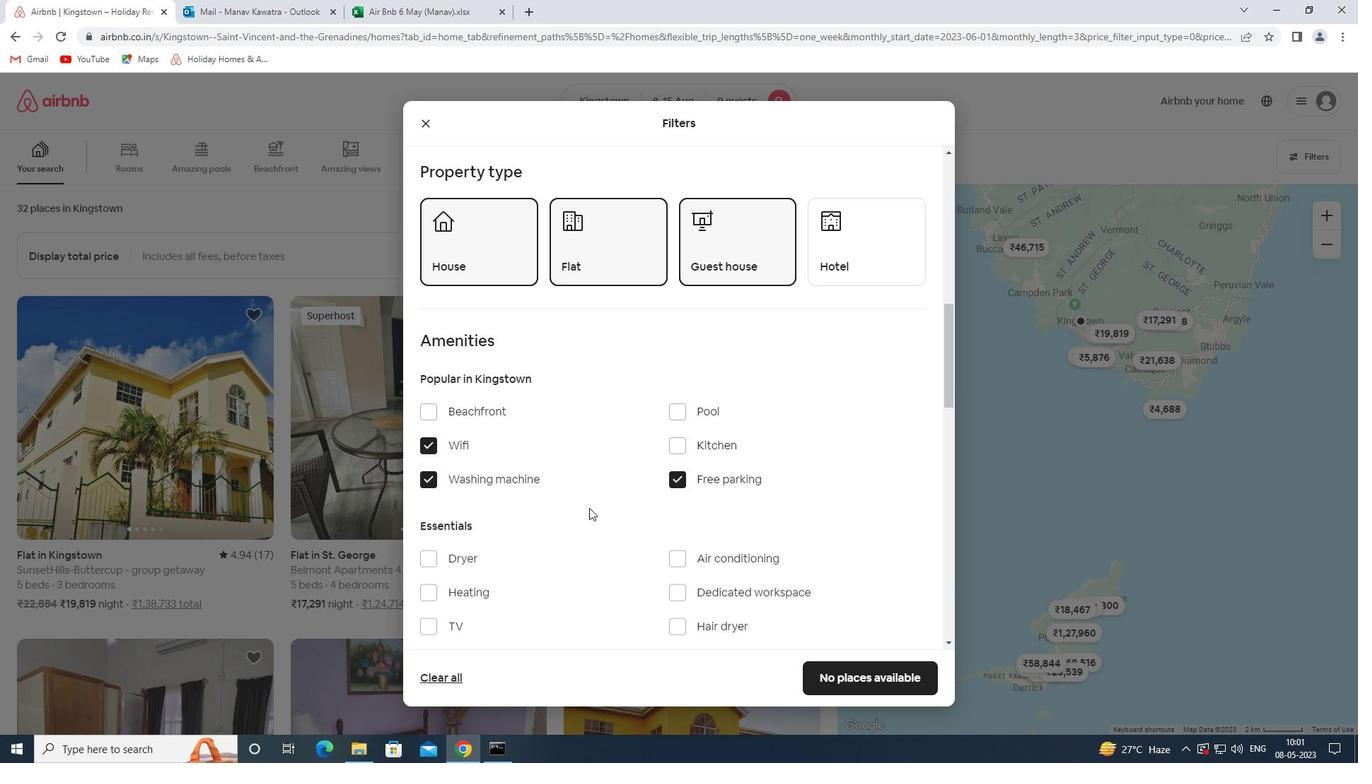
Action: Mouse scrolled (593, 505) with delta (0, 0)
Screenshot: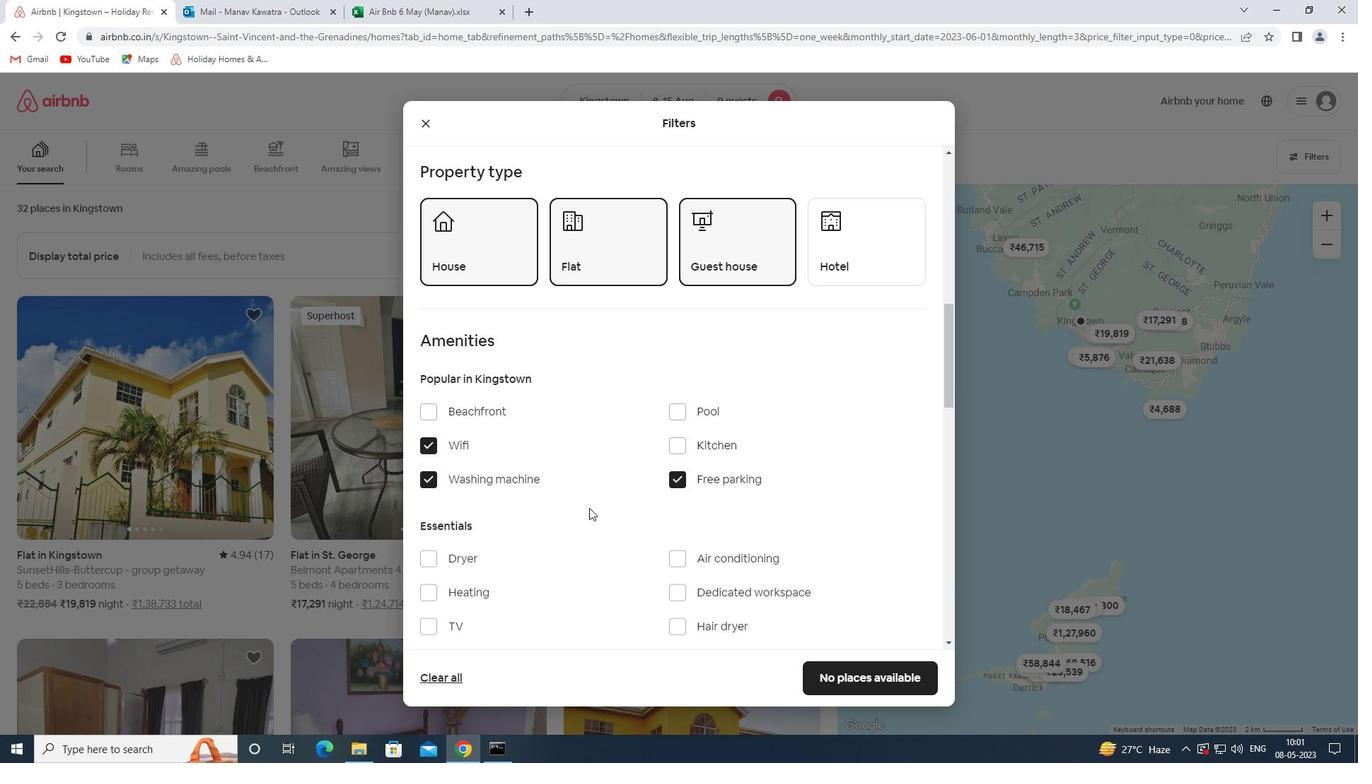 
Action: Mouse moved to (594, 506)
Screenshot: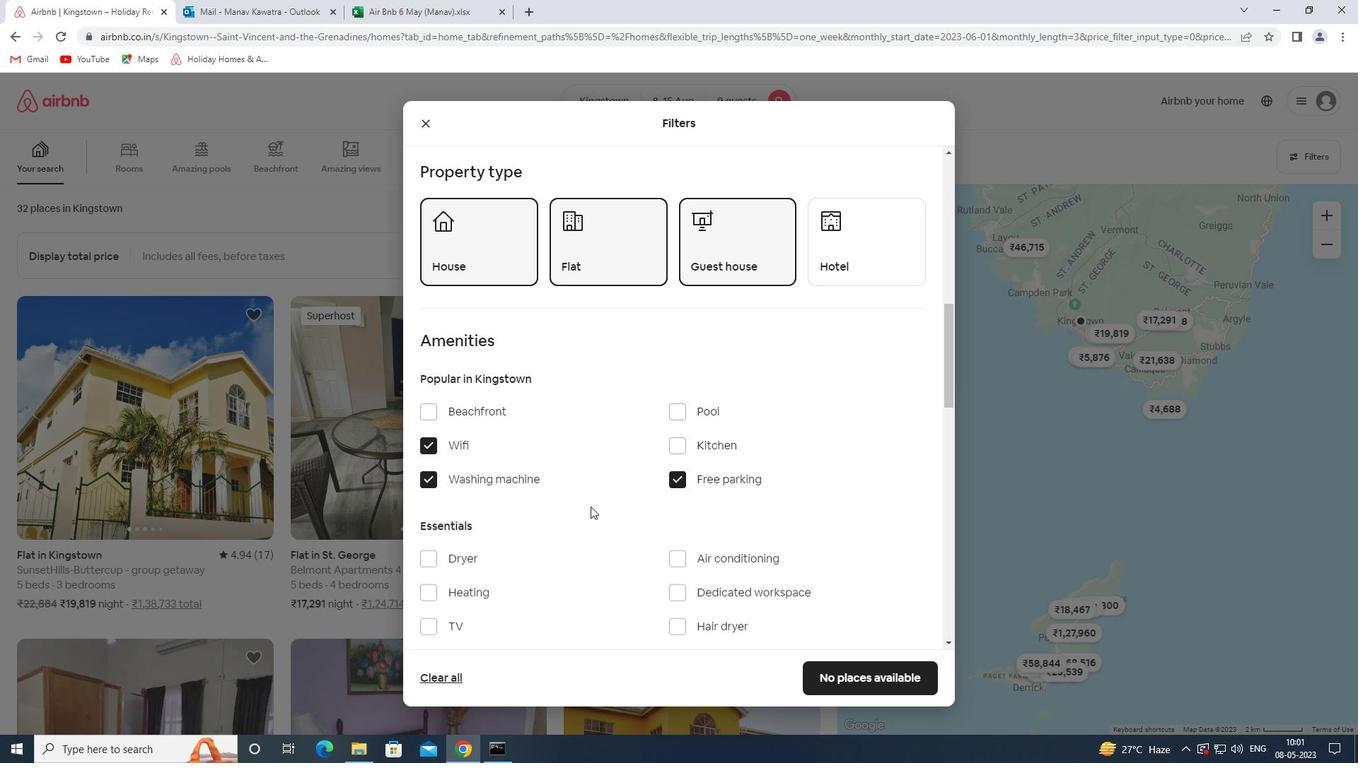
Action: Mouse scrolled (594, 505) with delta (0, 0)
Screenshot: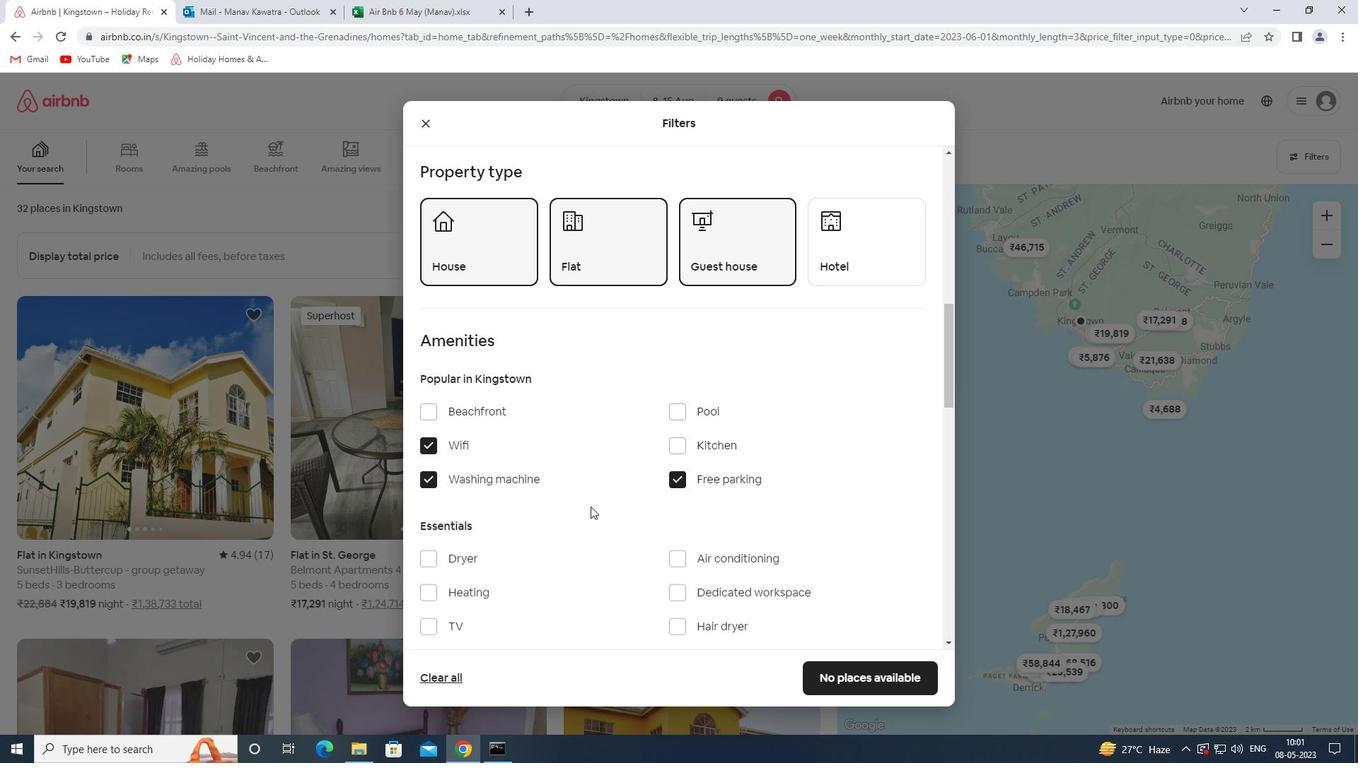 
Action: Mouse scrolled (594, 505) with delta (0, 0)
Screenshot: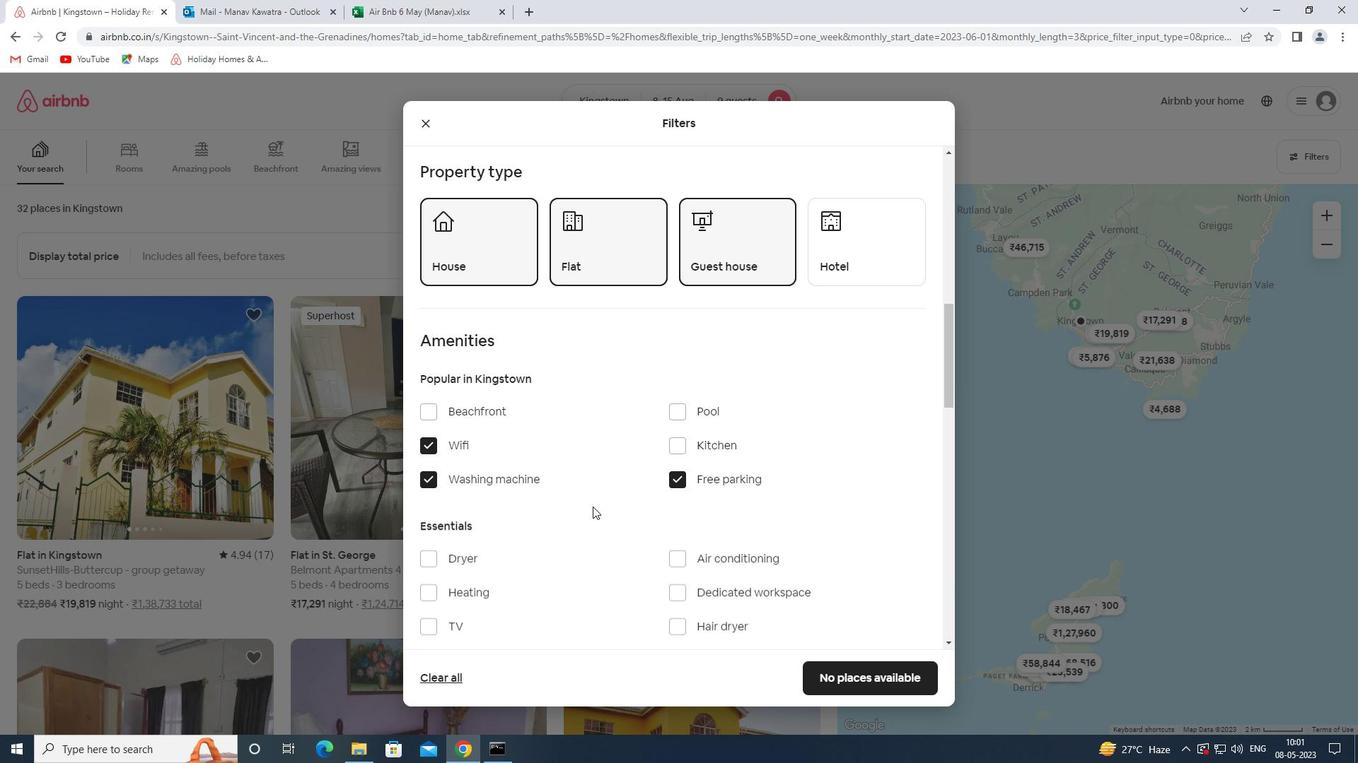 
Action: Mouse moved to (713, 564)
Screenshot: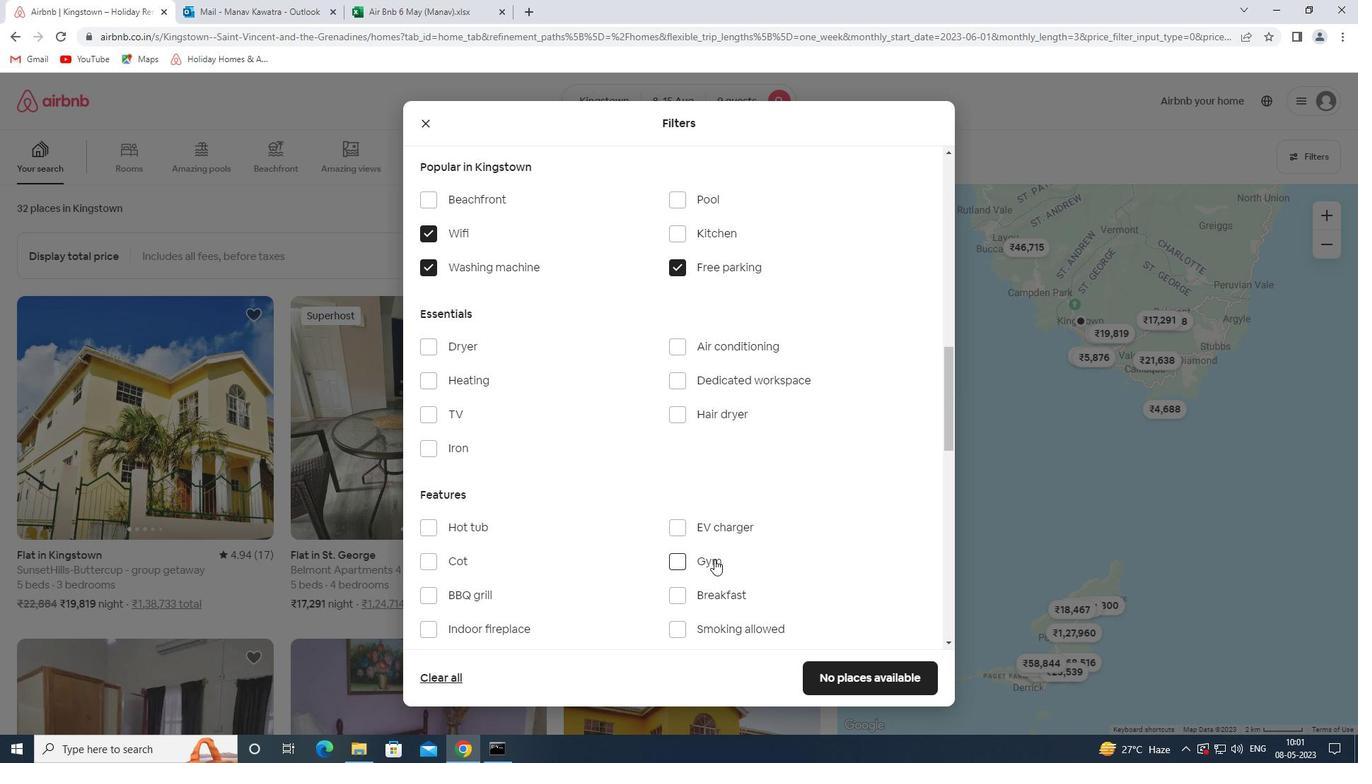 
Action: Mouse pressed left at (713, 564)
Screenshot: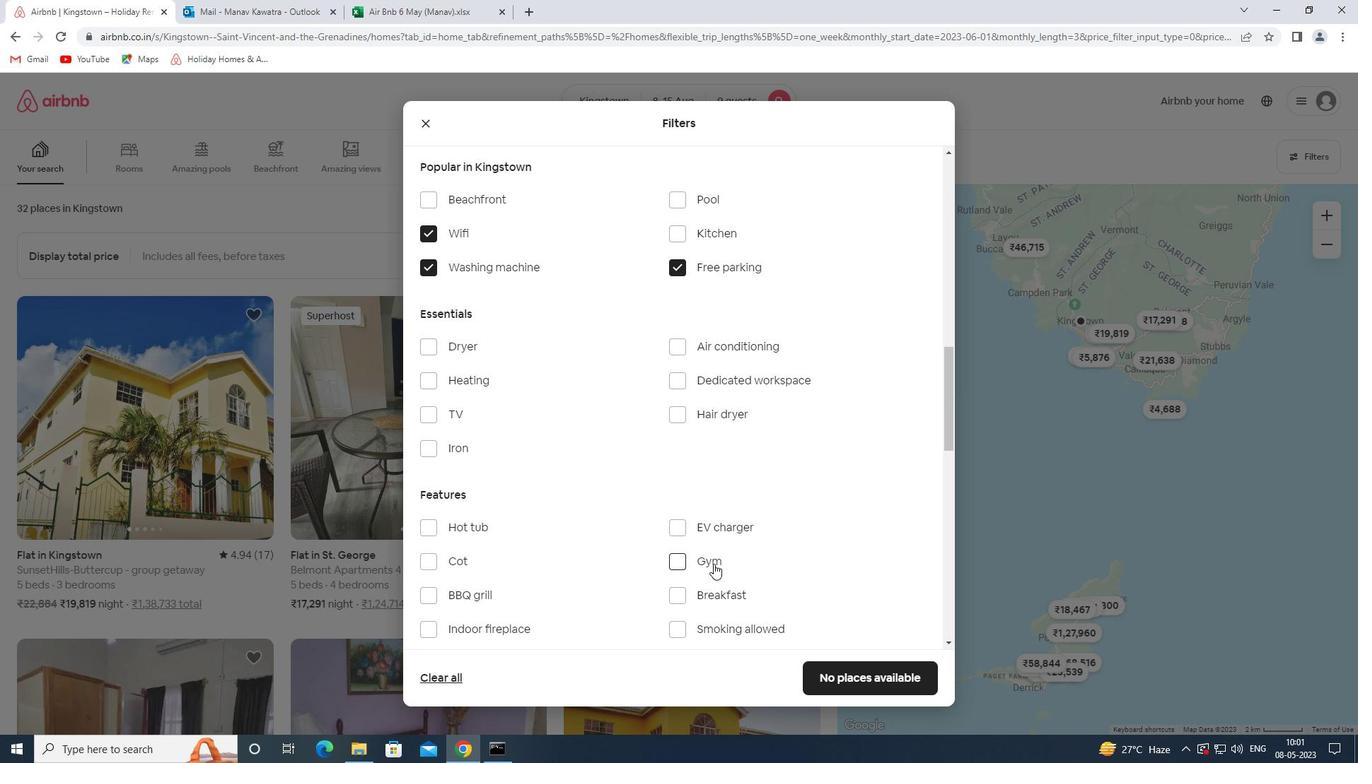 
Action: Mouse moved to (722, 600)
Screenshot: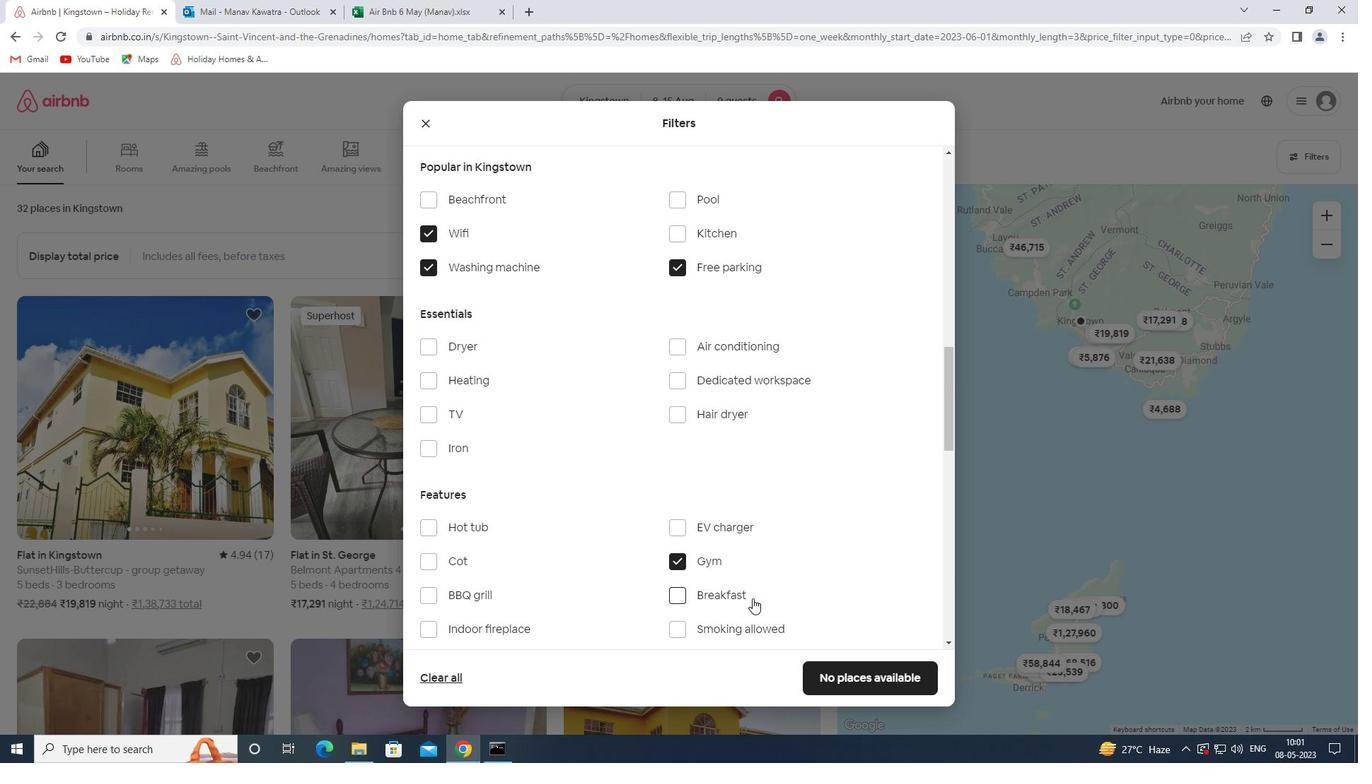 
Action: Mouse pressed left at (722, 600)
Screenshot: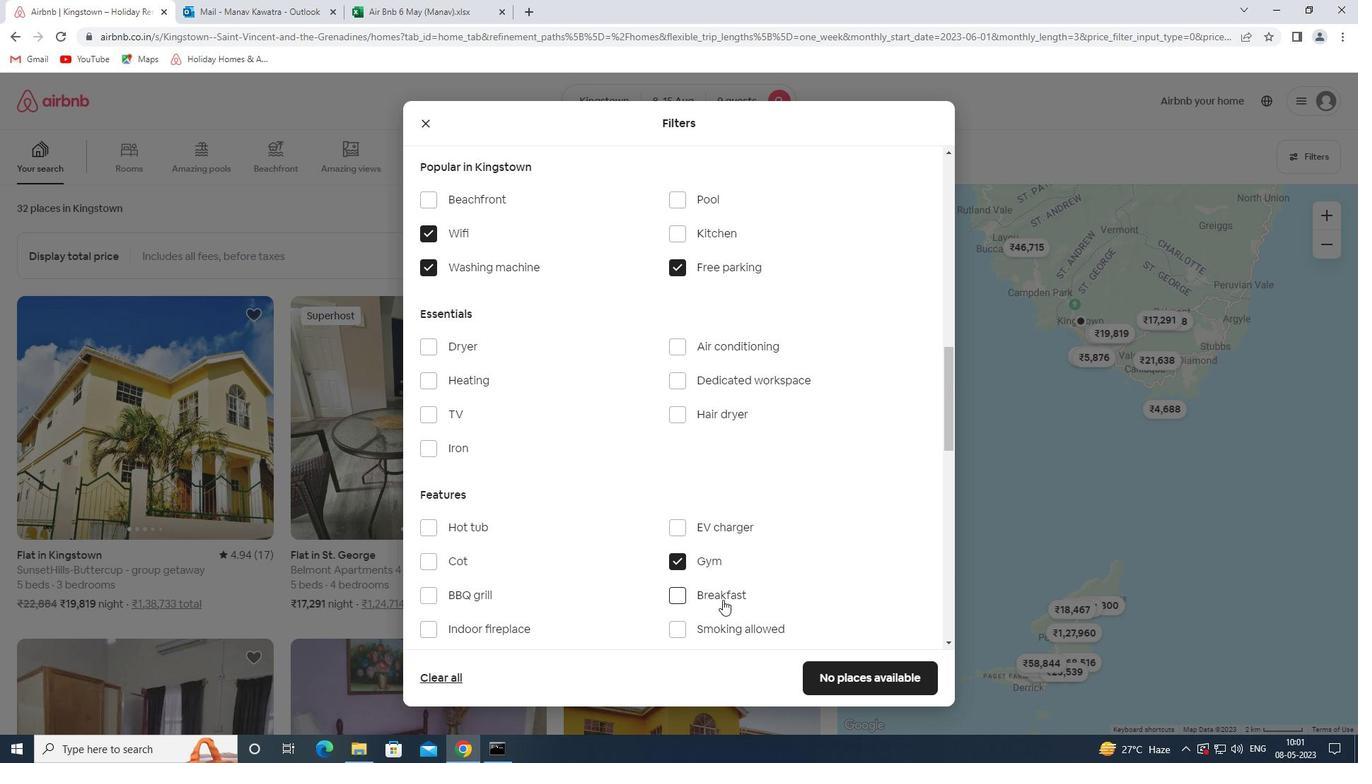 
Action: Mouse moved to (727, 493)
Screenshot: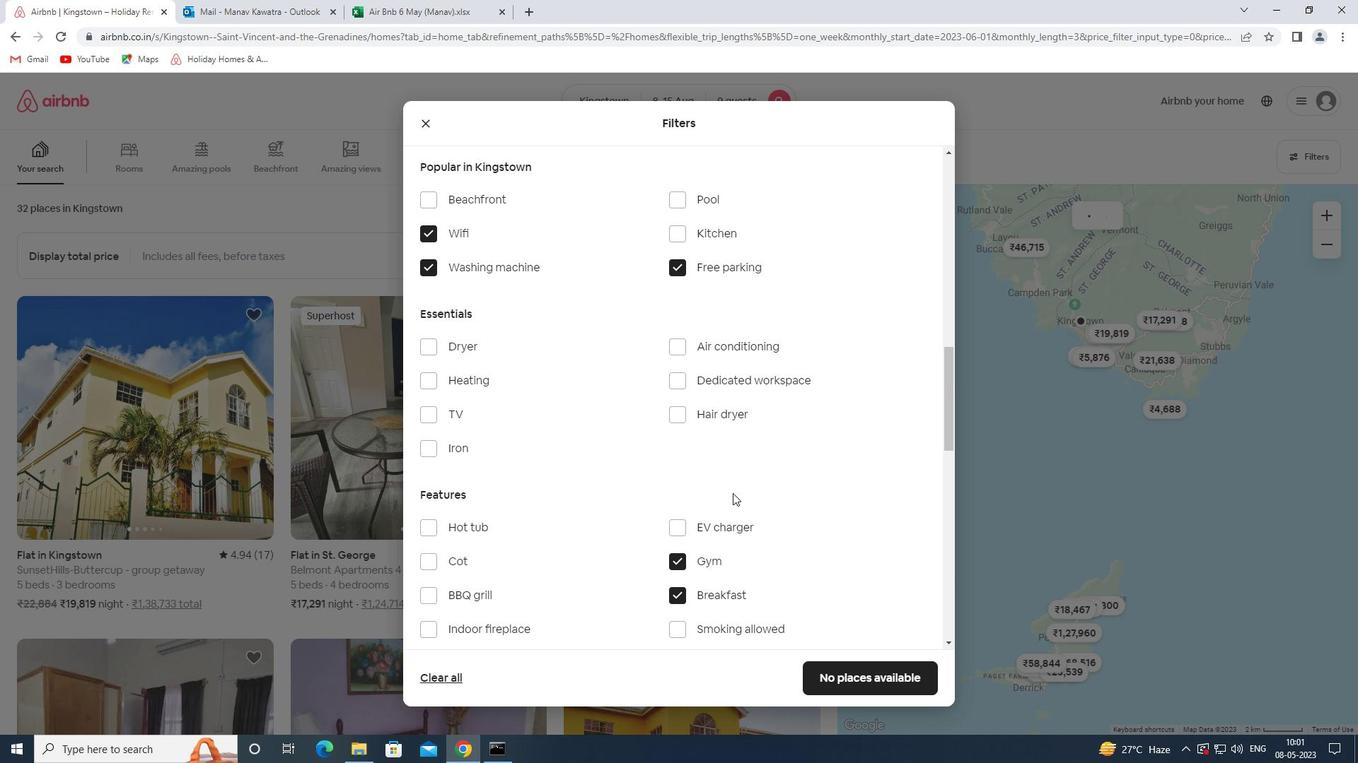 
Action: Mouse scrolled (727, 492) with delta (0, 0)
Screenshot: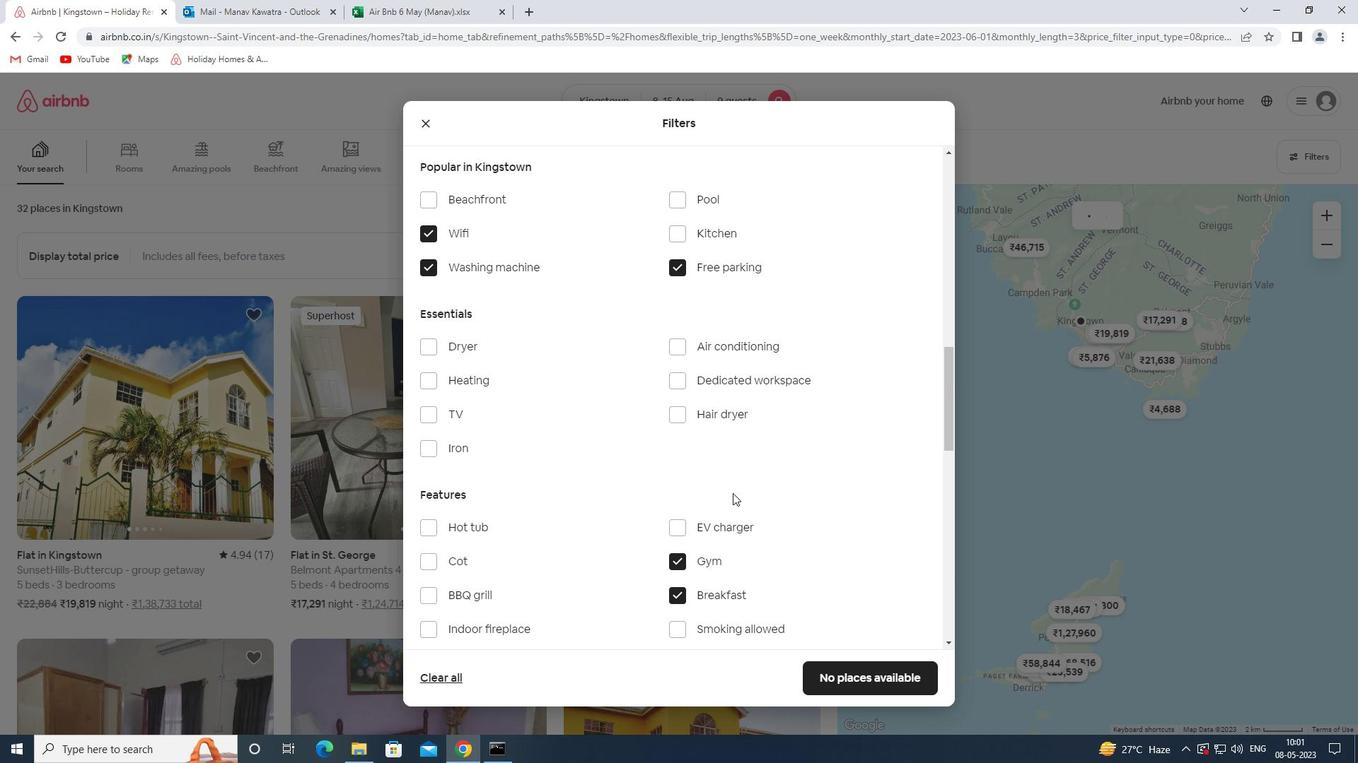 
Action: Mouse moved to (452, 335)
Screenshot: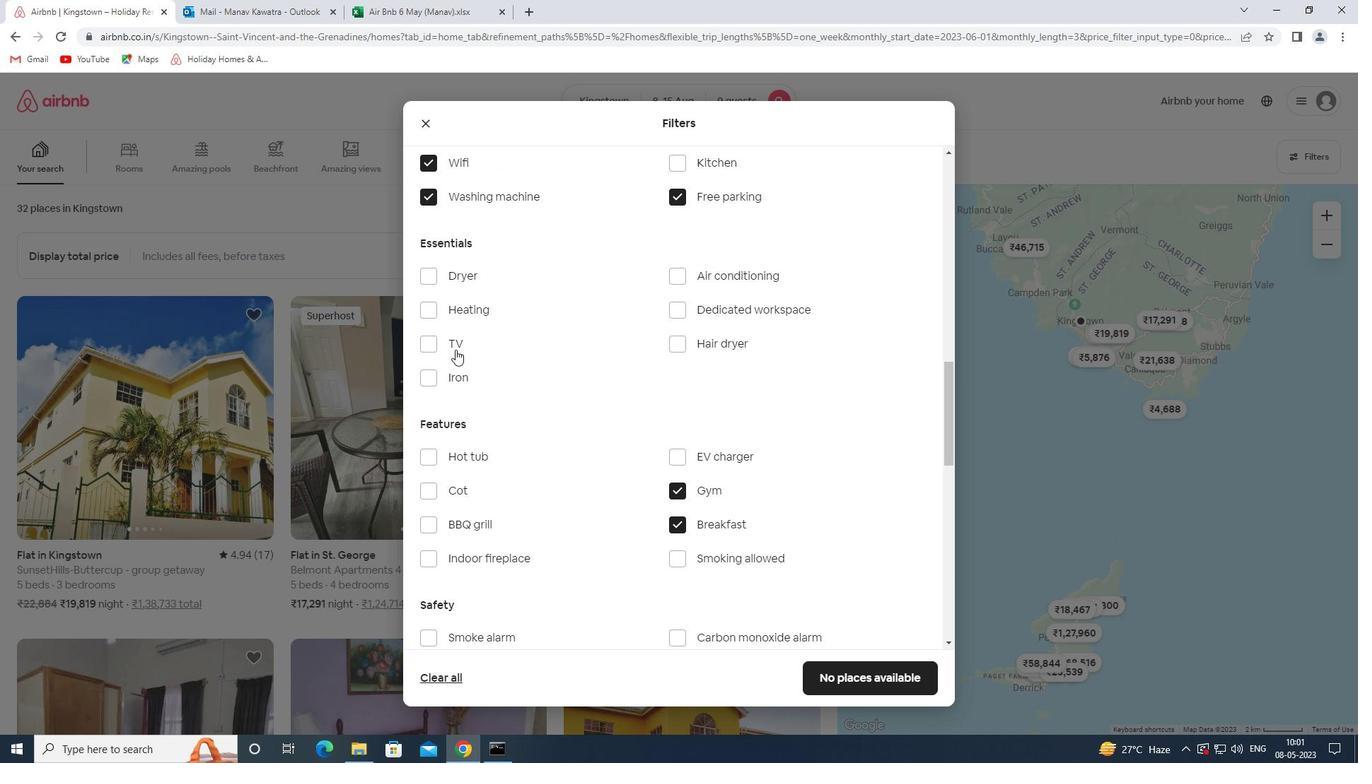 
Action: Mouse pressed left at (452, 335)
Screenshot: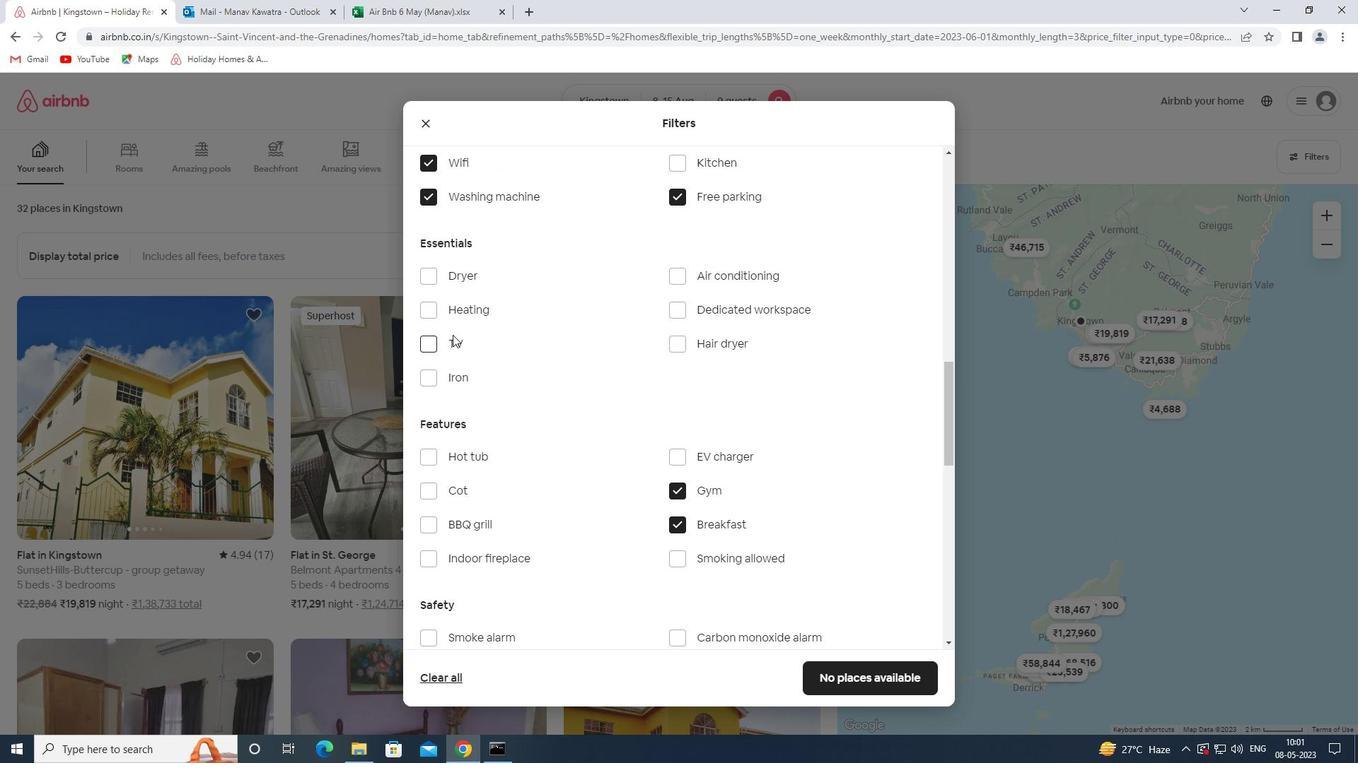 
Action: Mouse moved to (452, 343)
Screenshot: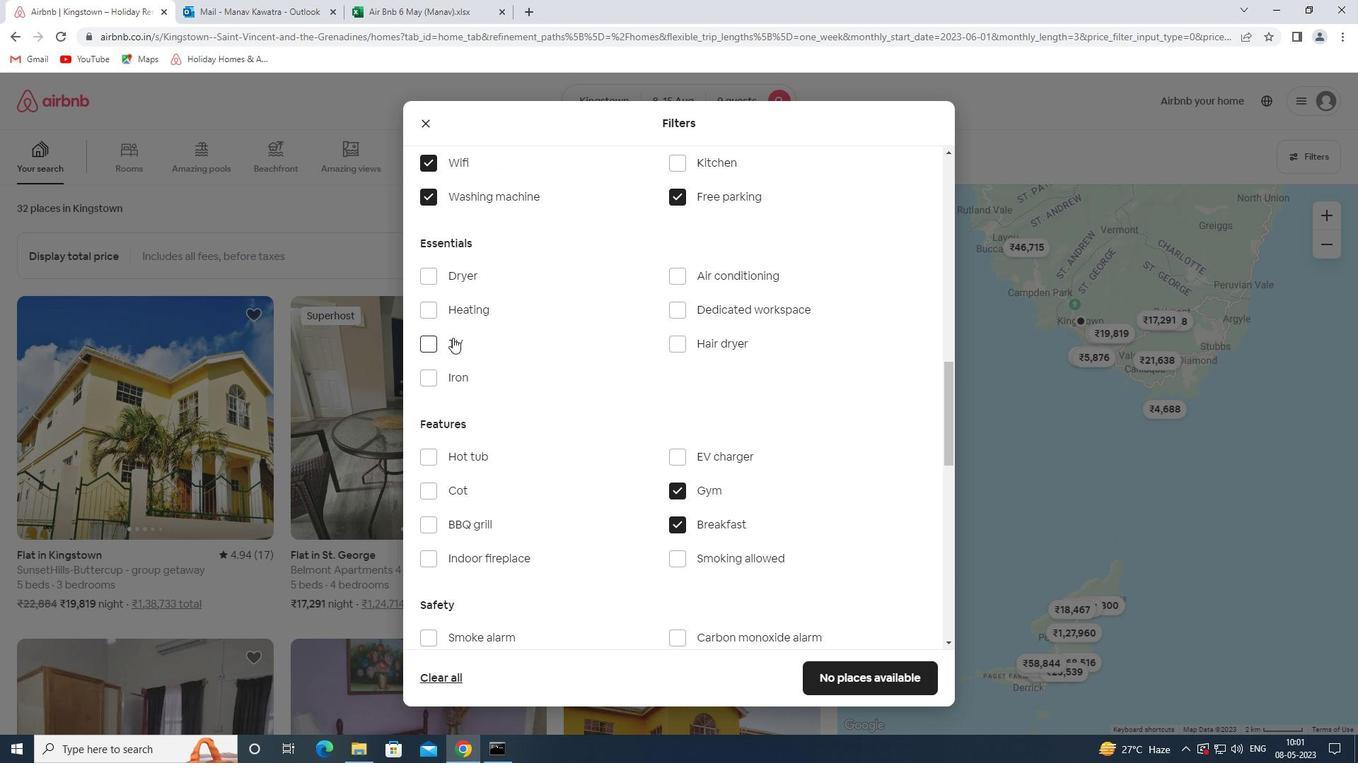 
Action: Mouse pressed left at (452, 343)
Screenshot: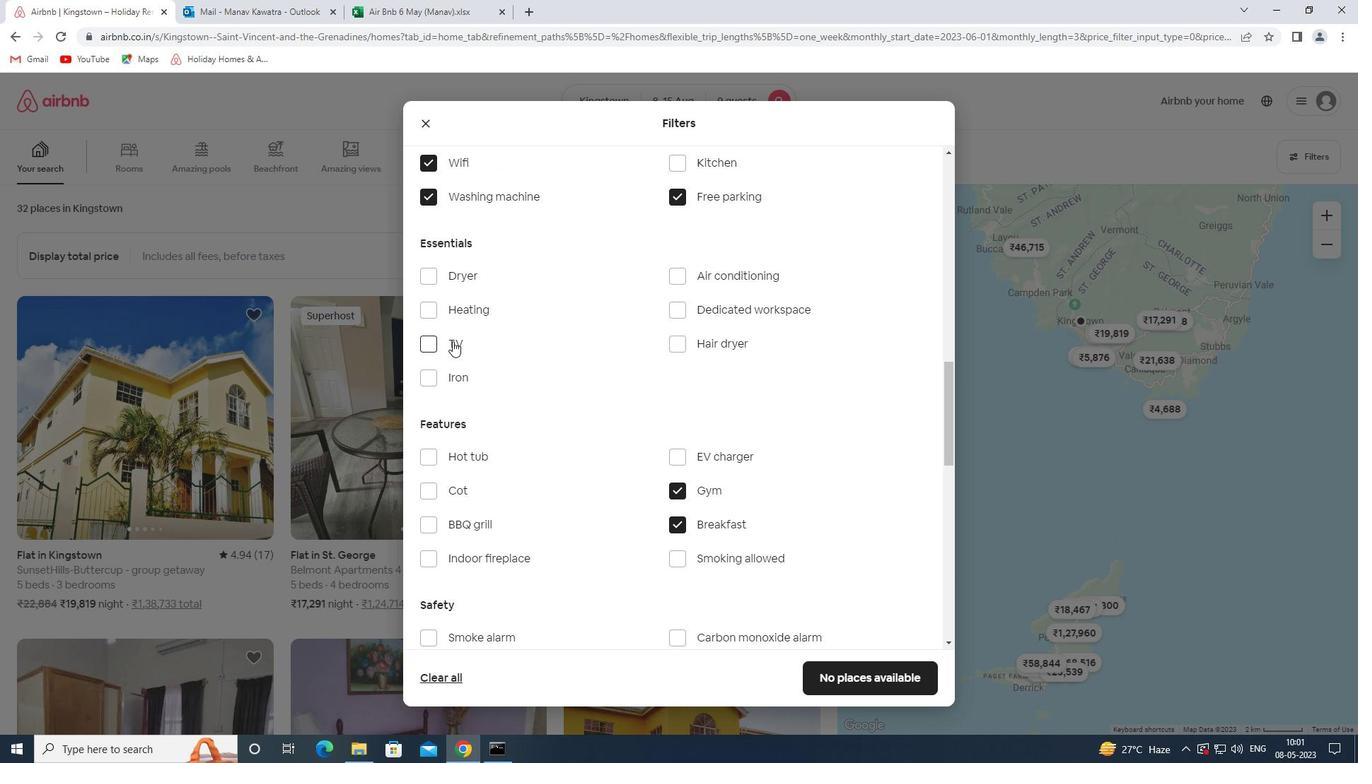 
Action: Mouse moved to (592, 392)
Screenshot: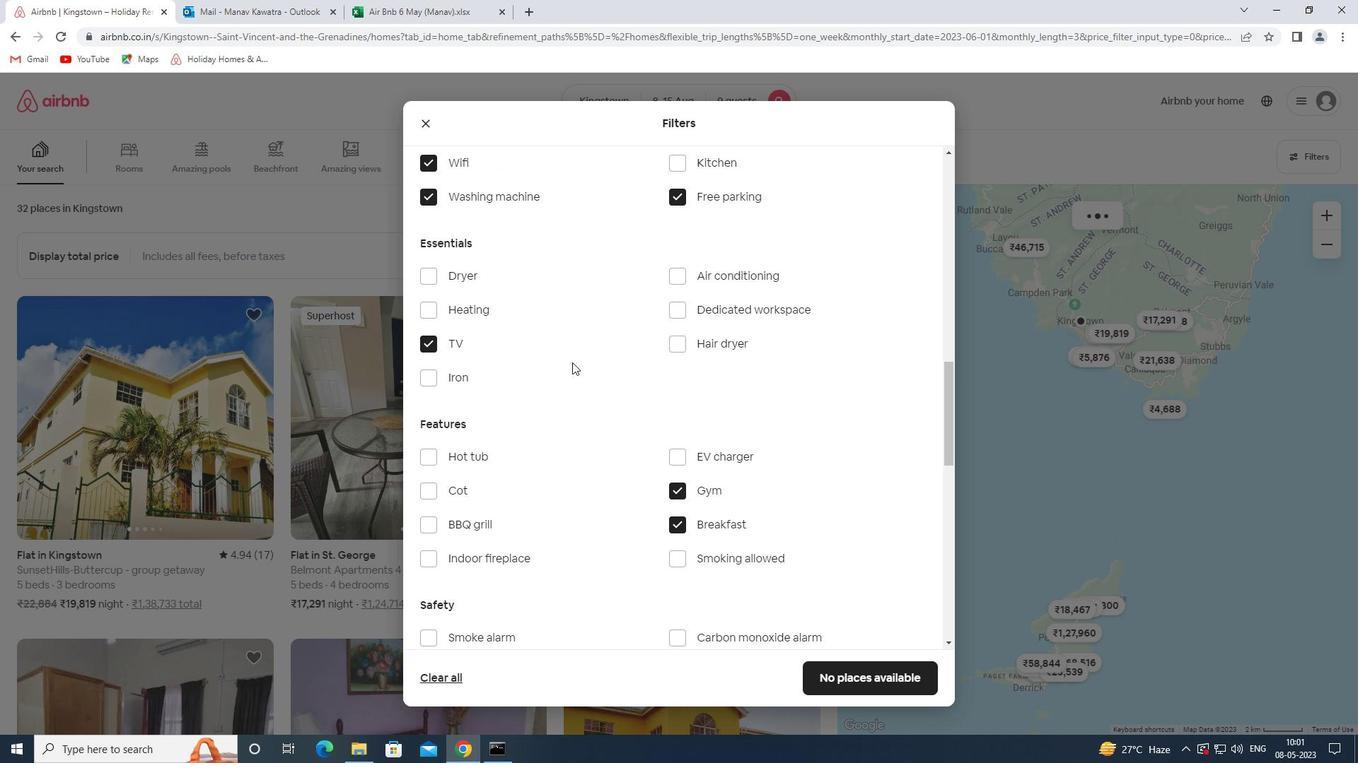 
Action: Mouse scrolled (592, 391) with delta (0, 0)
Screenshot: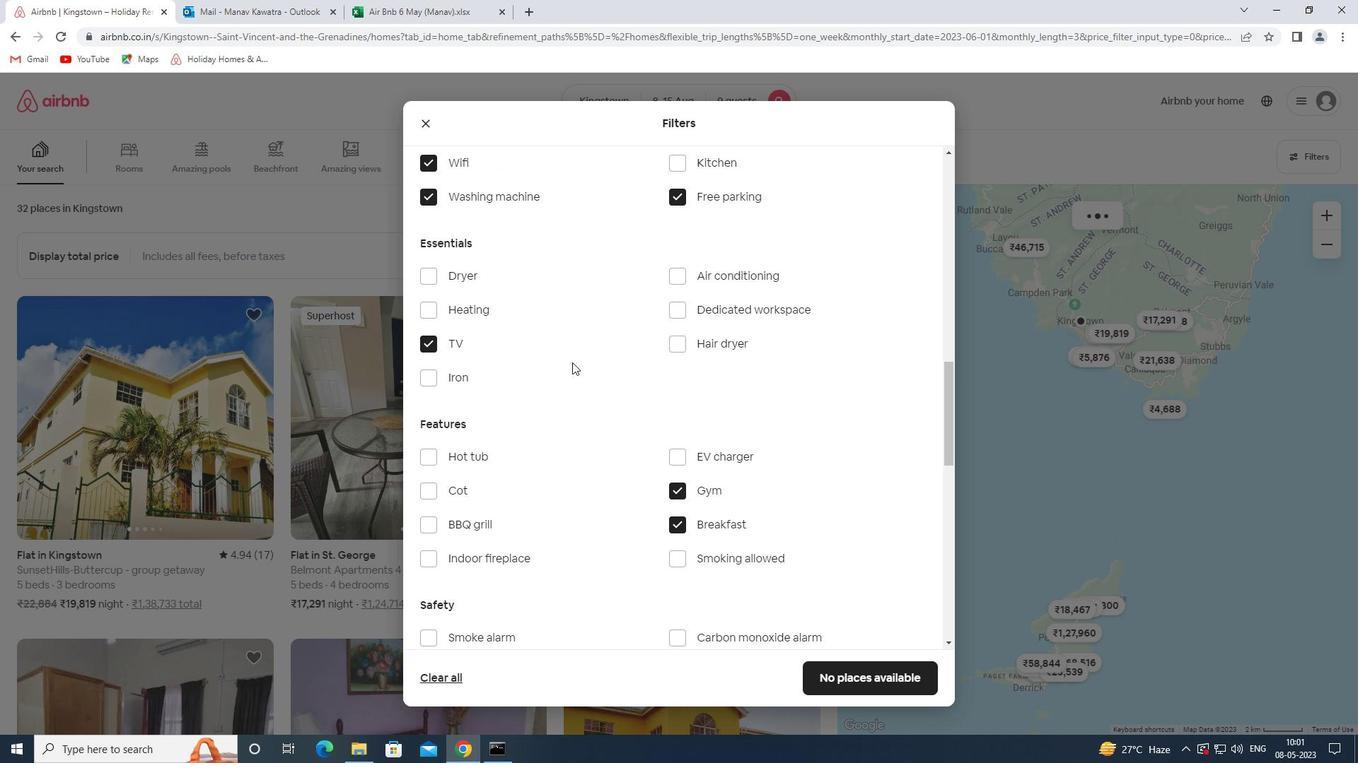 
Action: Mouse moved to (597, 399)
Screenshot: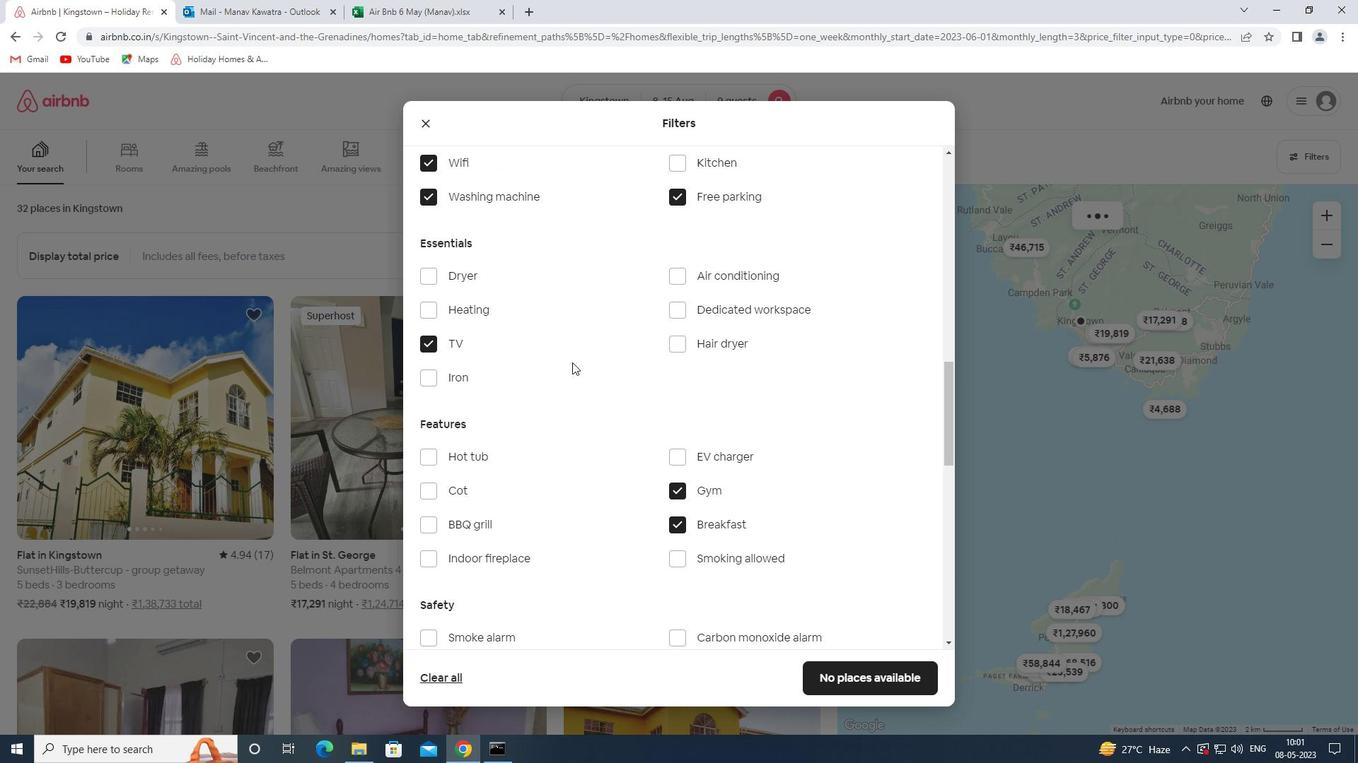 
Action: Mouse scrolled (597, 398) with delta (0, 0)
Screenshot: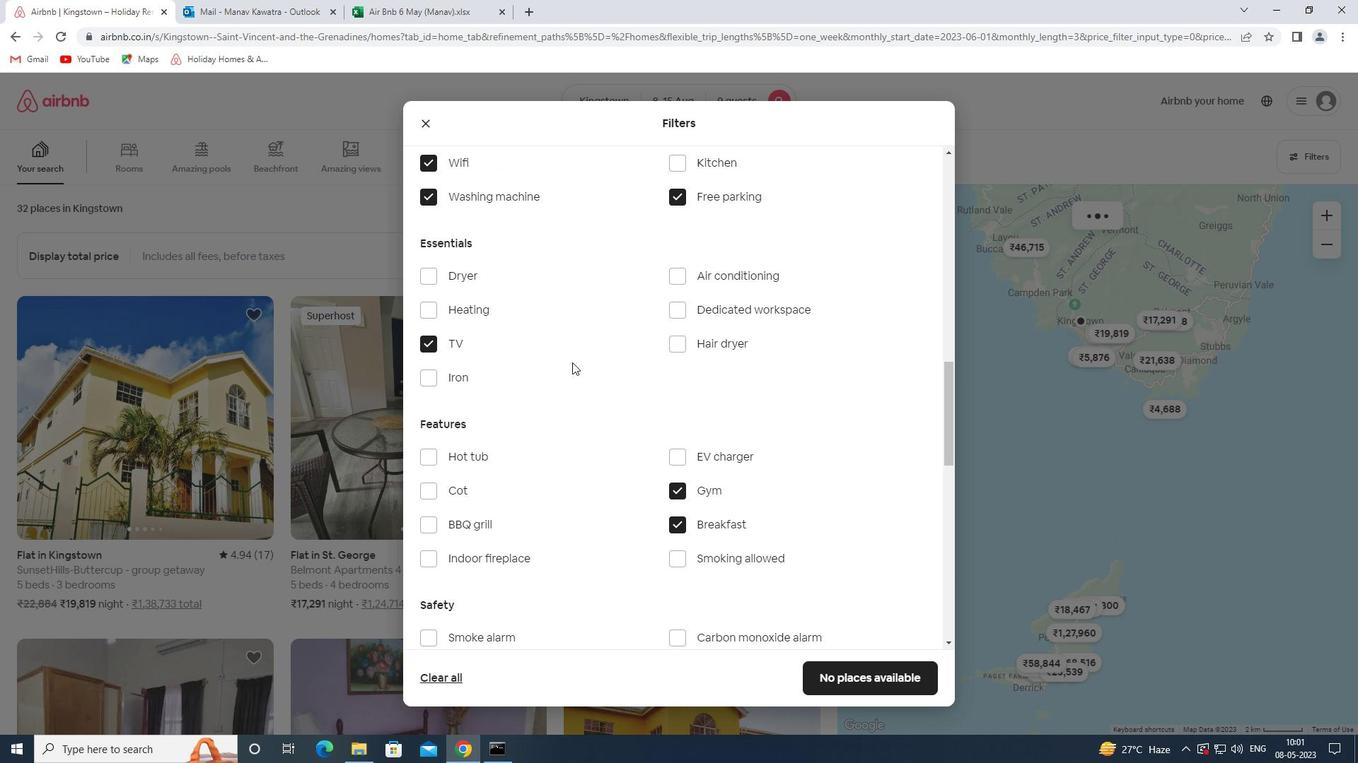 
Action: Mouse moved to (598, 401)
Screenshot: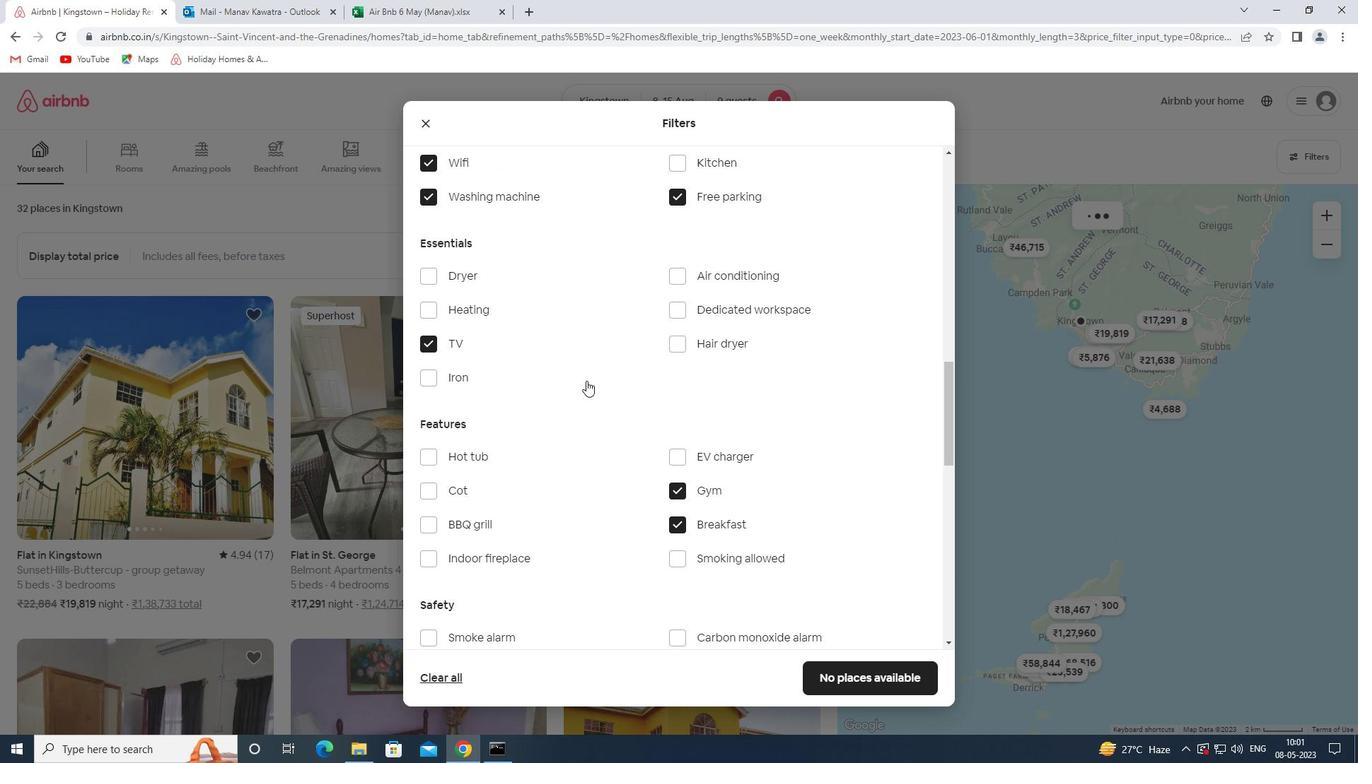 
Action: Mouse scrolled (598, 401) with delta (0, 0)
Screenshot: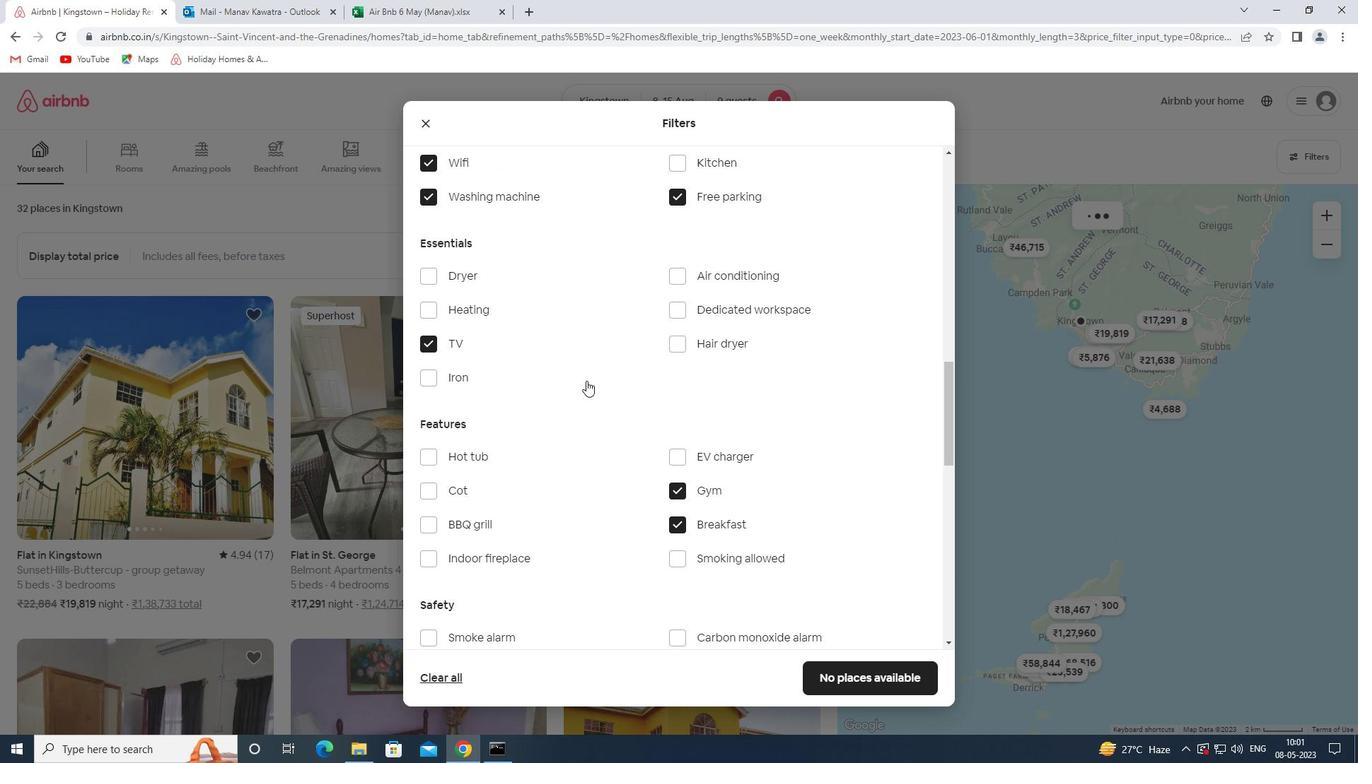 
Action: Mouse moved to (598, 401)
Screenshot: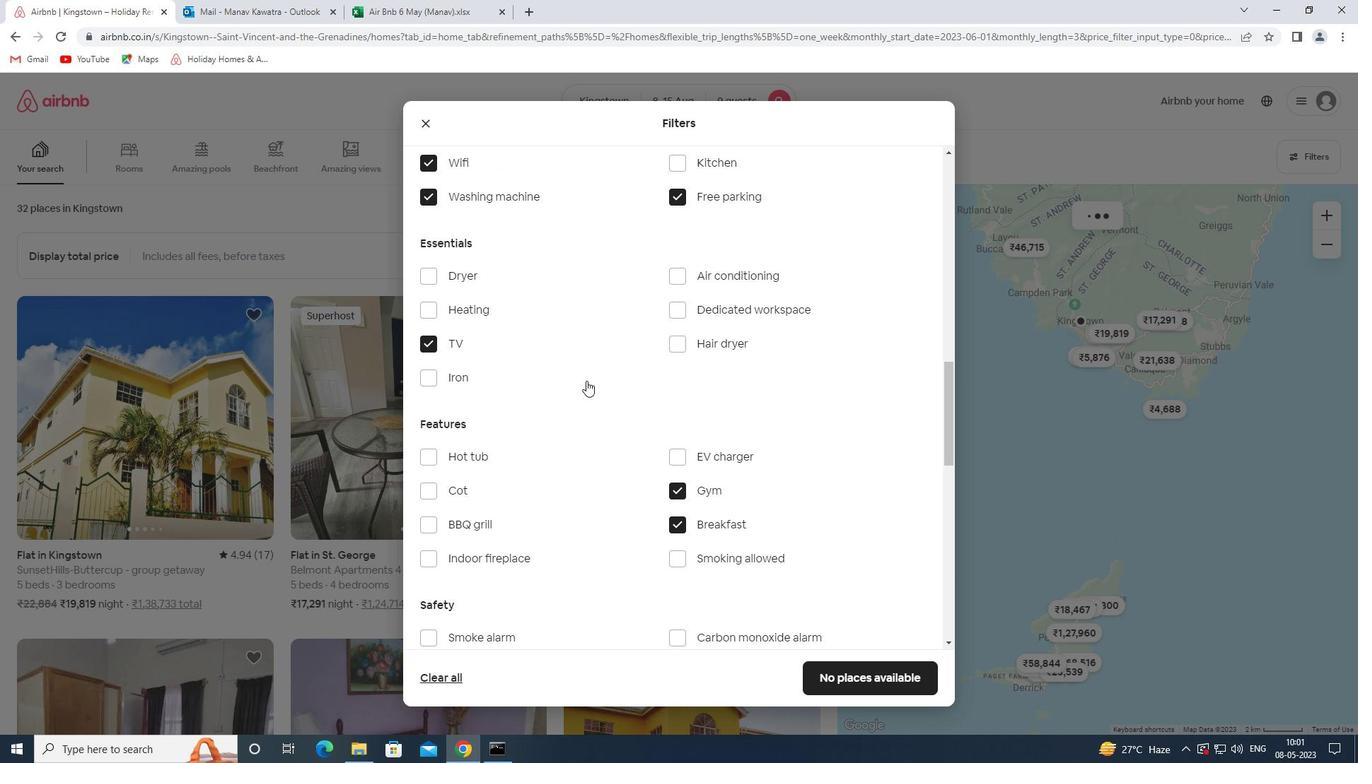 
Action: Mouse scrolled (598, 401) with delta (0, 0)
Screenshot: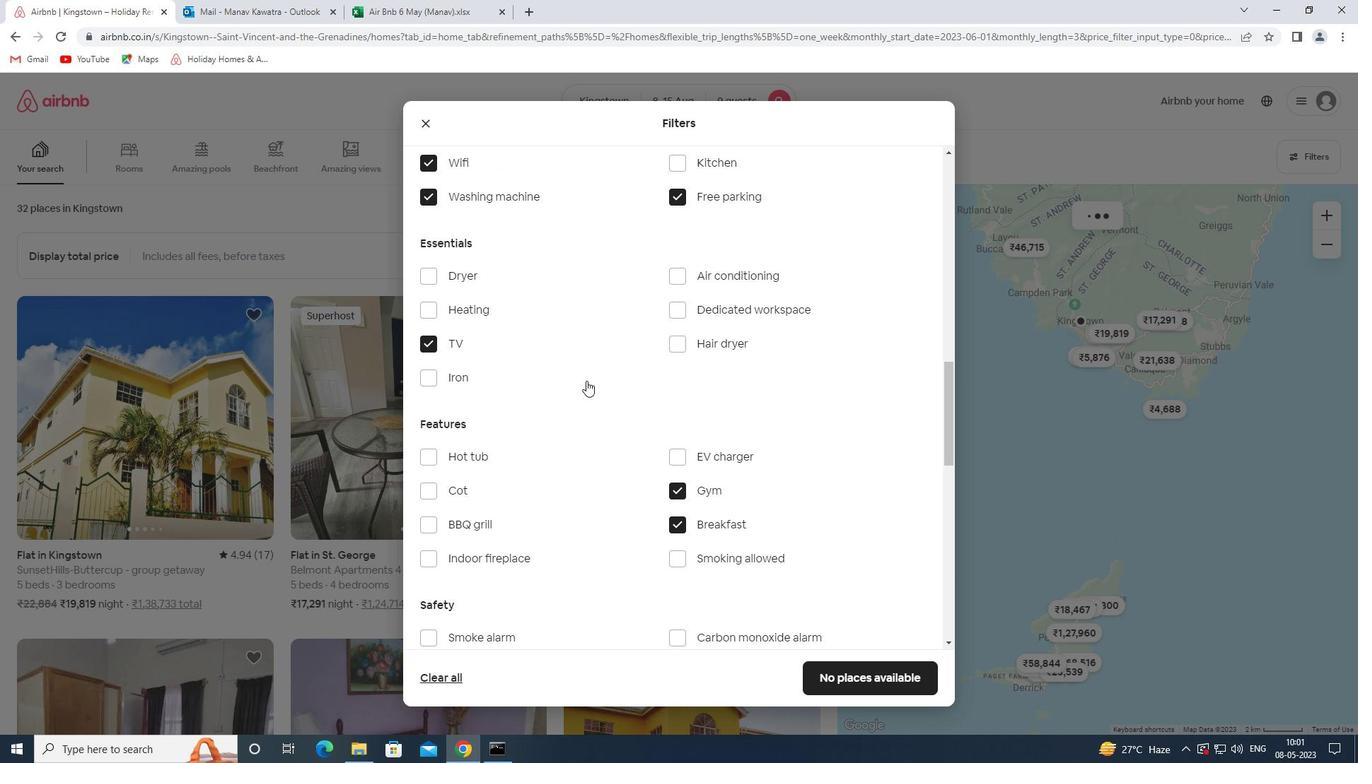 
Action: Mouse moved to (599, 403)
Screenshot: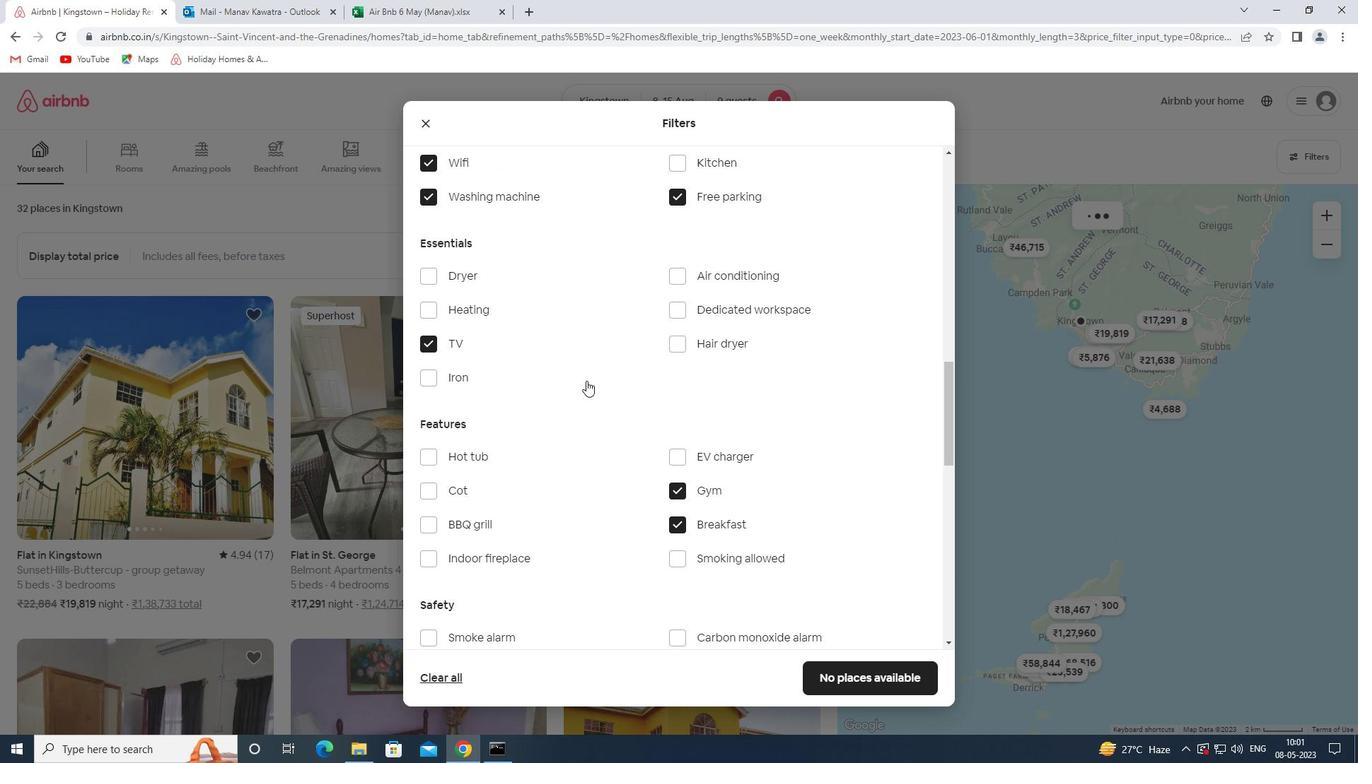 
Action: Mouse scrolled (599, 402) with delta (0, 0)
Screenshot: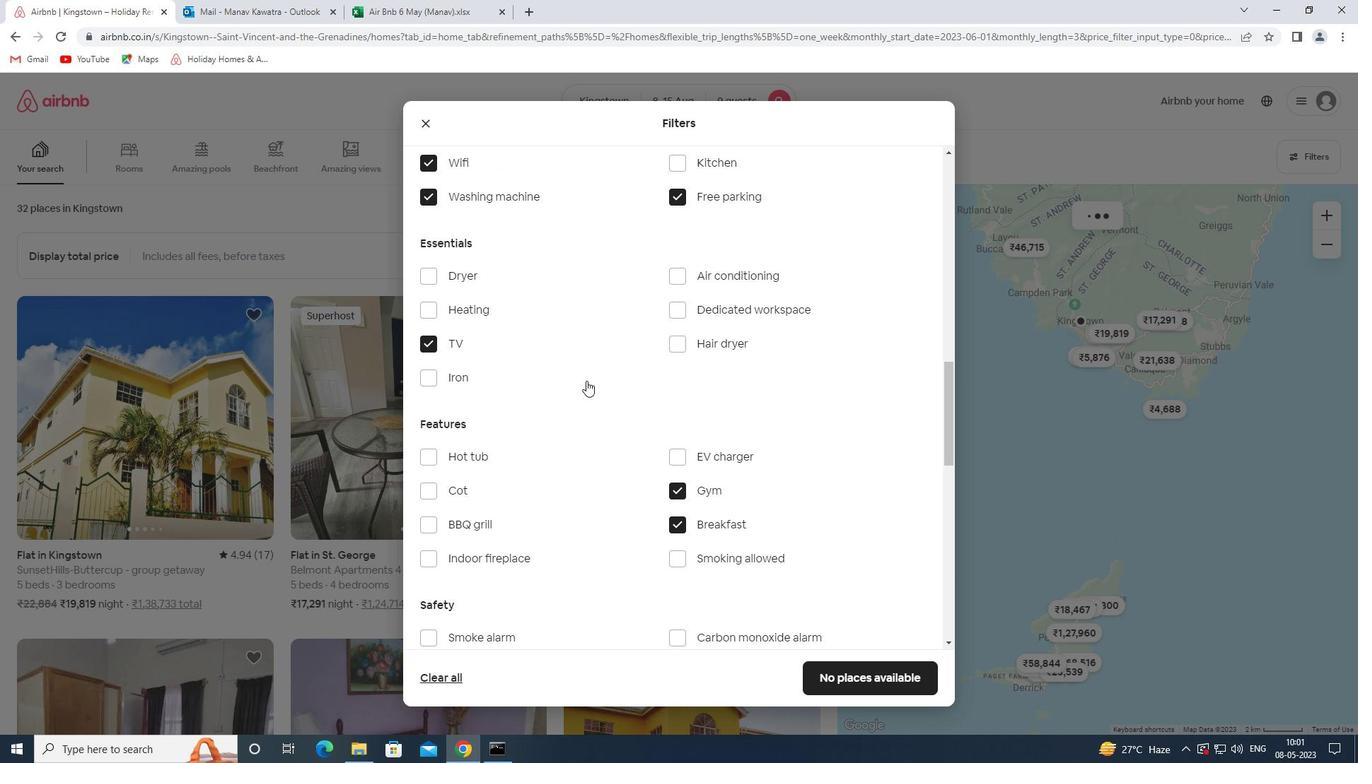 
Action: Mouse moved to (606, 410)
Screenshot: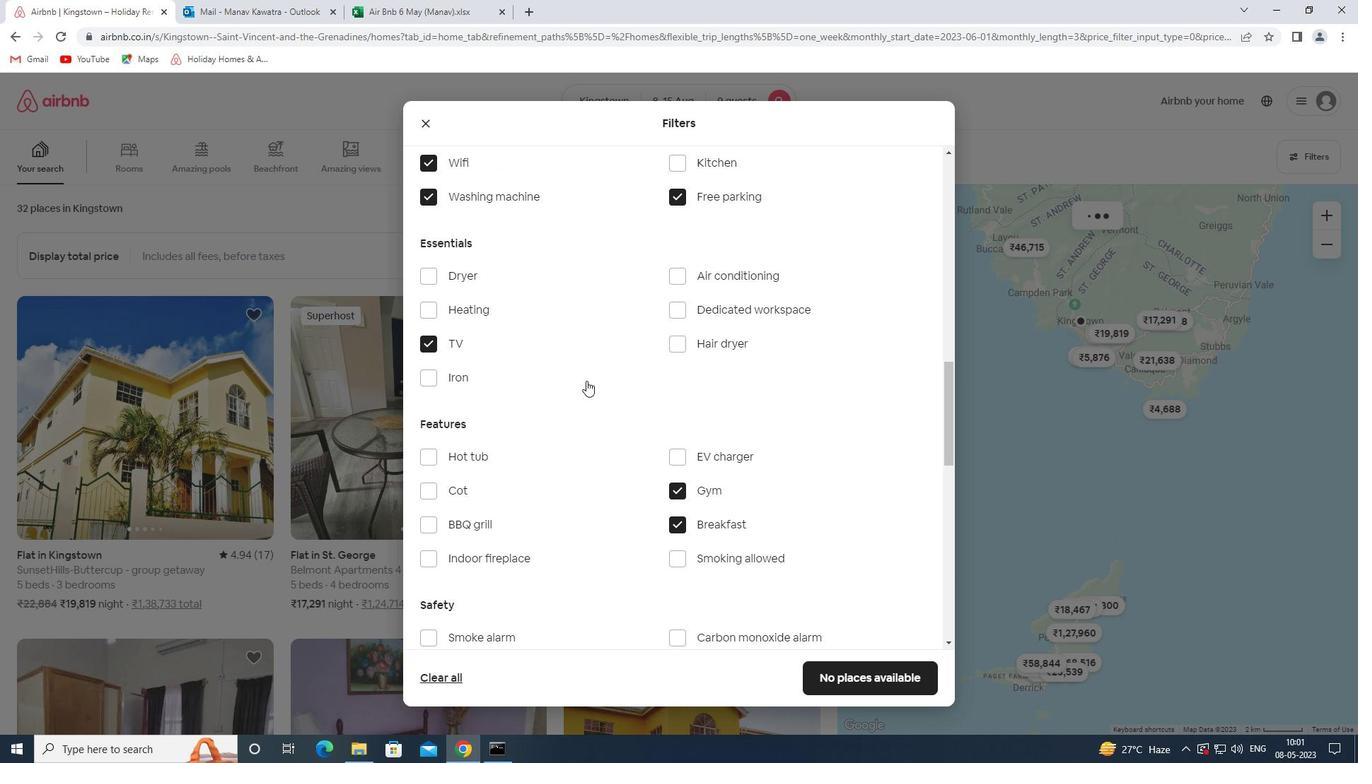 
Action: Mouse scrolled (606, 410) with delta (0, 0)
Screenshot: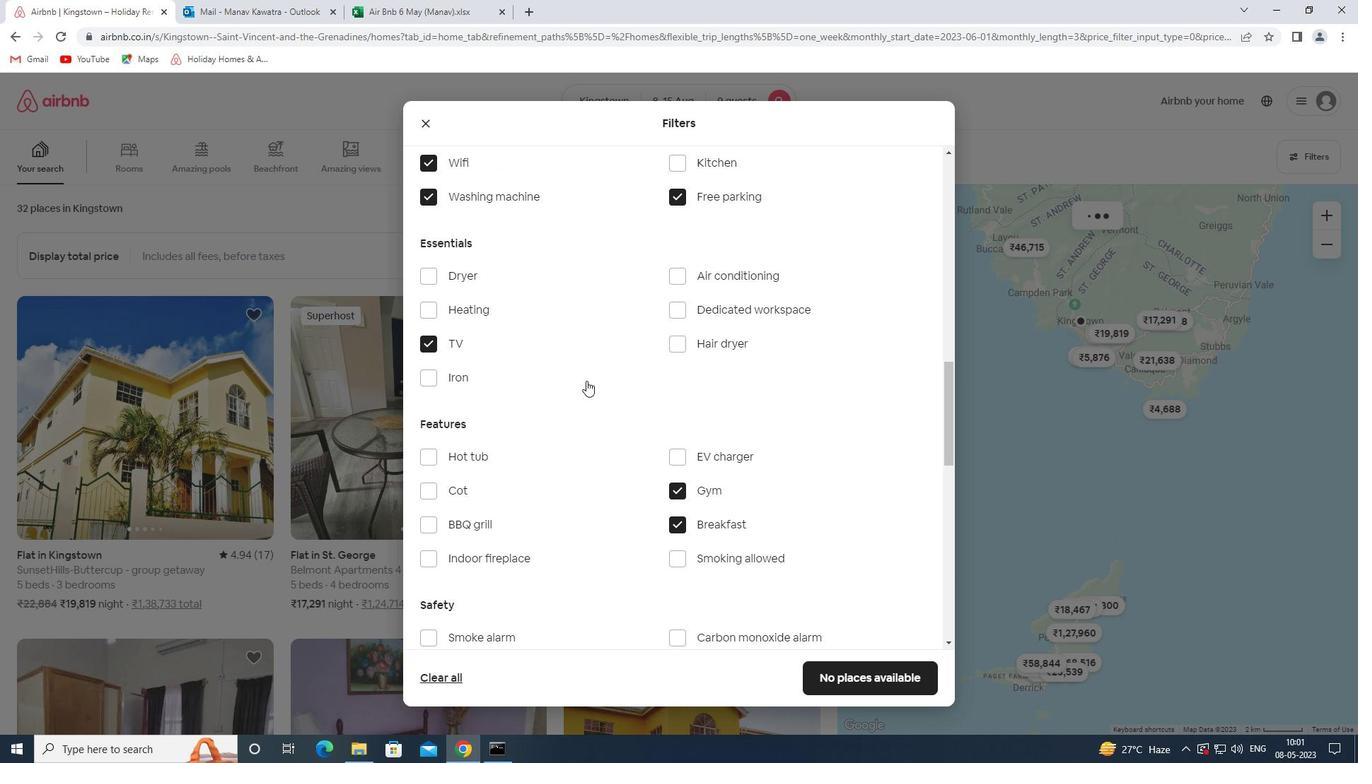 
Action: Mouse moved to (656, 483)
Screenshot: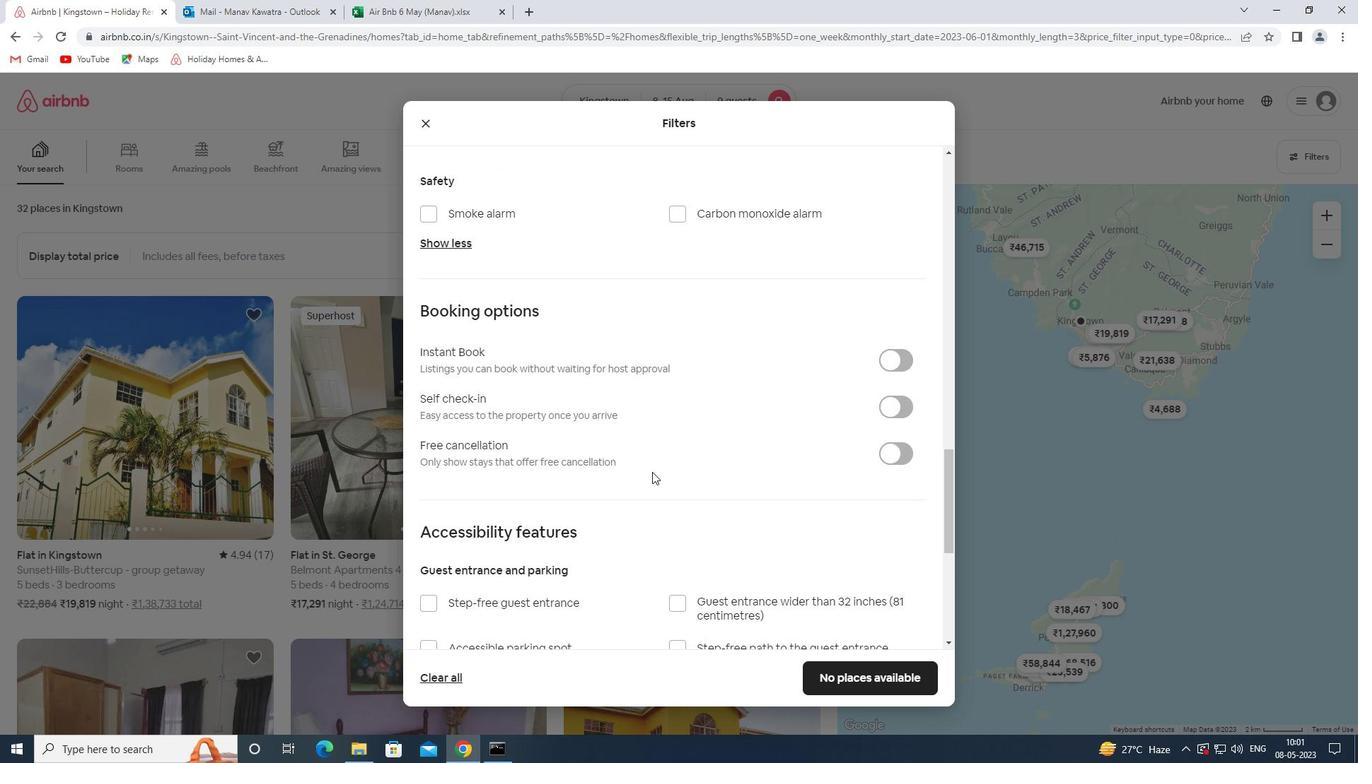 
Action: Mouse scrolled (656, 483) with delta (0, 0)
Screenshot: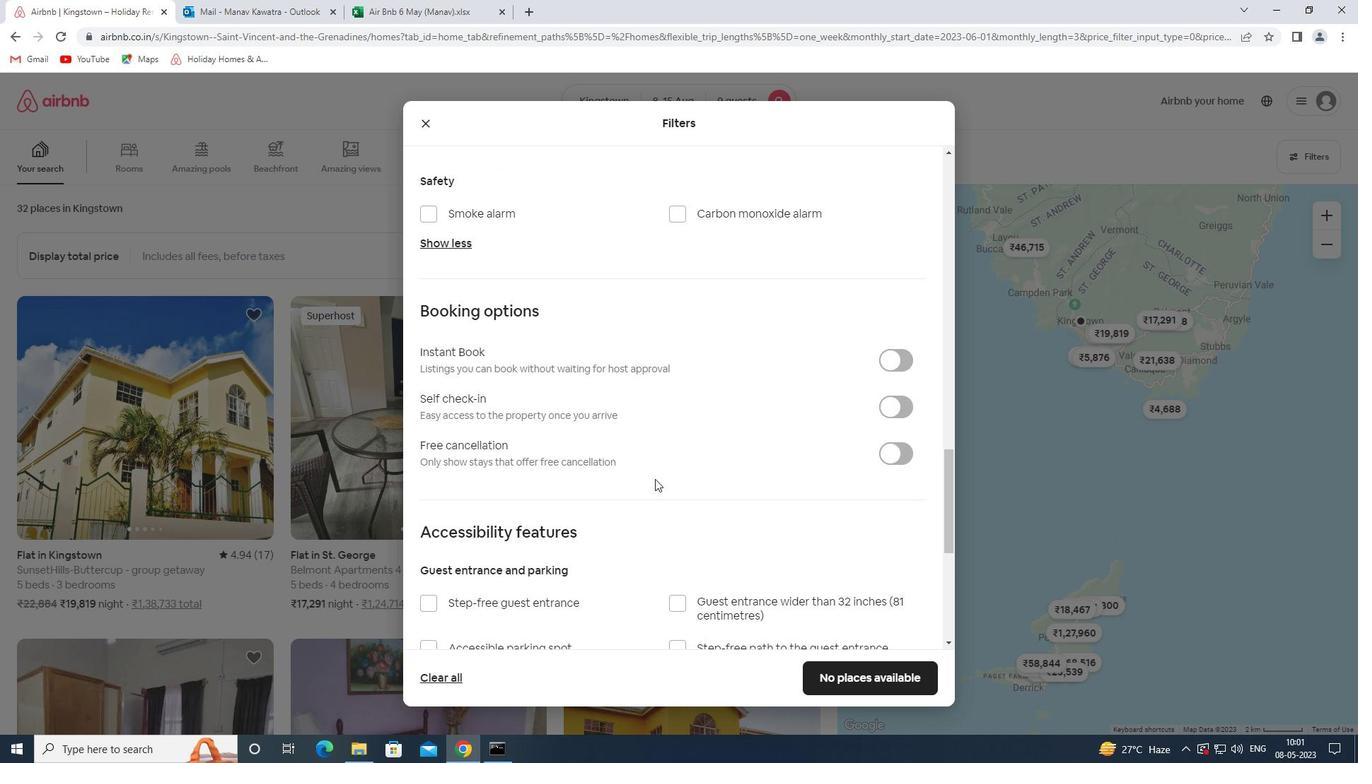 
Action: Mouse scrolled (656, 483) with delta (0, 0)
Screenshot: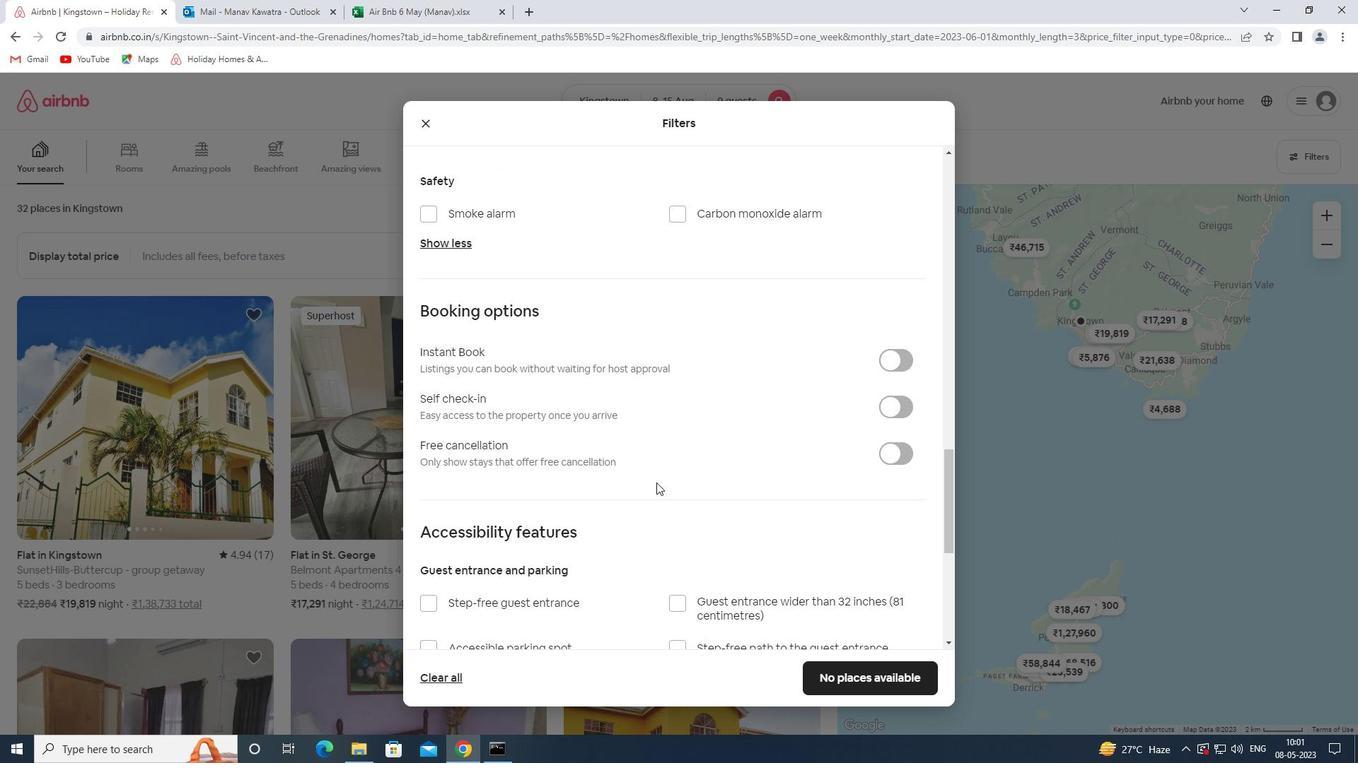 
Action: Mouse scrolled (656, 483) with delta (0, 0)
Screenshot: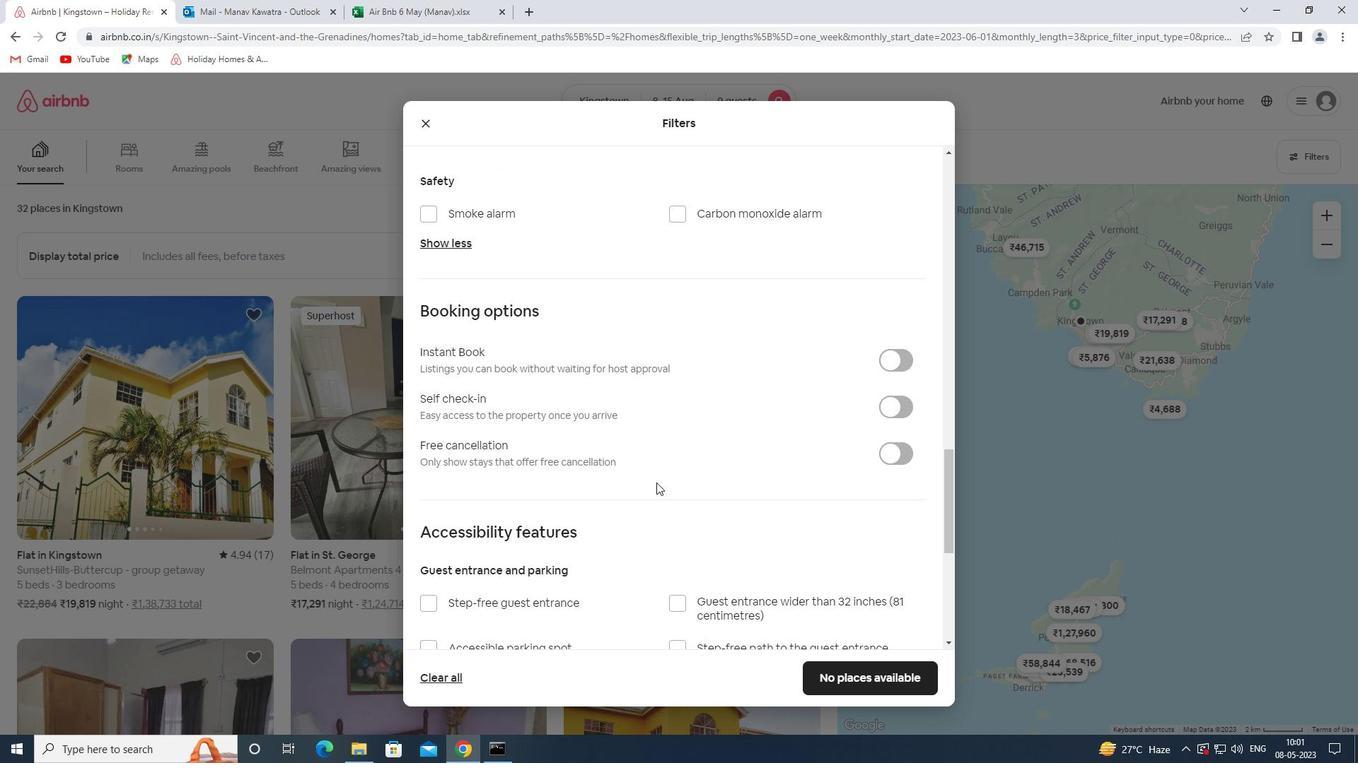 
Action: Mouse scrolled (656, 483) with delta (0, 0)
Screenshot: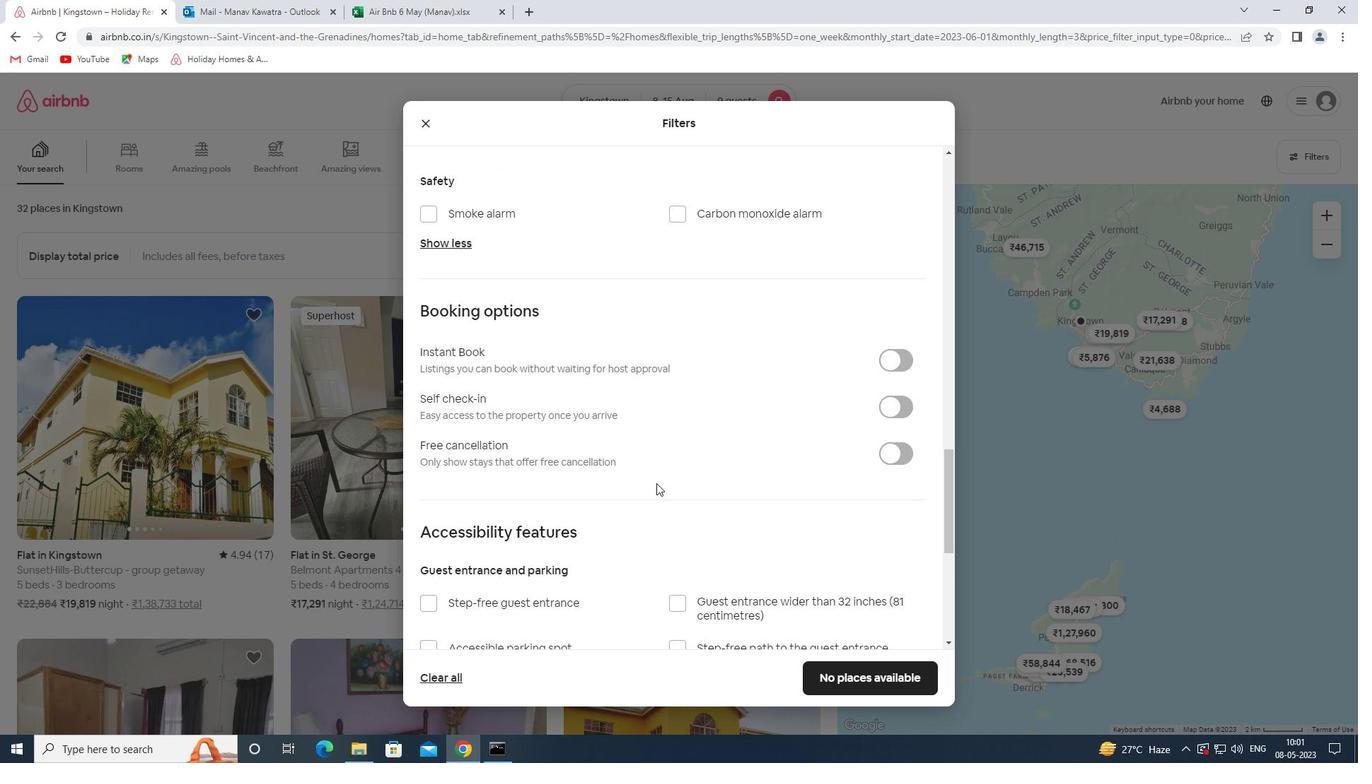 
Action: Mouse scrolled (656, 483) with delta (0, 0)
Screenshot: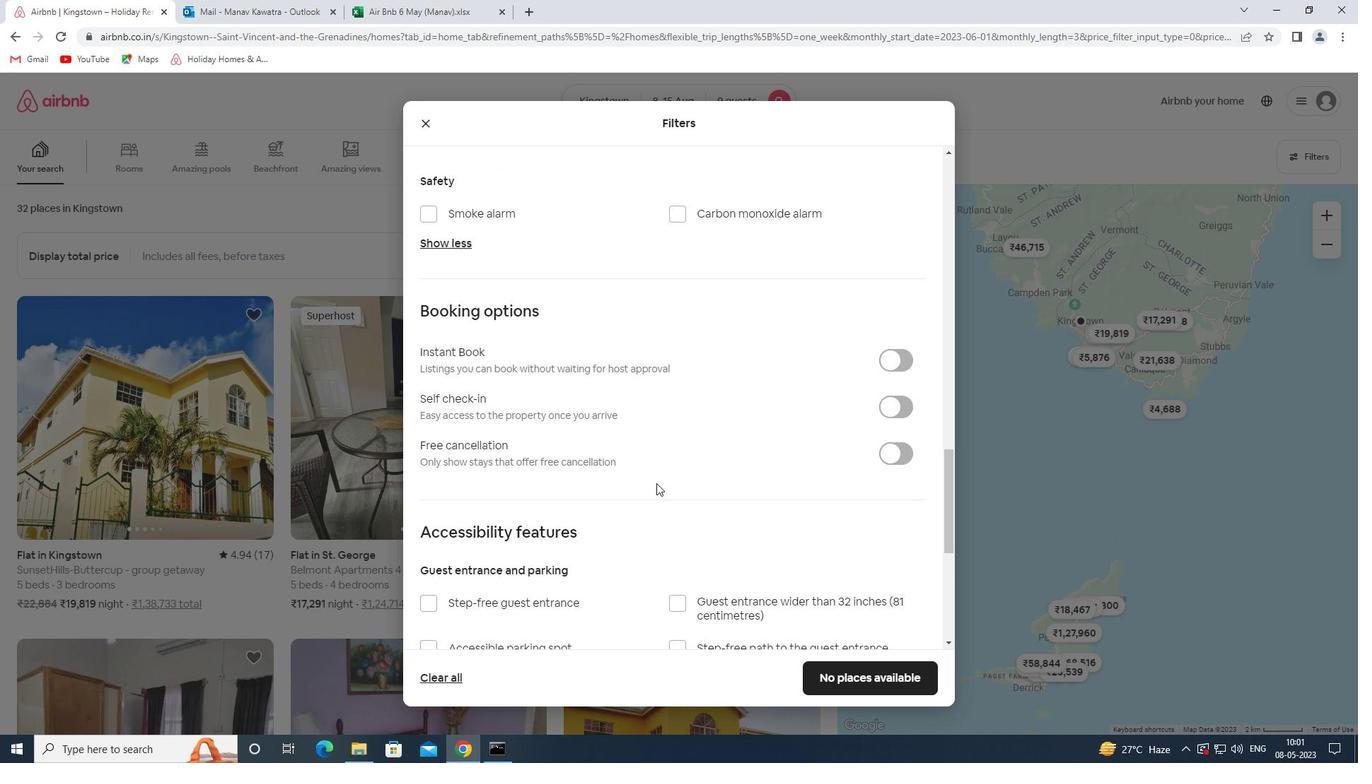
Action: Mouse moved to (853, 262)
Screenshot: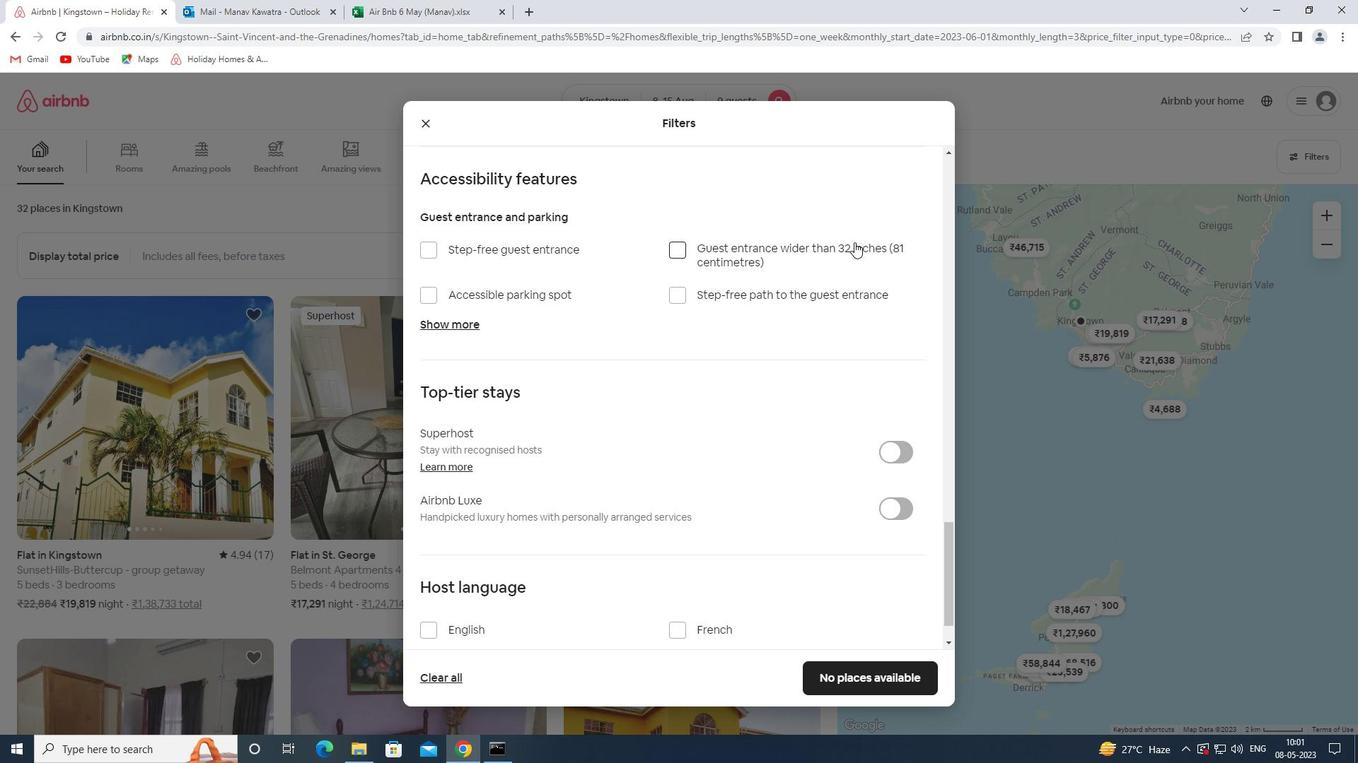 
Action: Mouse scrolled (853, 263) with delta (0, 0)
Screenshot: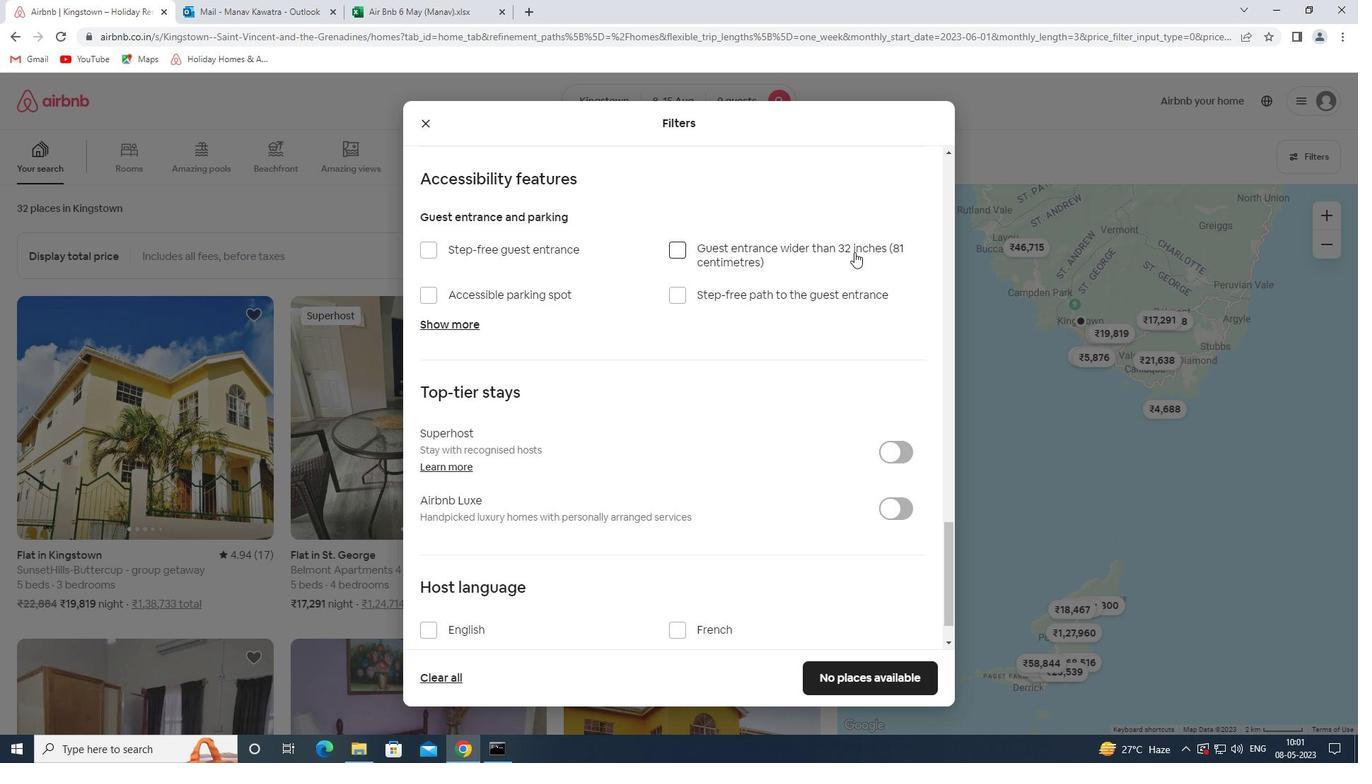 
Action: Mouse scrolled (853, 263) with delta (0, 0)
Screenshot: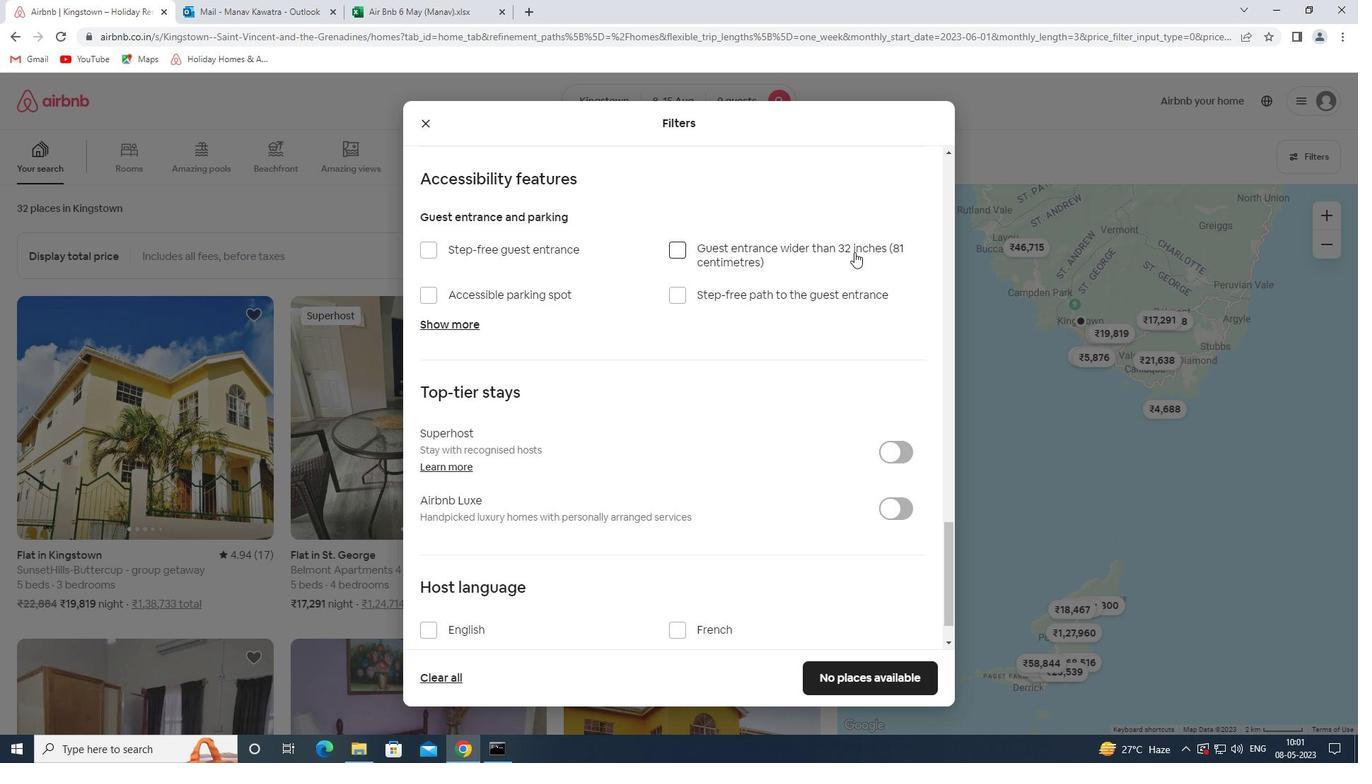 
Action: Mouse scrolled (853, 263) with delta (0, 0)
Screenshot: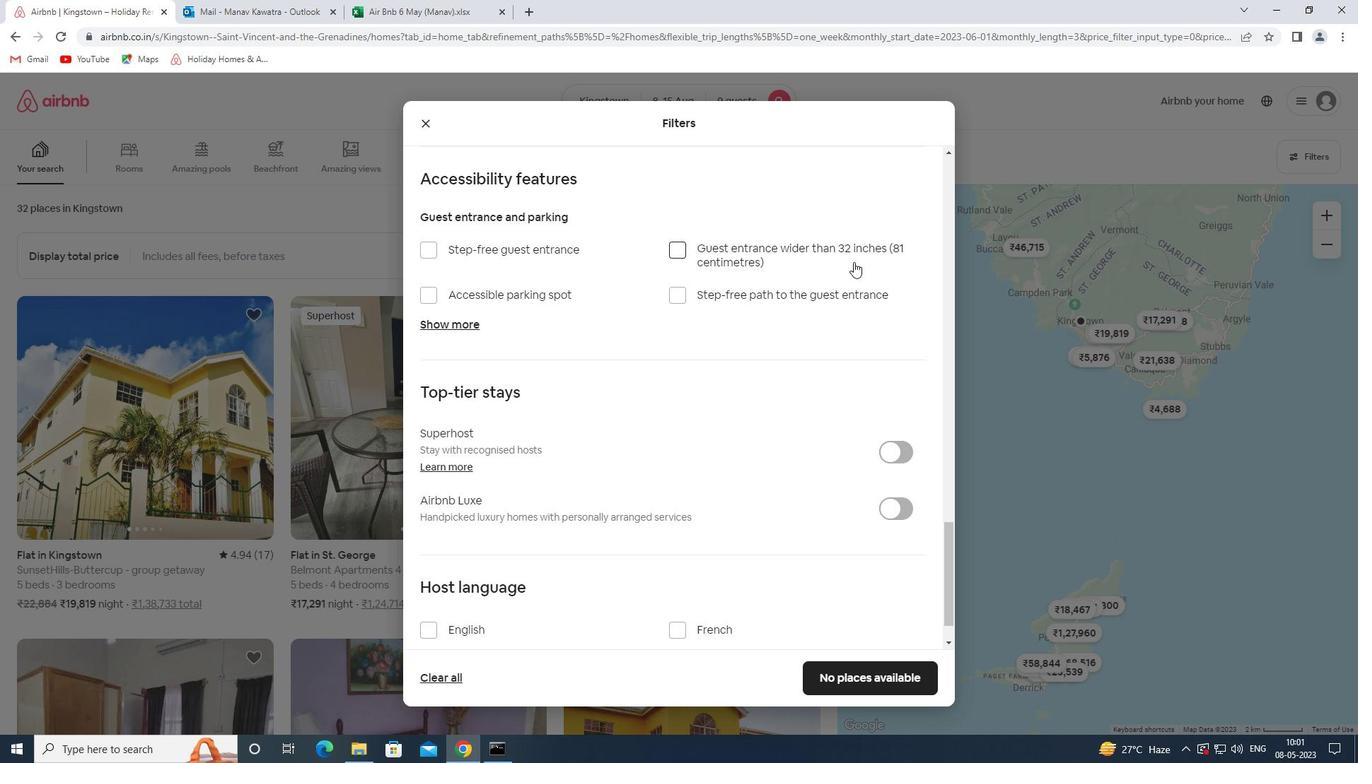 
Action: Mouse moved to (894, 261)
Screenshot: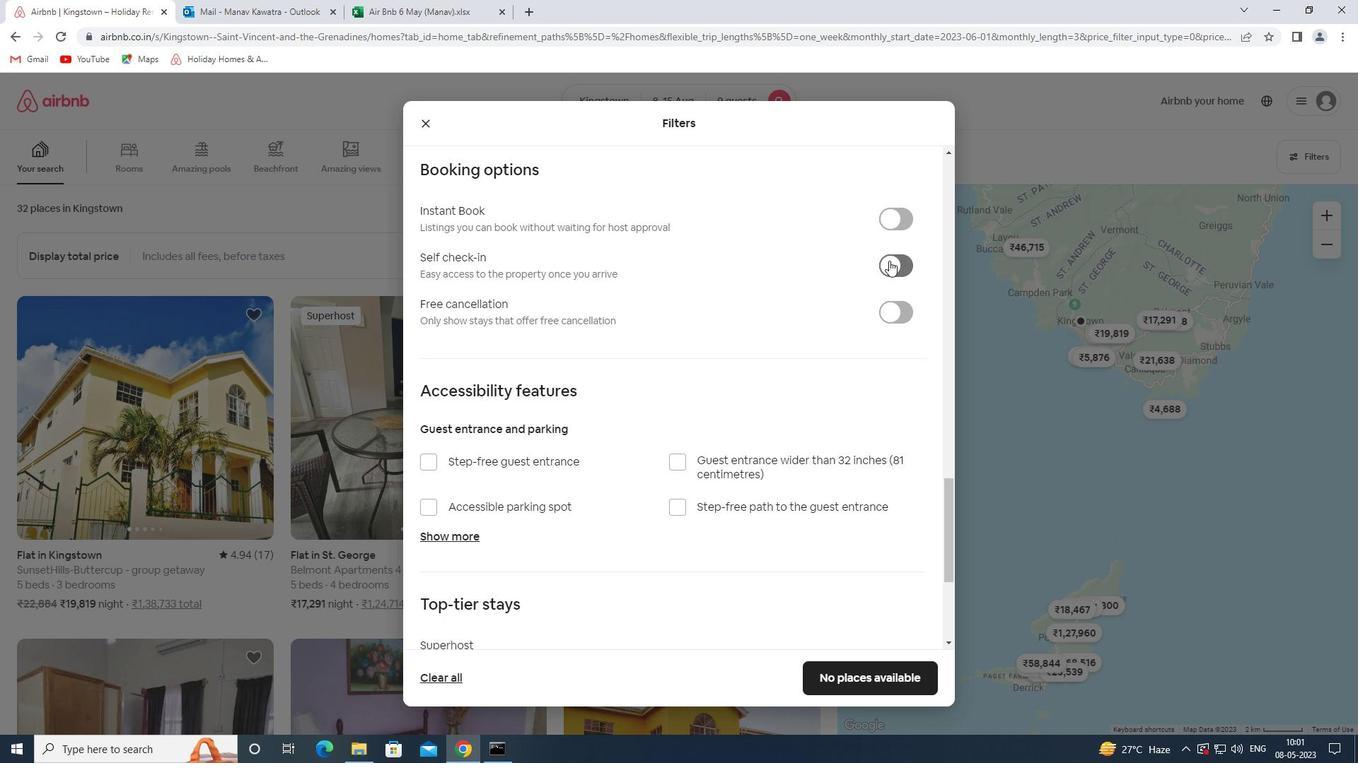 
Action: Mouse pressed left at (894, 261)
Screenshot: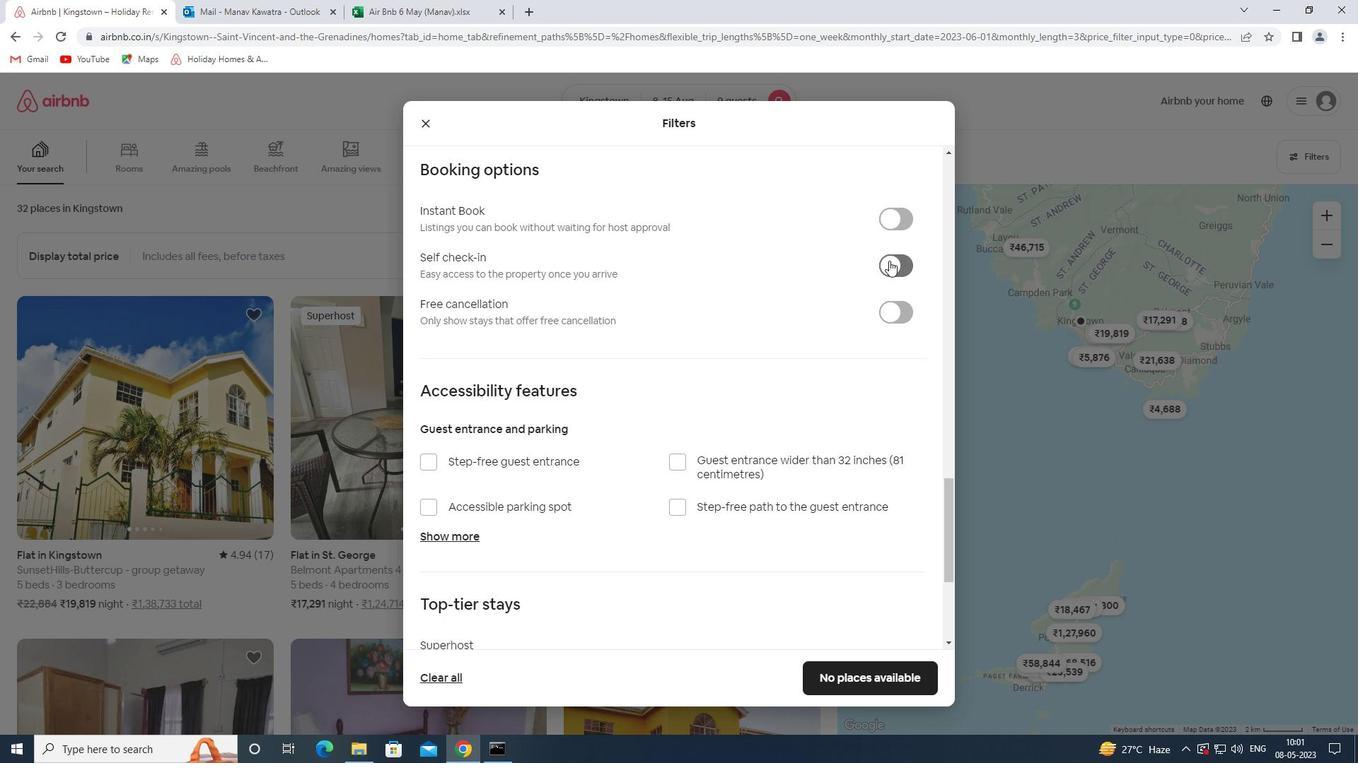 
Action: Mouse moved to (573, 447)
Screenshot: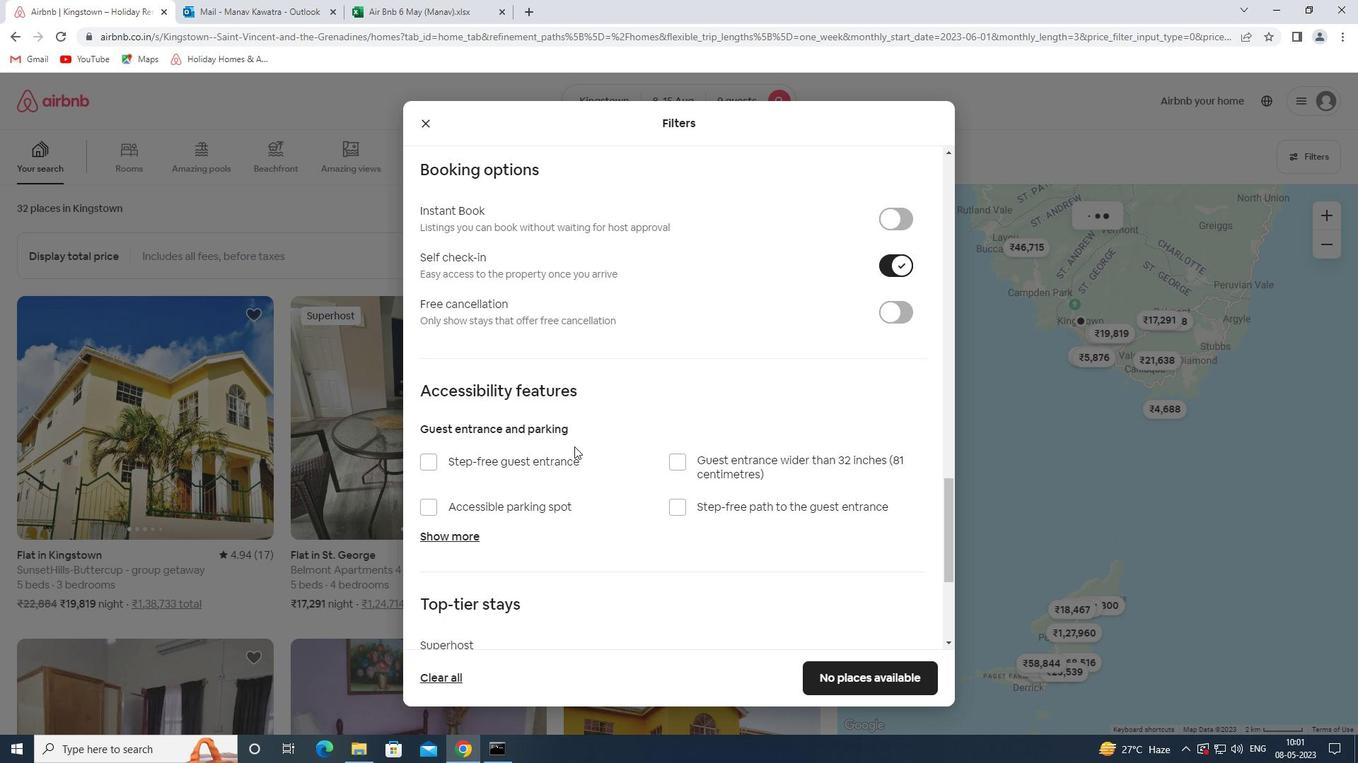 
Action: Mouse scrolled (573, 447) with delta (0, 0)
Screenshot: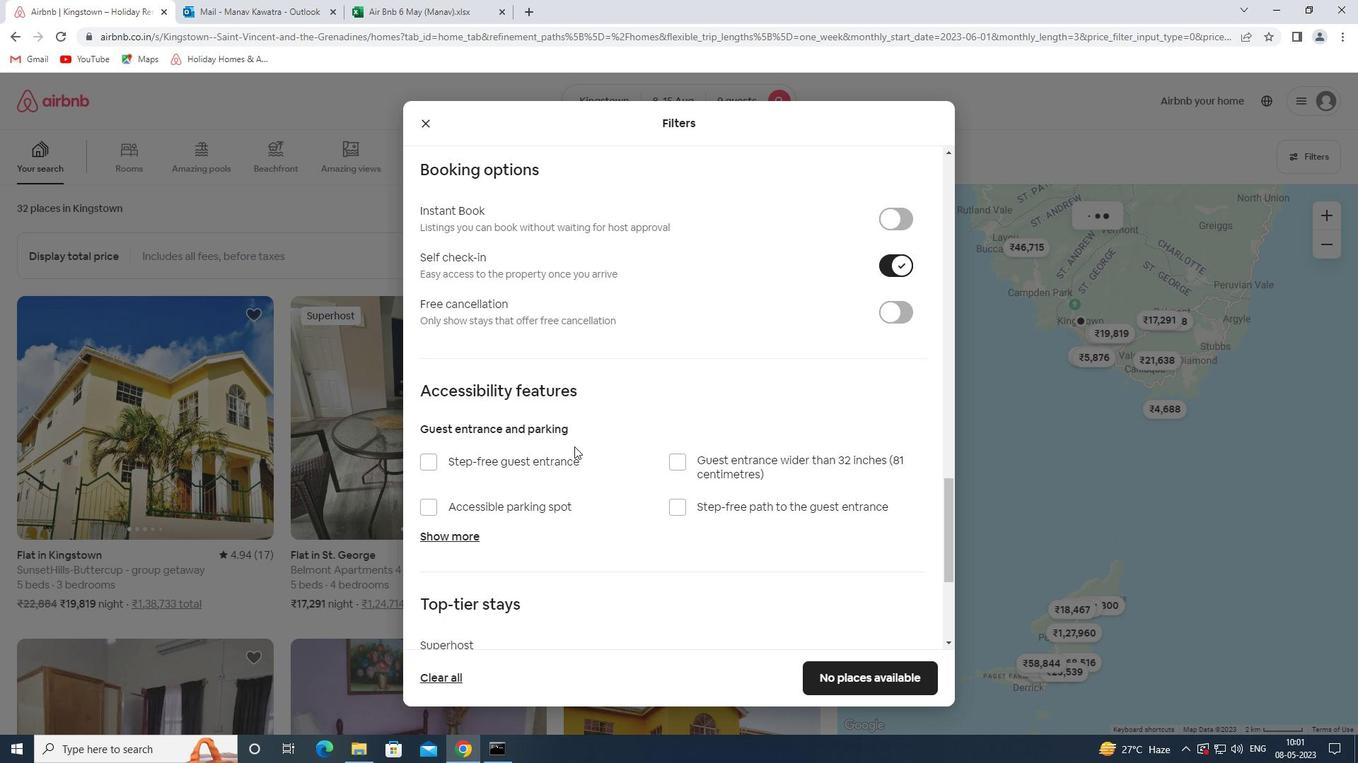 
Action: Mouse scrolled (573, 447) with delta (0, 0)
Screenshot: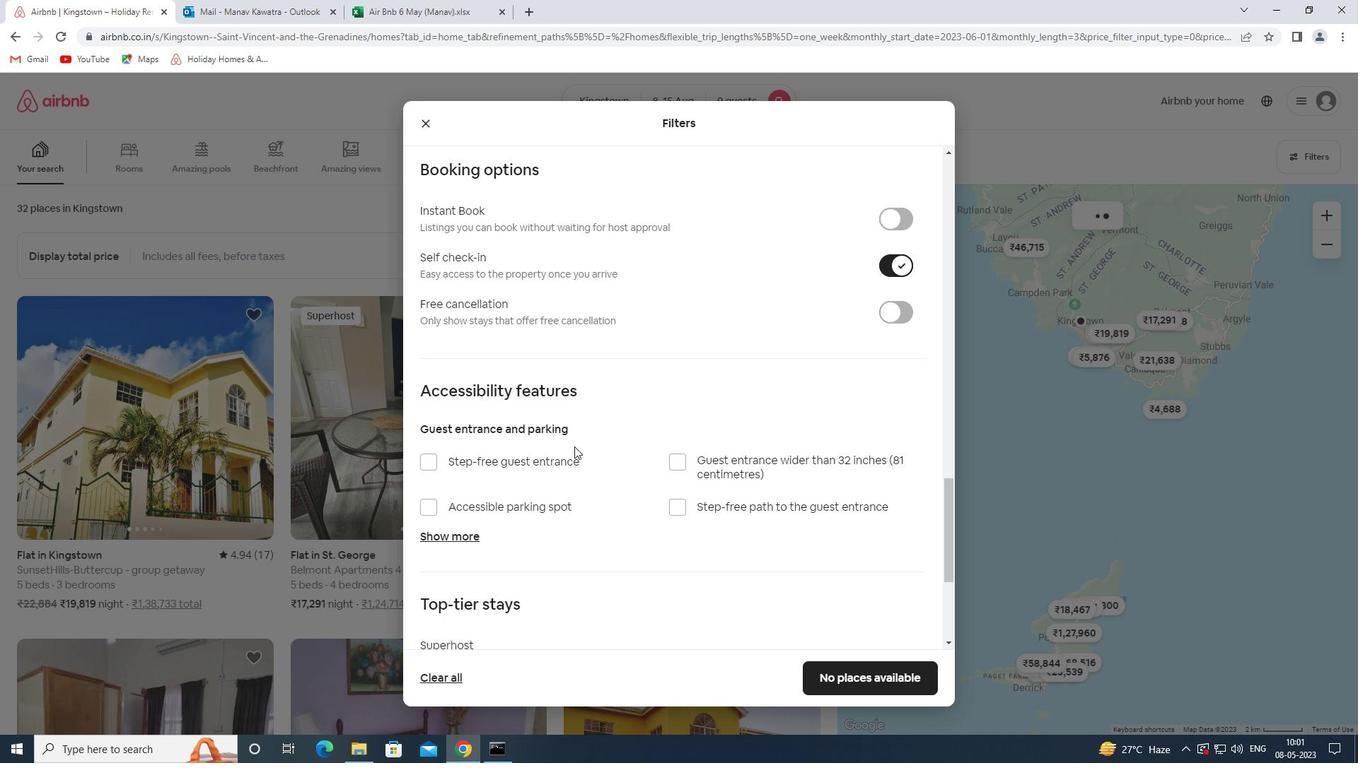 
Action: Mouse scrolled (573, 447) with delta (0, 0)
Screenshot: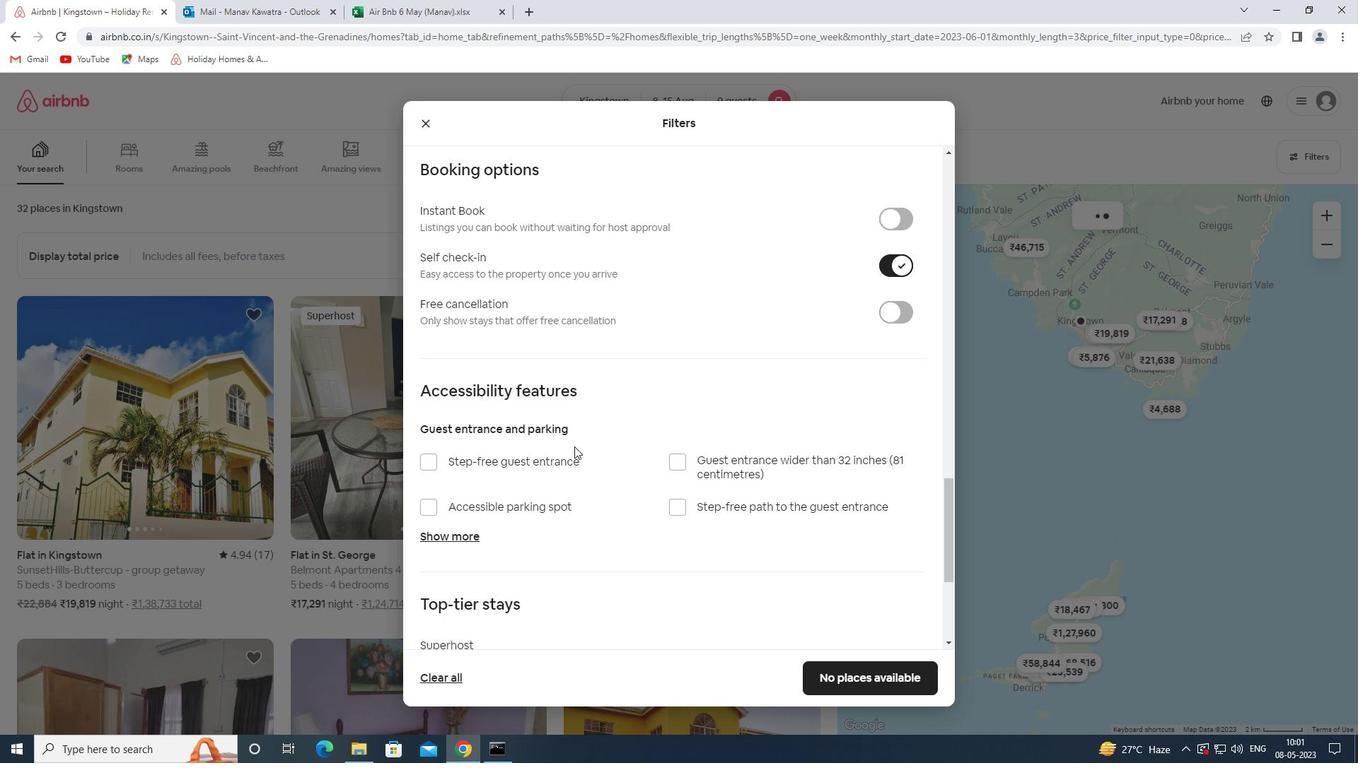 
Action: Mouse scrolled (573, 447) with delta (0, 0)
Screenshot: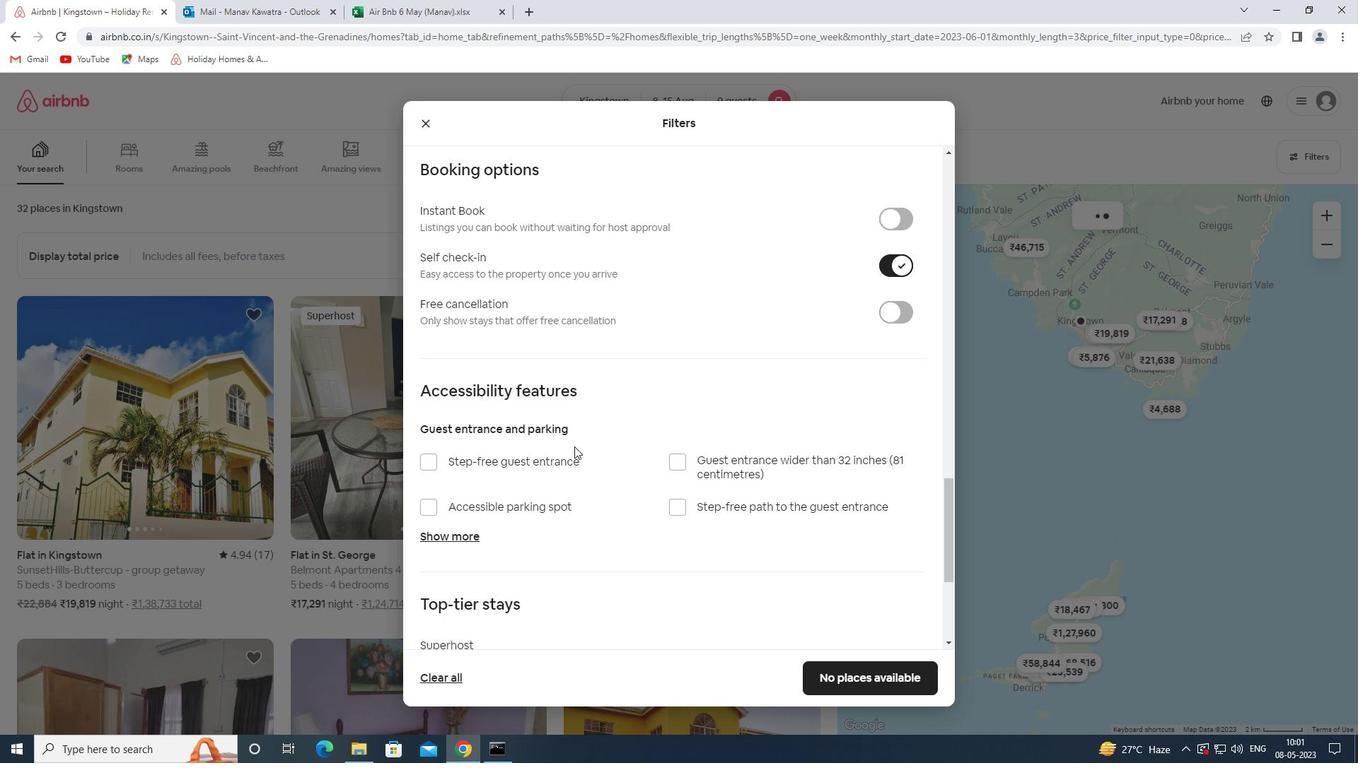 
Action: Mouse scrolled (573, 447) with delta (0, 0)
Screenshot: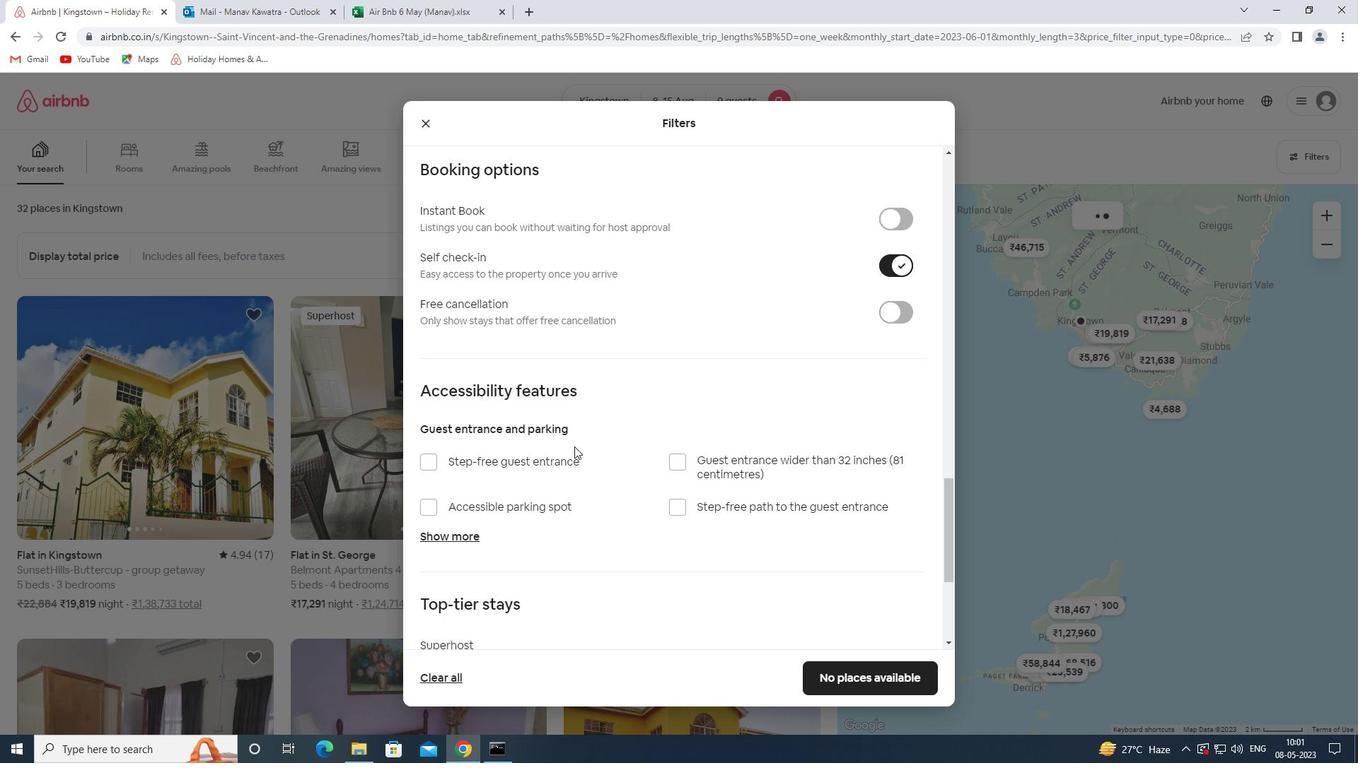 
Action: Mouse moved to (573, 447)
Screenshot: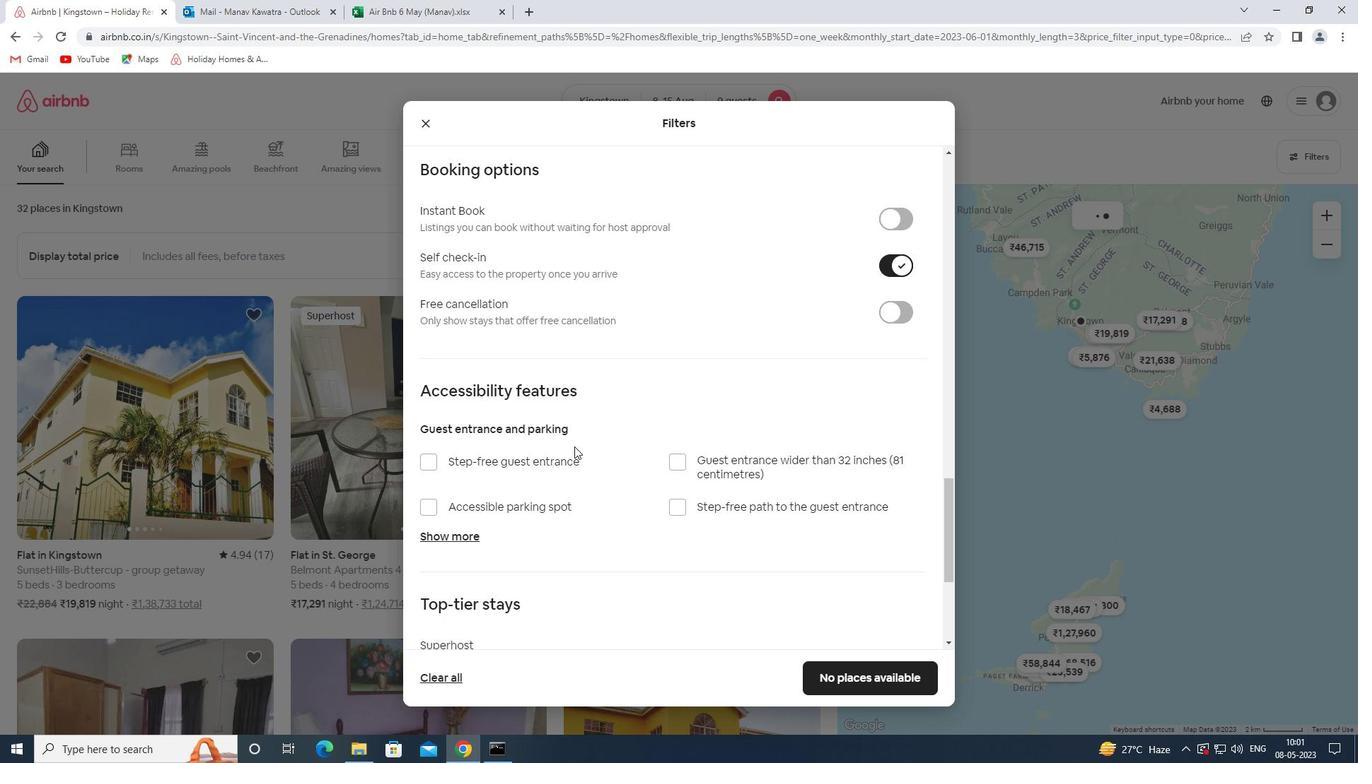 
Action: Mouse scrolled (573, 447) with delta (0, 0)
Screenshot: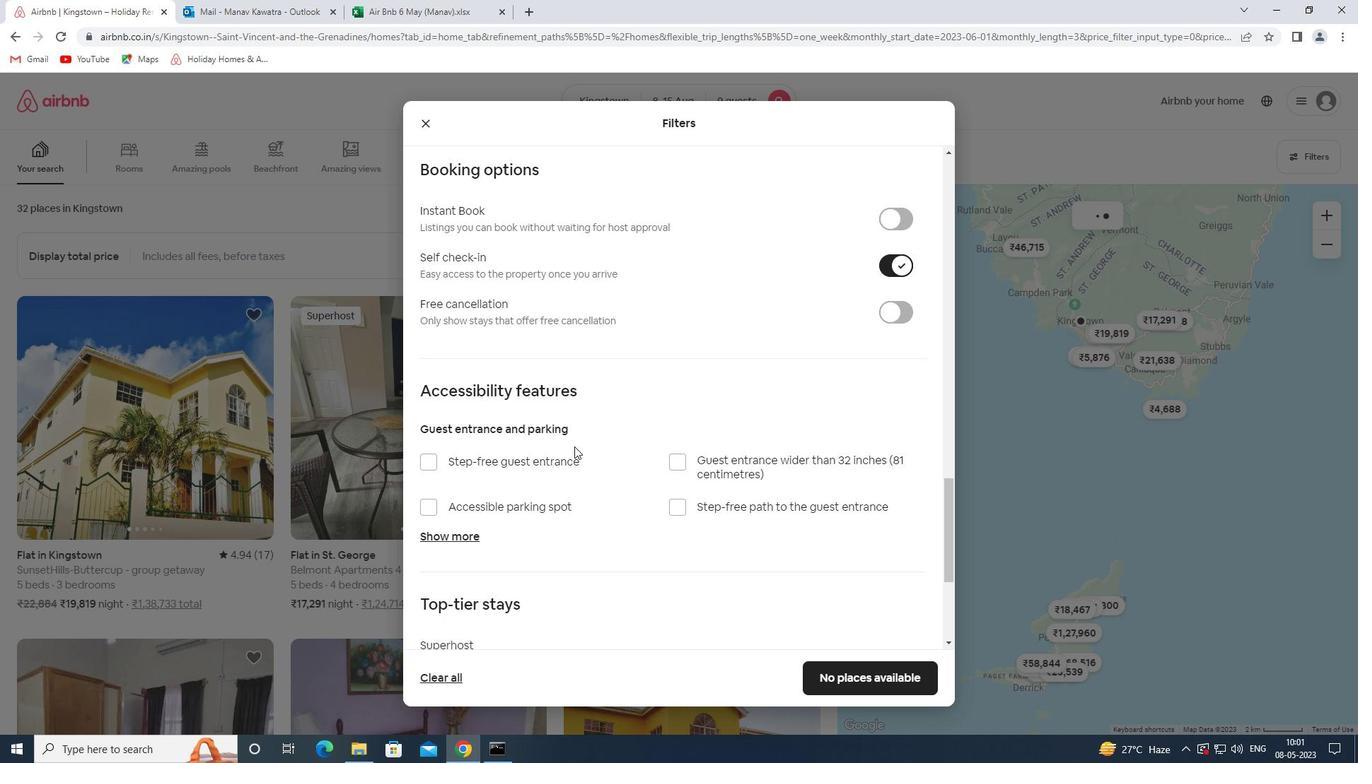 
Action: Mouse moved to (452, 576)
Screenshot: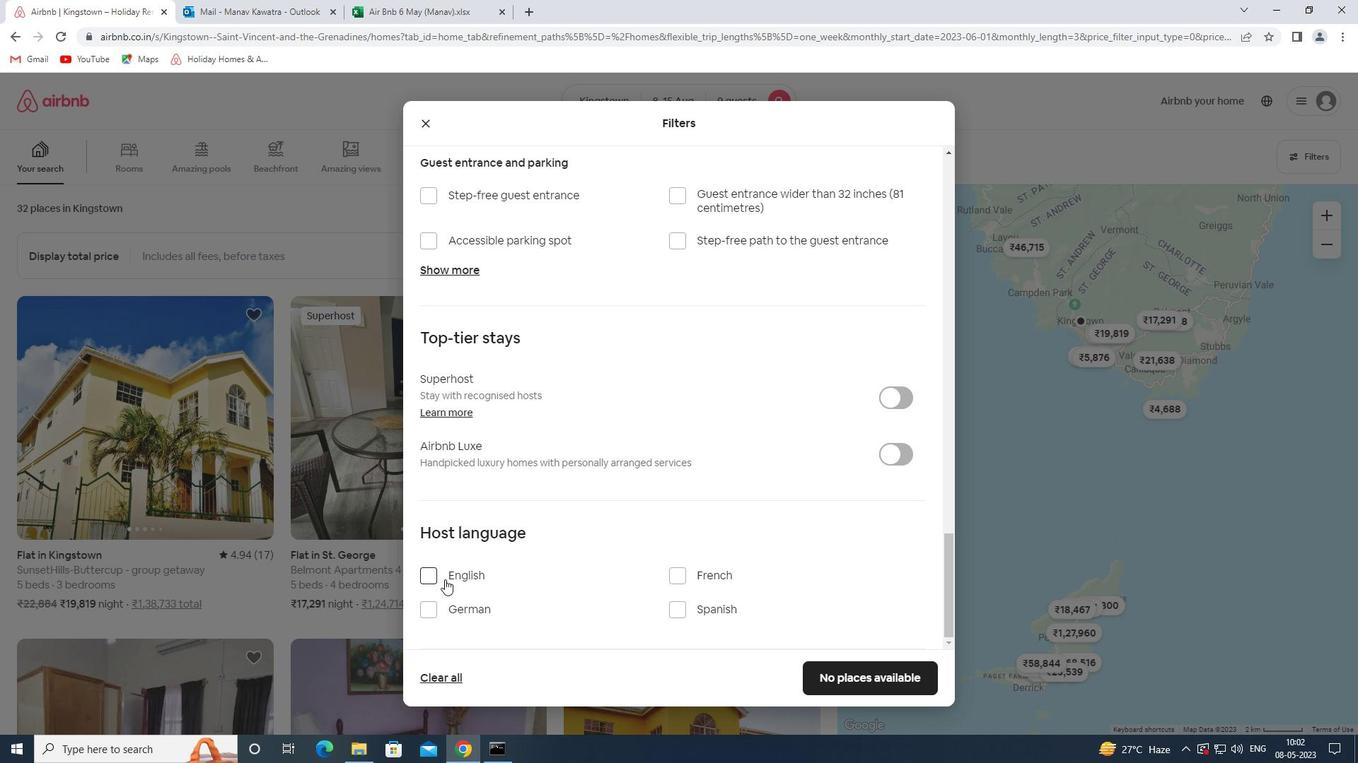 
Action: Mouse pressed left at (452, 576)
Screenshot: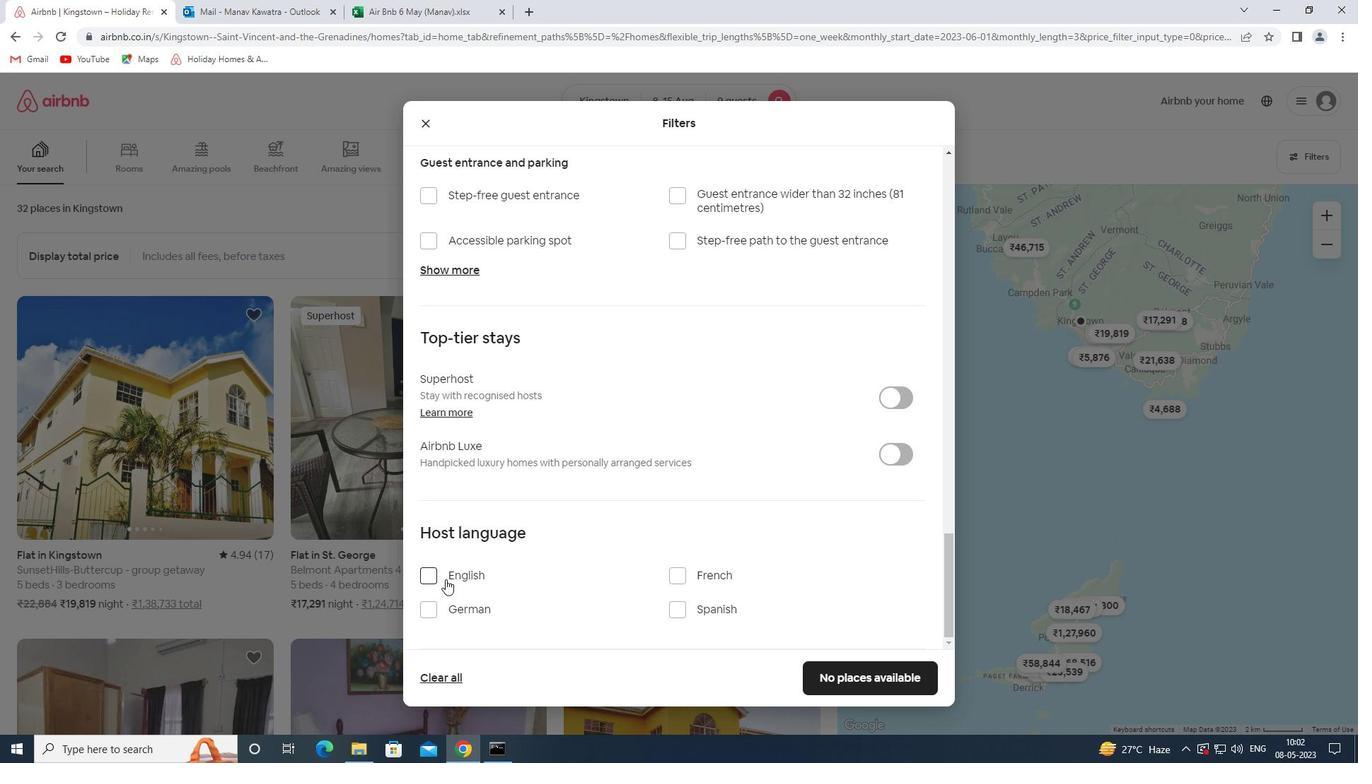 
Action: Mouse moved to (821, 676)
Screenshot: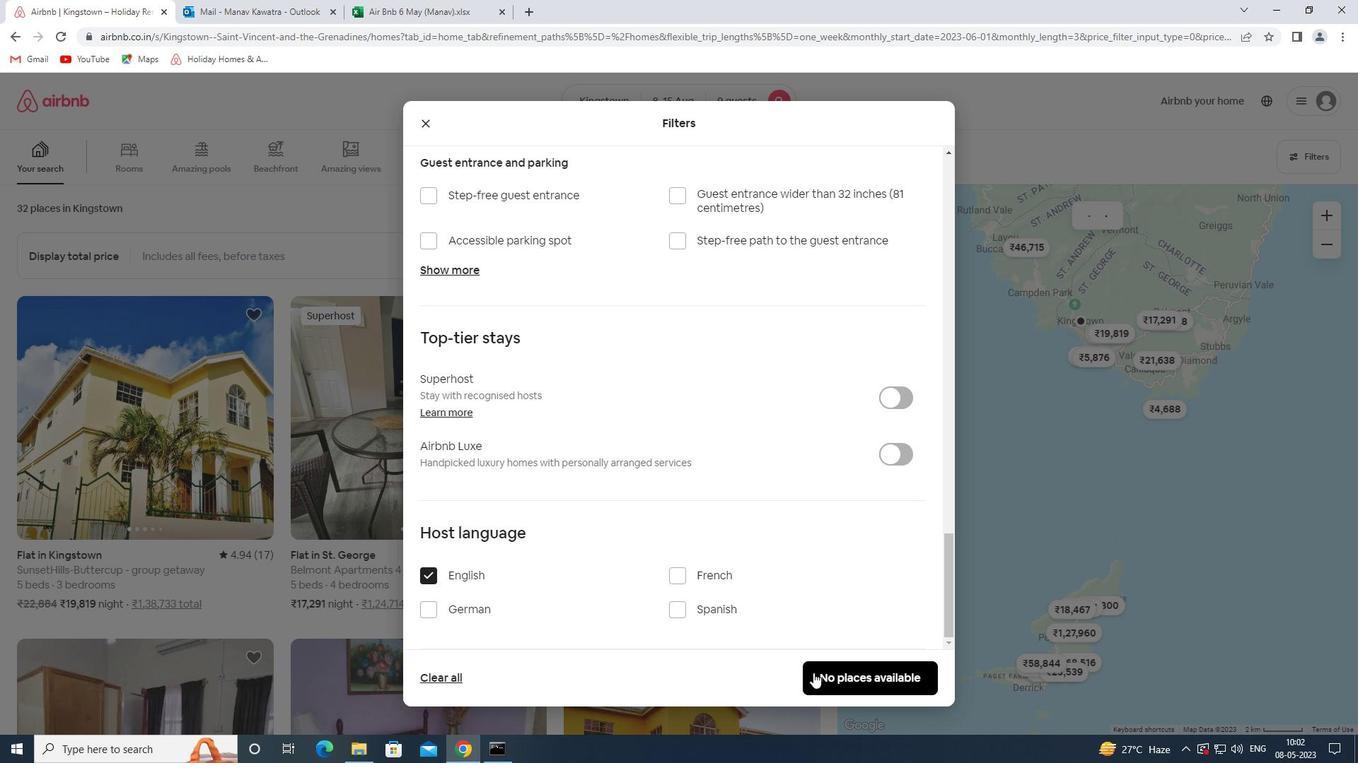 
Action: Mouse pressed left at (821, 676)
Screenshot: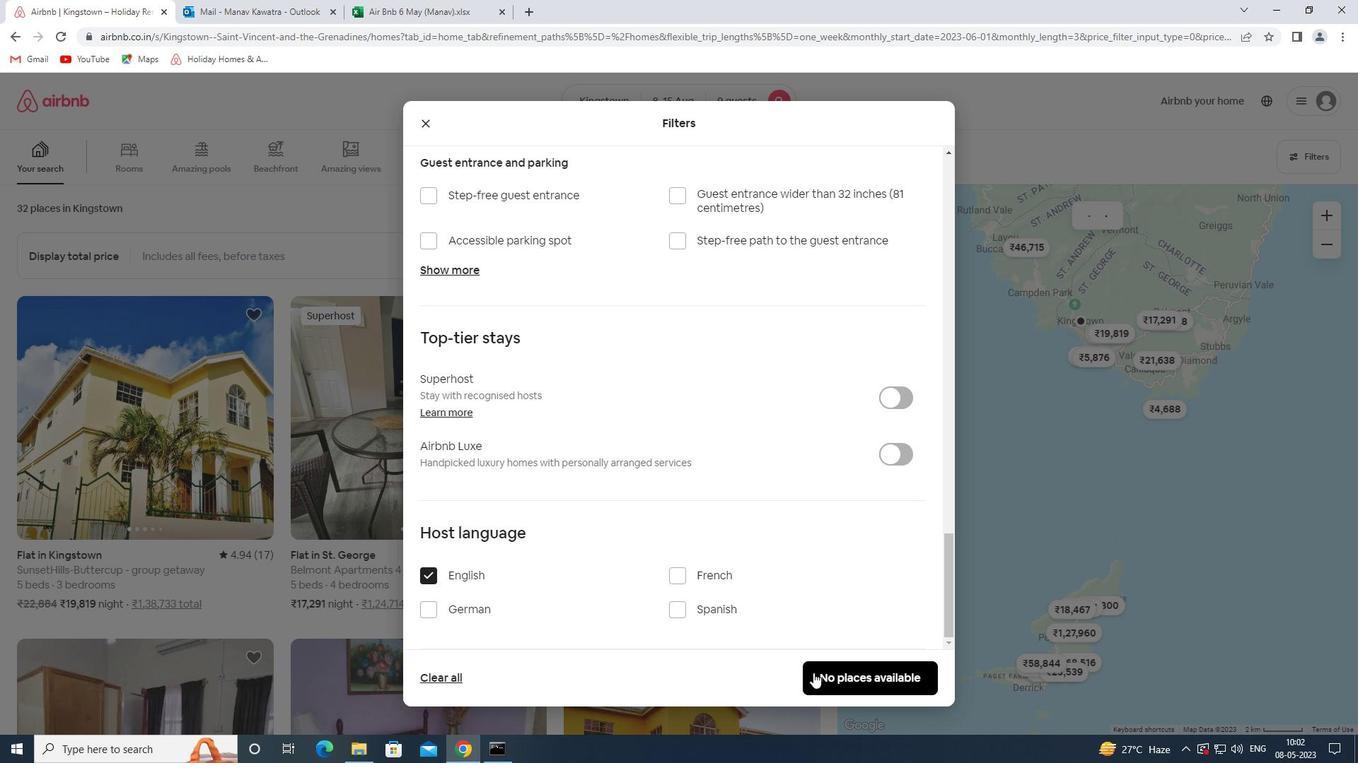 
Action: Mouse moved to (823, 676)
Screenshot: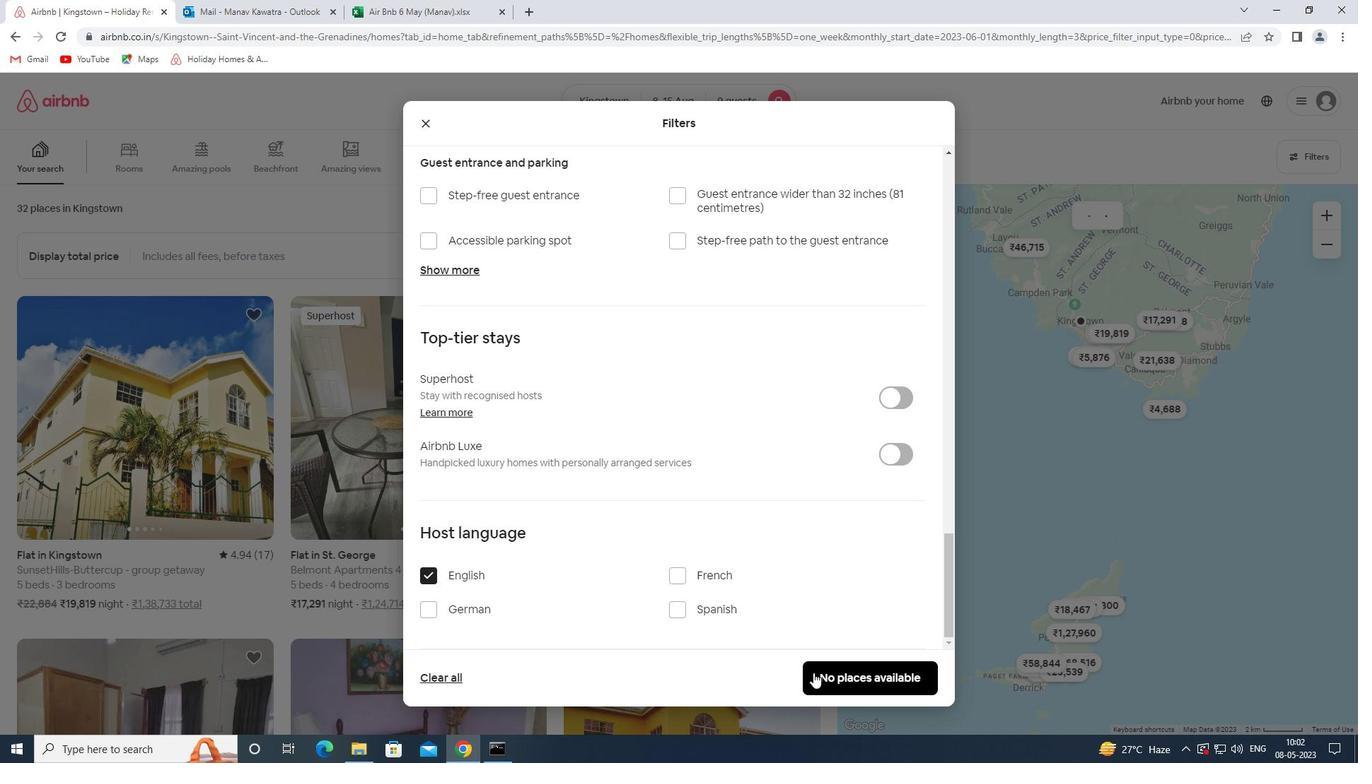 
